 Task: Find connections with filter location Aparecida with filter topic #careertips with filter profile language Potuguese with filter current company NXP Semiconductors with filter school Department of Management Sciences (PUMBA), Savitribai Phule Pune University with filter industry Golf Courses and Country Clubs with filter service category Technical with filter keywords title Management Consultant
Action: Mouse moved to (563, 101)
Screenshot: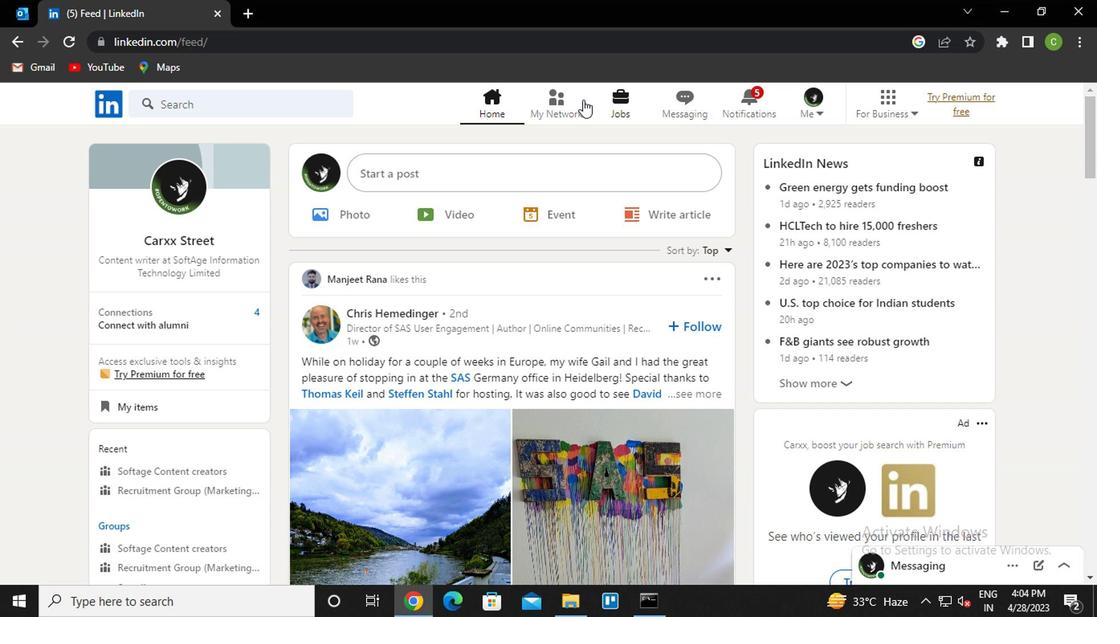 
Action: Mouse pressed left at (563, 101)
Screenshot: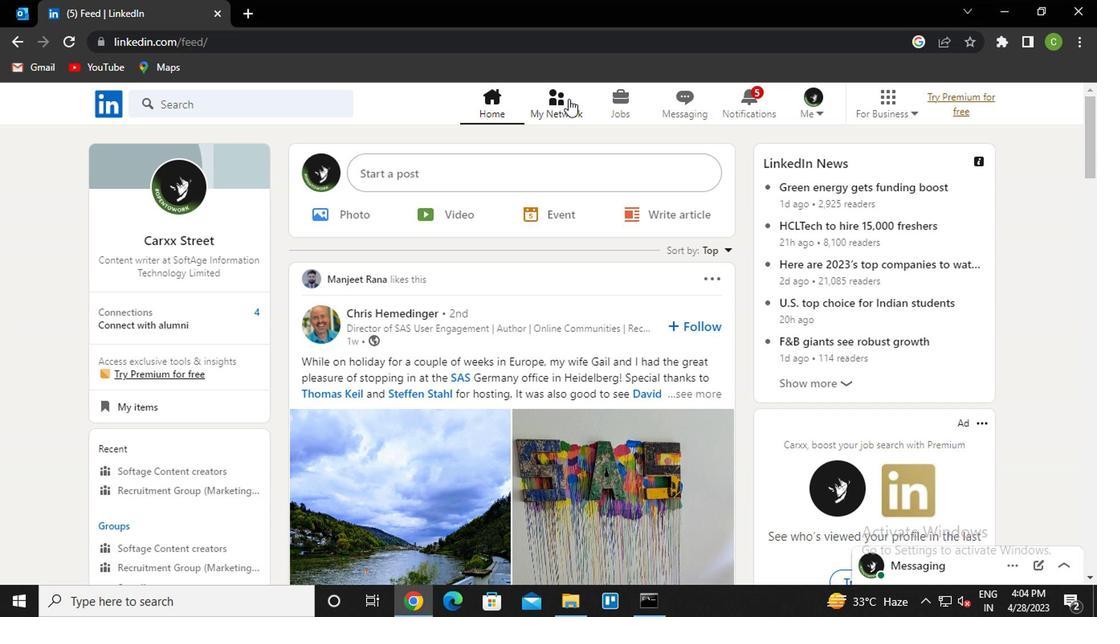 
Action: Mouse moved to (269, 188)
Screenshot: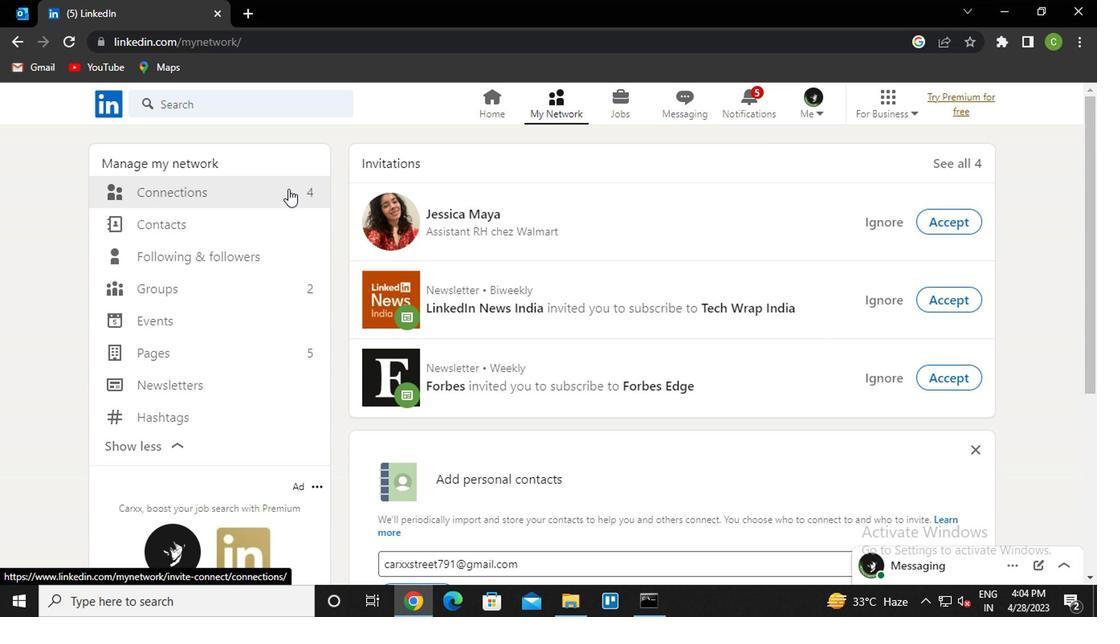 
Action: Mouse pressed left at (269, 188)
Screenshot: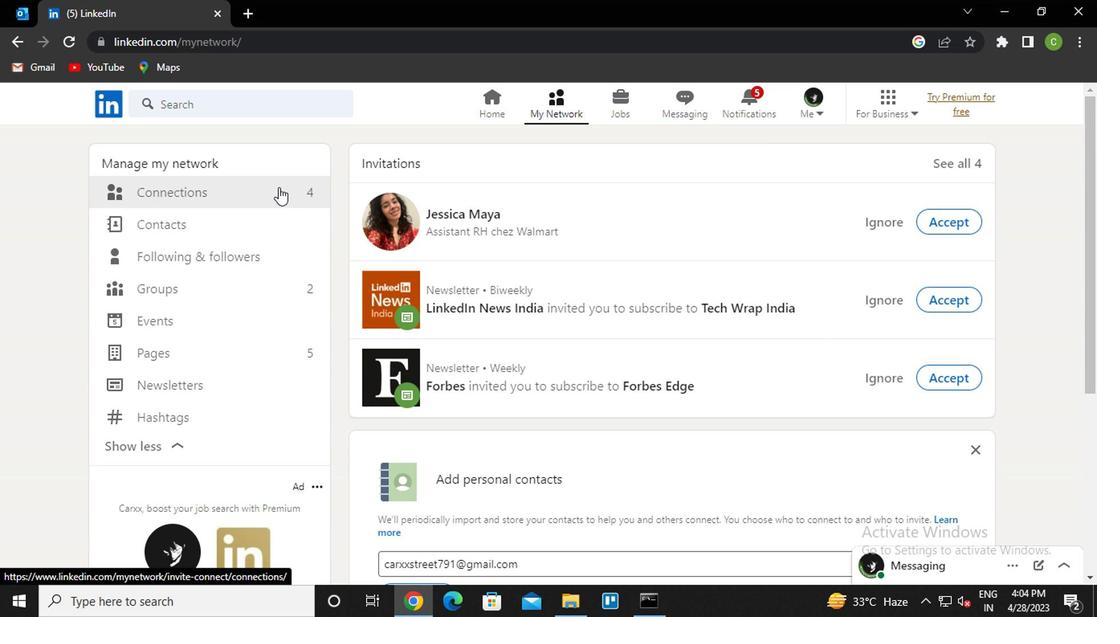 
Action: Mouse moved to (665, 188)
Screenshot: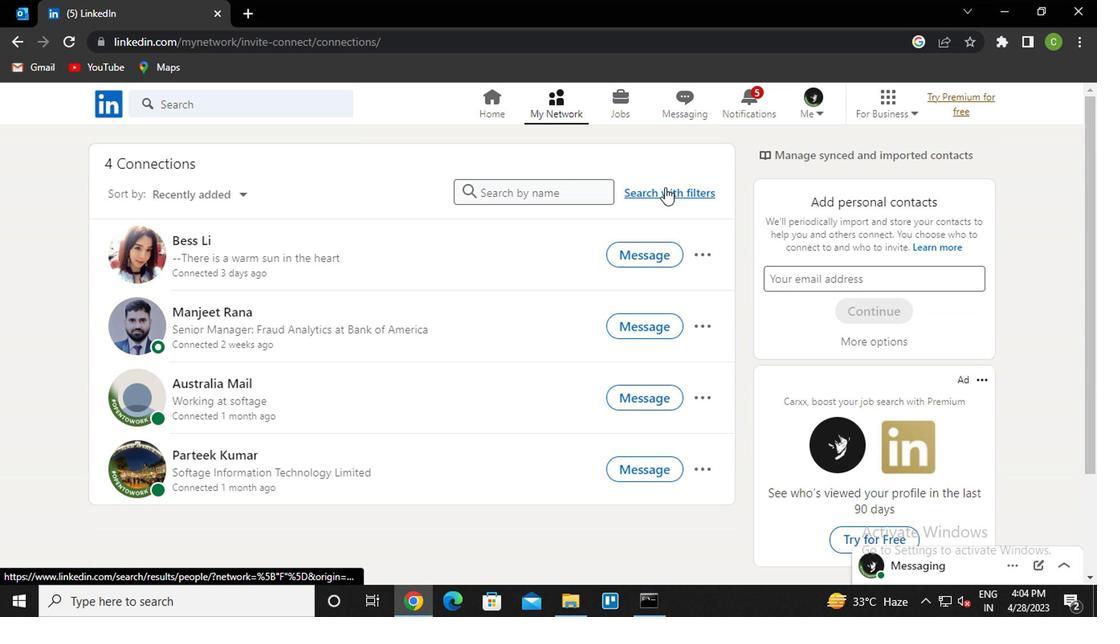 
Action: Mouse pressed left at (665, 188)
Screenshot: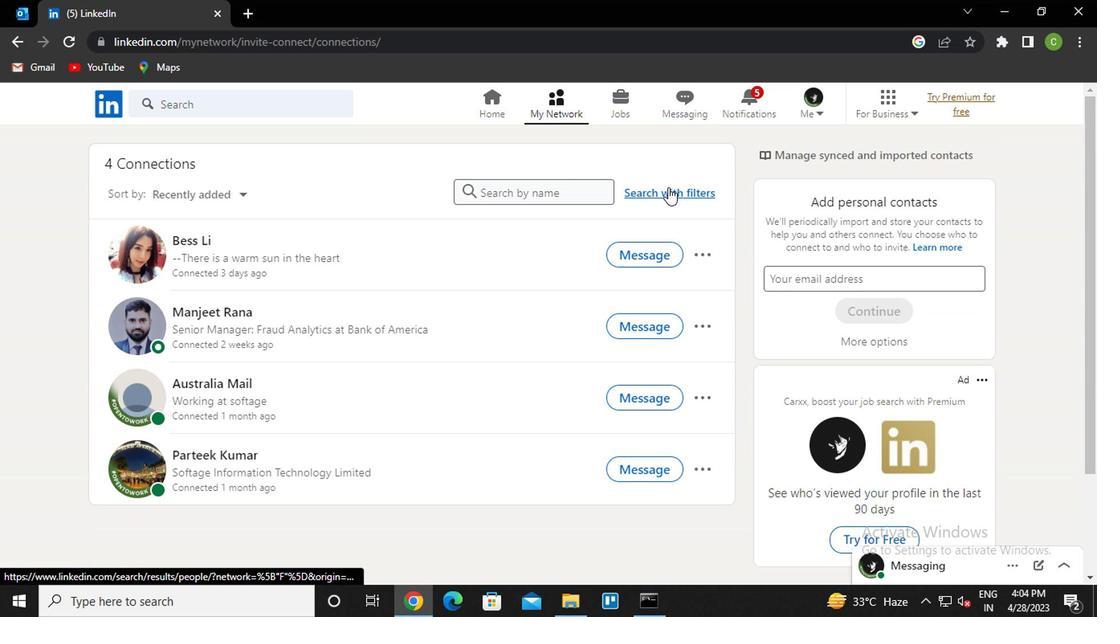 
Action: Mouse moved to (592, 143)
Screenshot: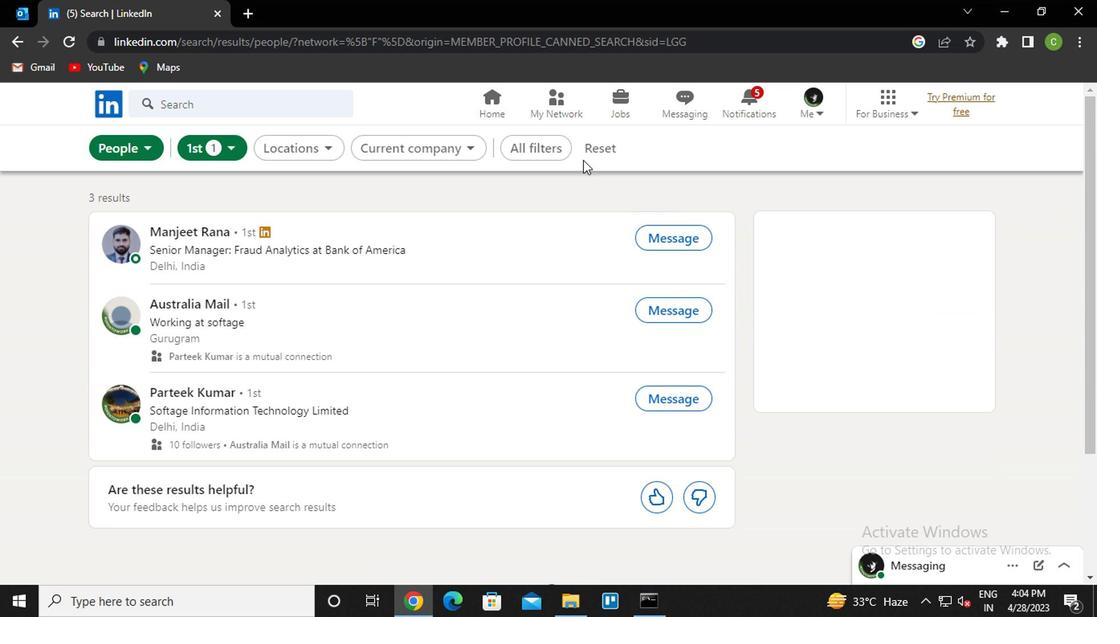 
Action: Mouse pressed left at (592, 143)
Screenshot: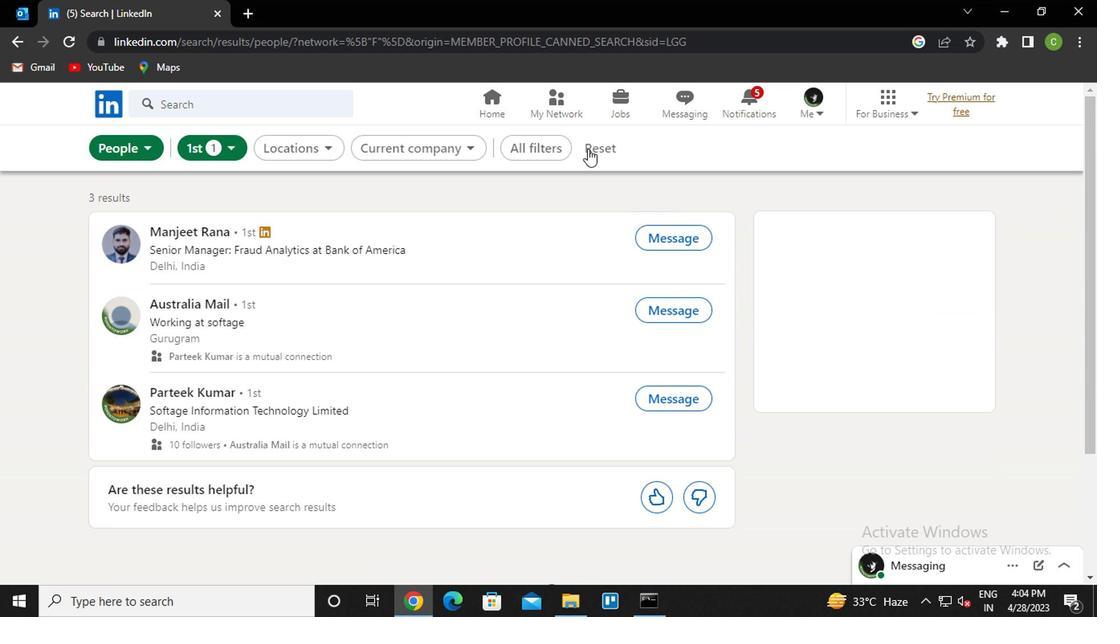 
Action: Mouse moved to (588, 148)
Screenshot: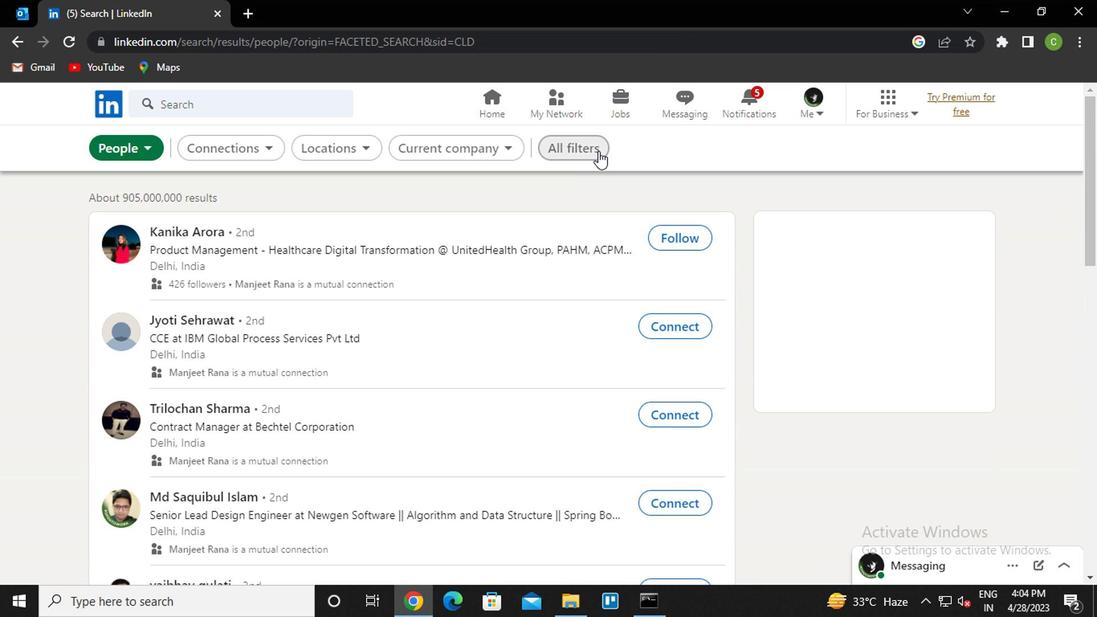 
Action: Mouse pressed left at (588, 148)
Screenshot: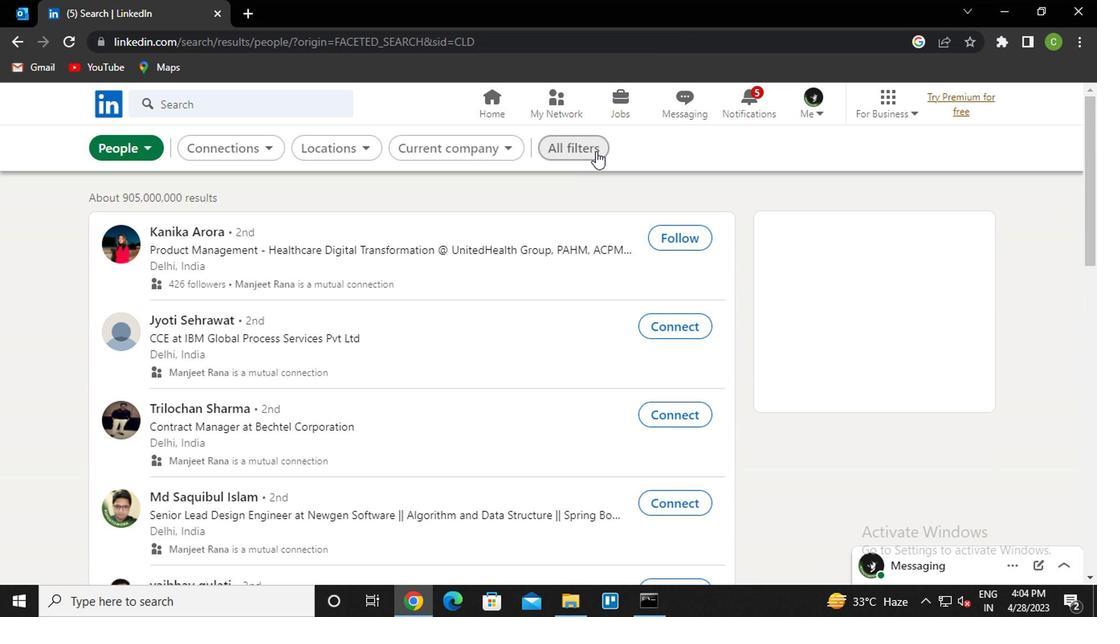 
Action: Mouse moved to (884, 305)
Screenshot: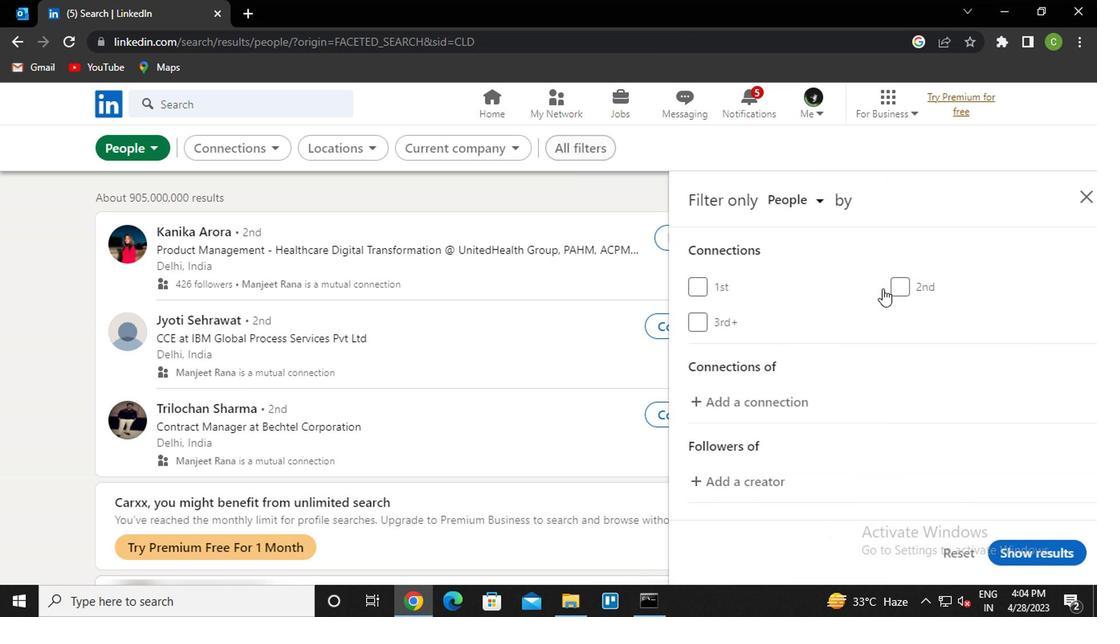 
Action: Mouse scrolled (884, 304) with delta (0, -1)
Screenshot: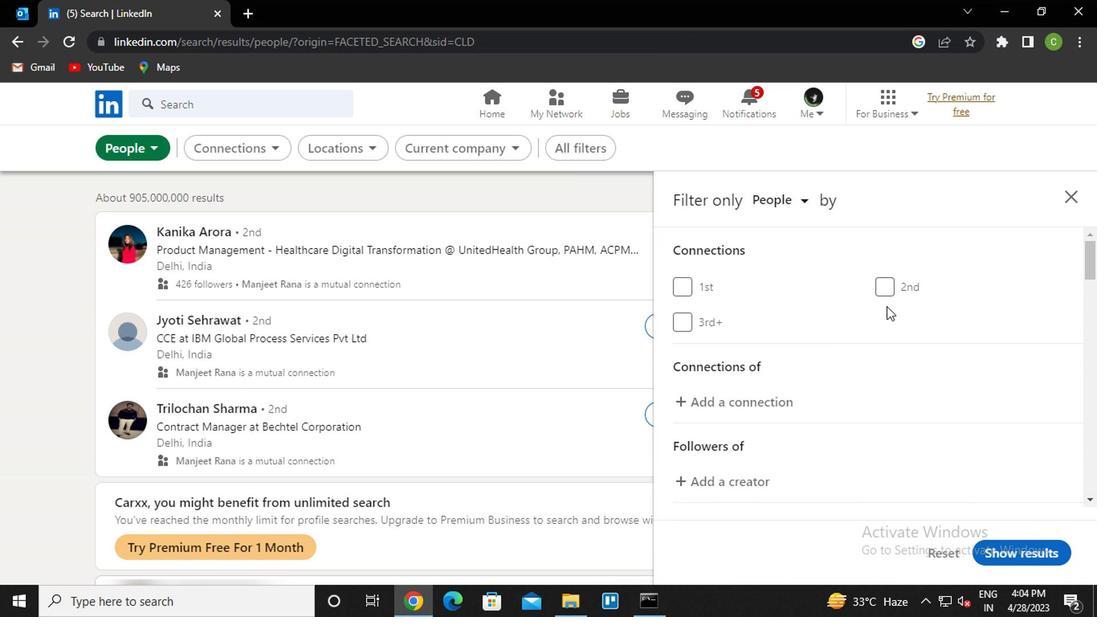 
Action: Mouse scrolled (884, 304) with delta (0, -1)
Screenshot: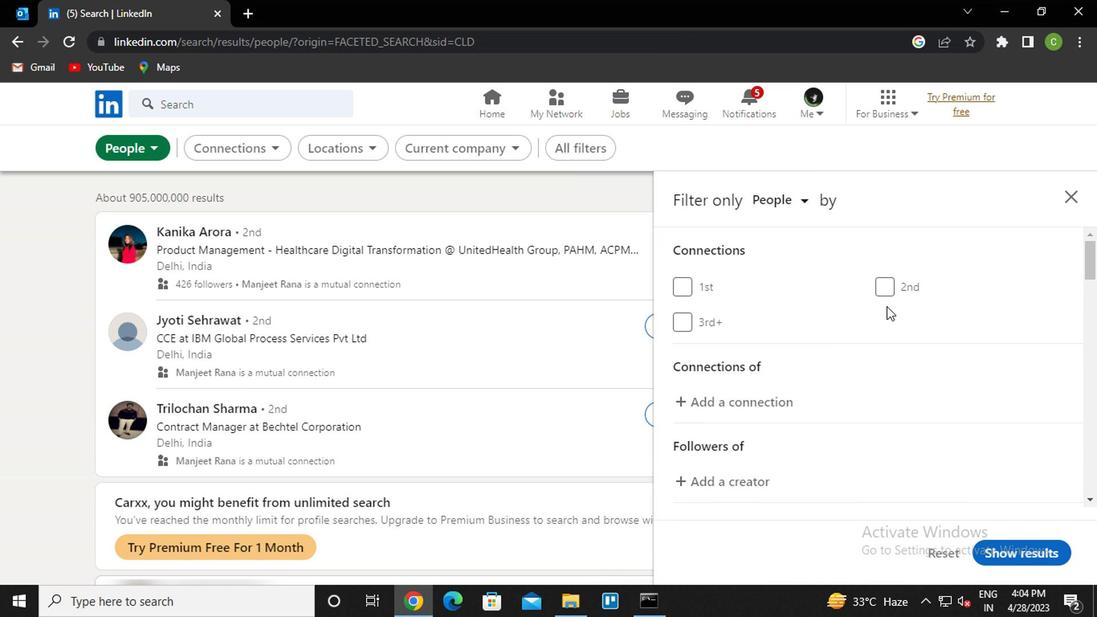 
Action: Mouse scrolled (884, 304) with delta (0, -1)
Screenshot: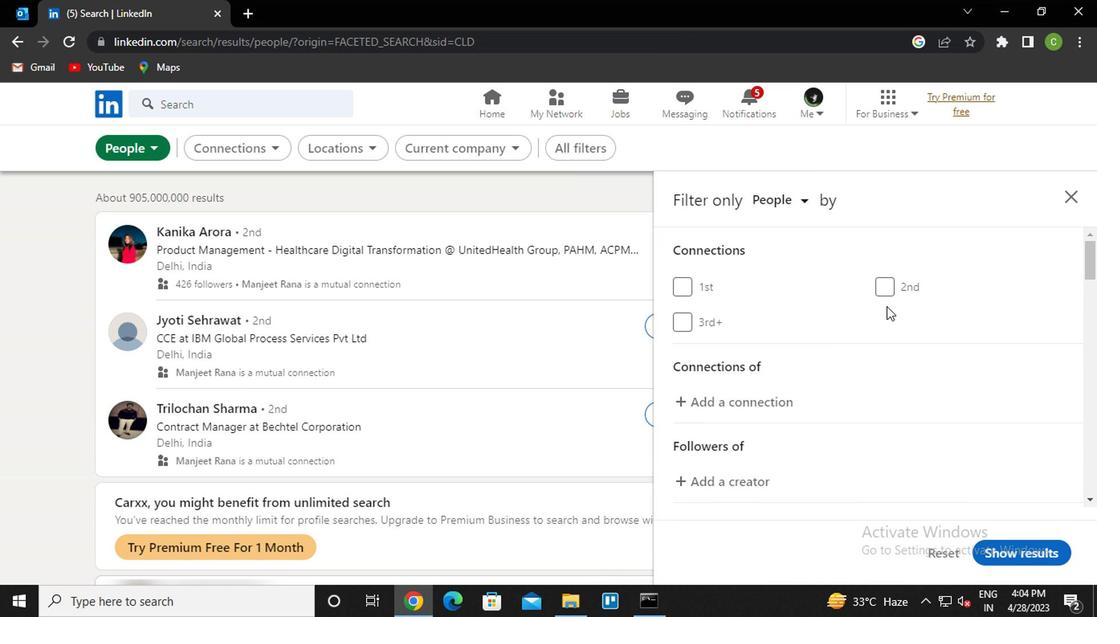 
Action: Mouse moved to (884, 305)
Screenshot: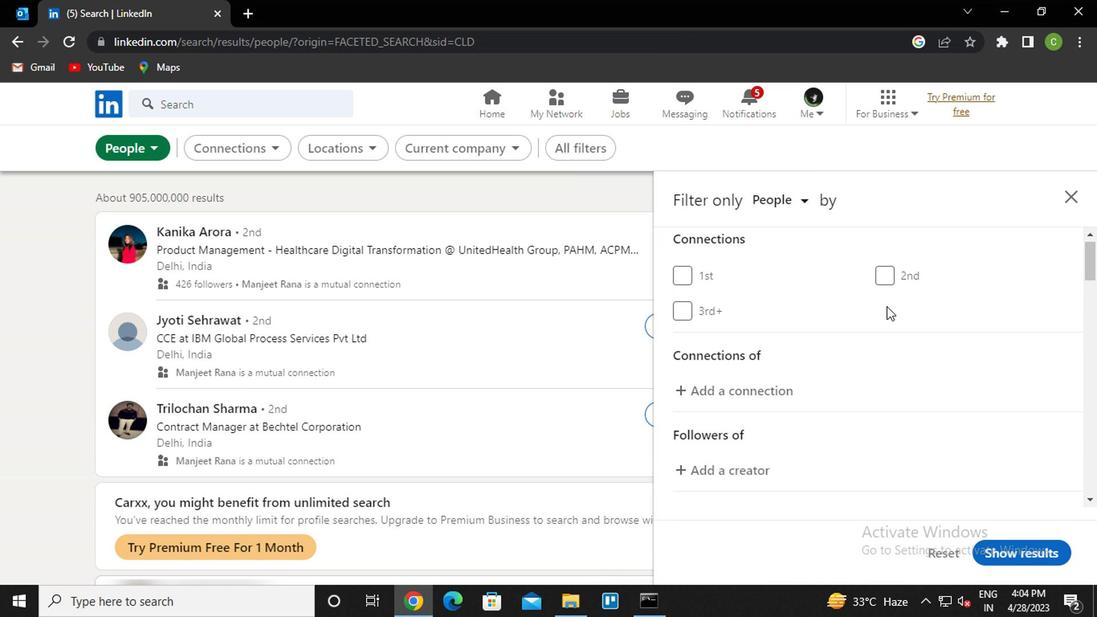 
Action: Mouse scrolled (884, 305) with delta (0, 0)
Screenshot: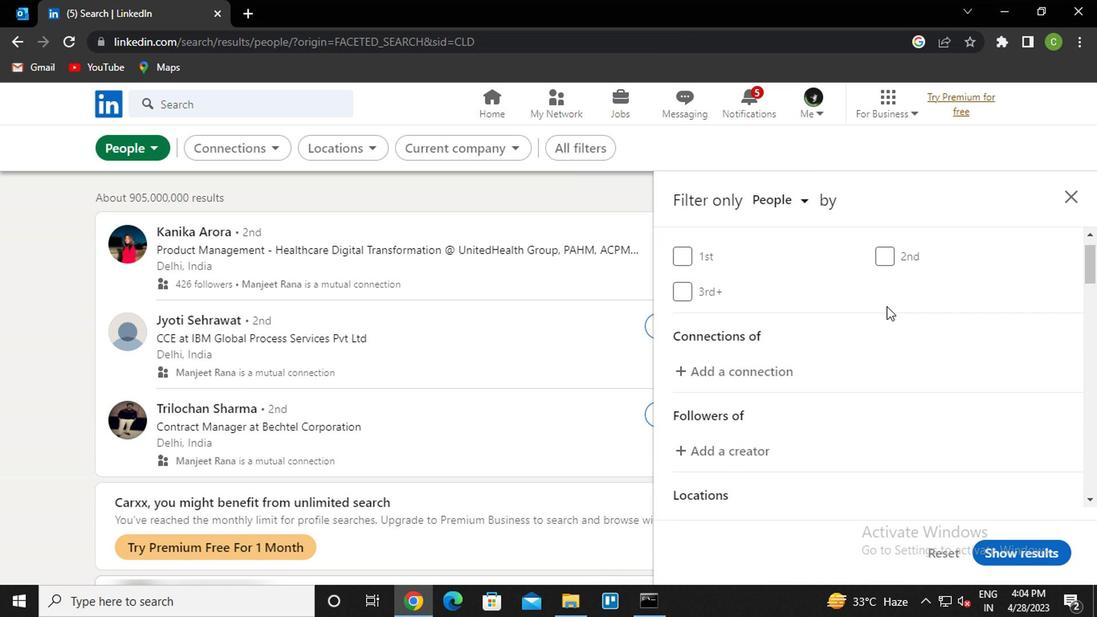
Action: Mouse moved to (884, 307)
Screenshot: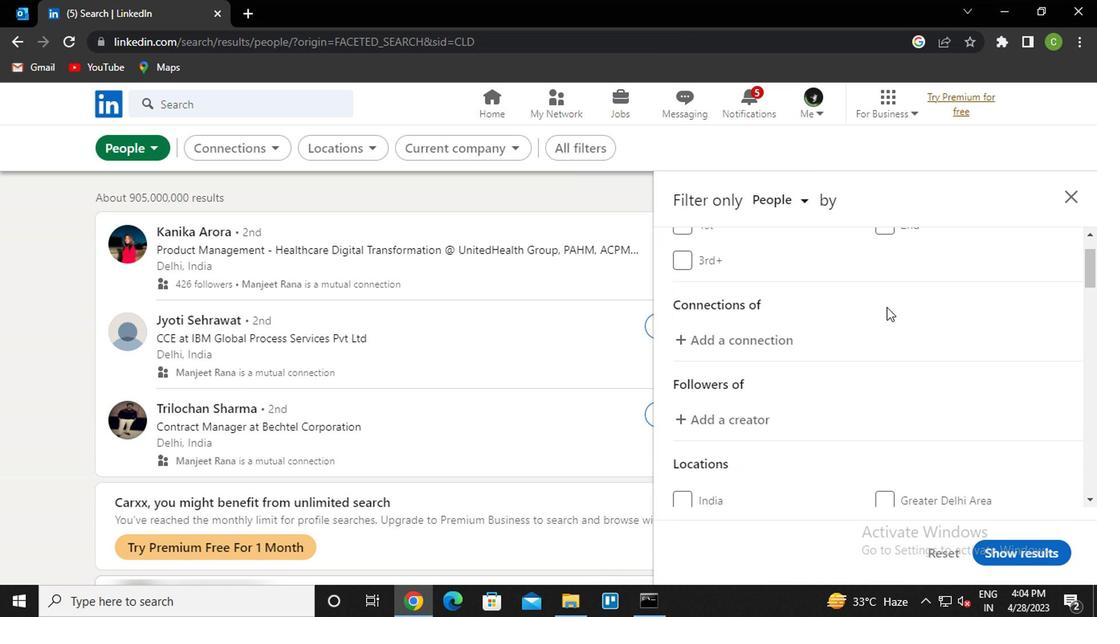 
Action: Mouse scrolled (884, 306) with delta (0, 0)
Screenshot: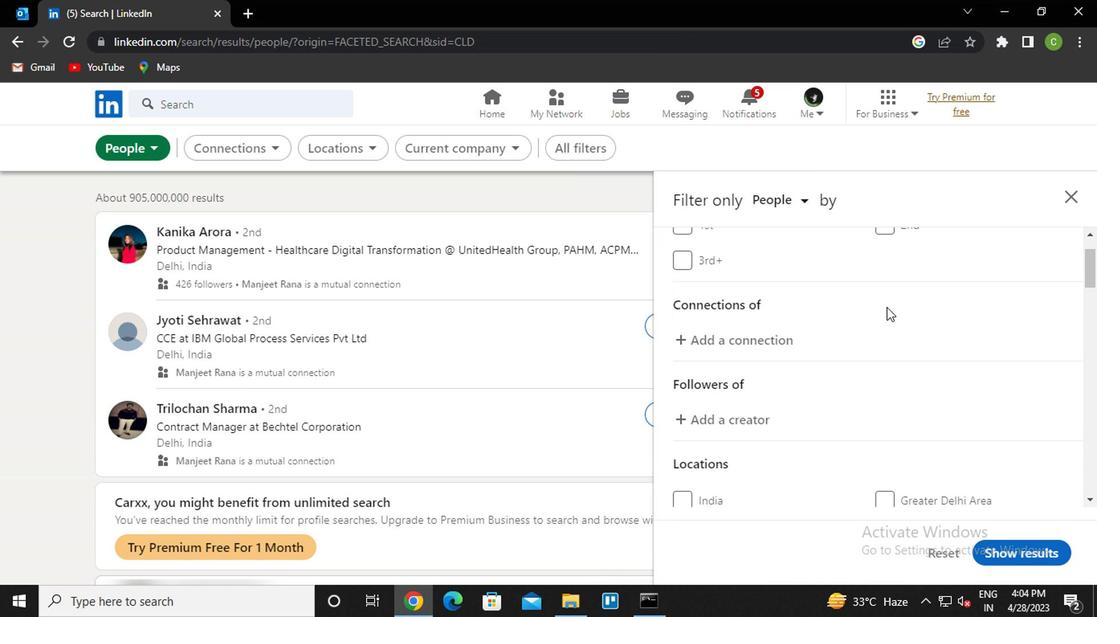 
Action: Mouse scrolled (884, 306) with delta (0, 0)
Screenshot: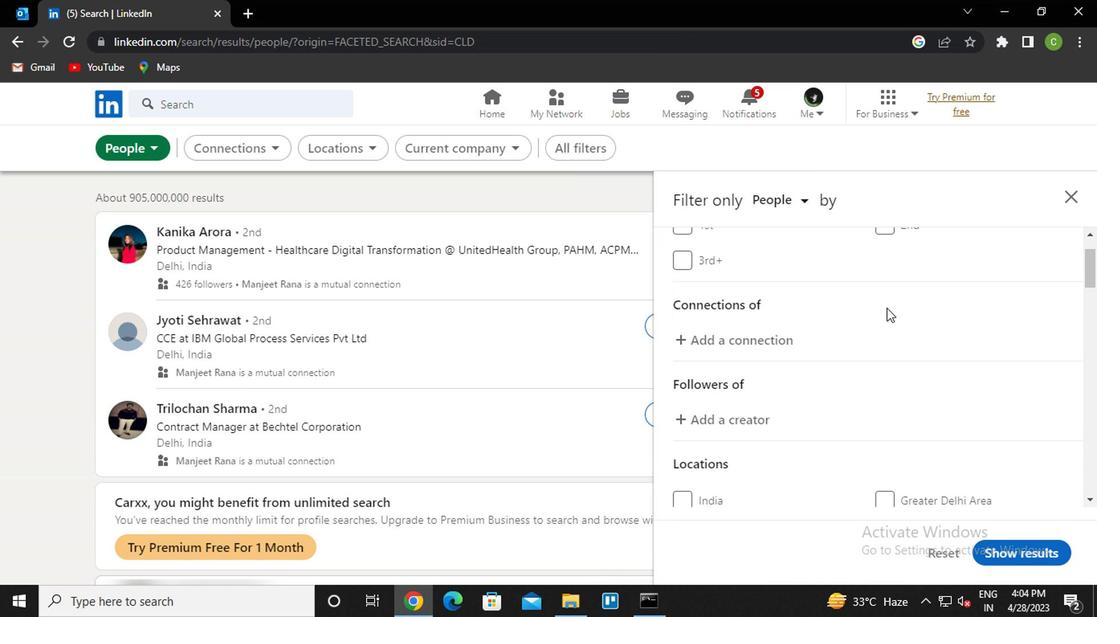 
Action: Mouse moved to (863, 349)
Screenshot: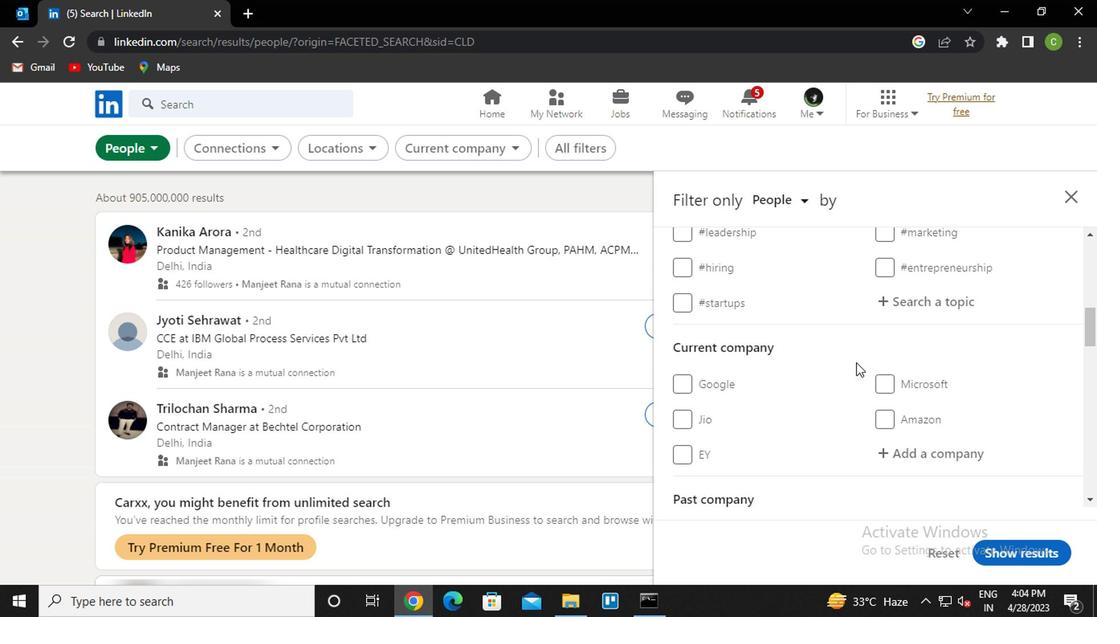 
Action: Mouse scrolled (863, 349) with delta (0, 0)
Screenshot: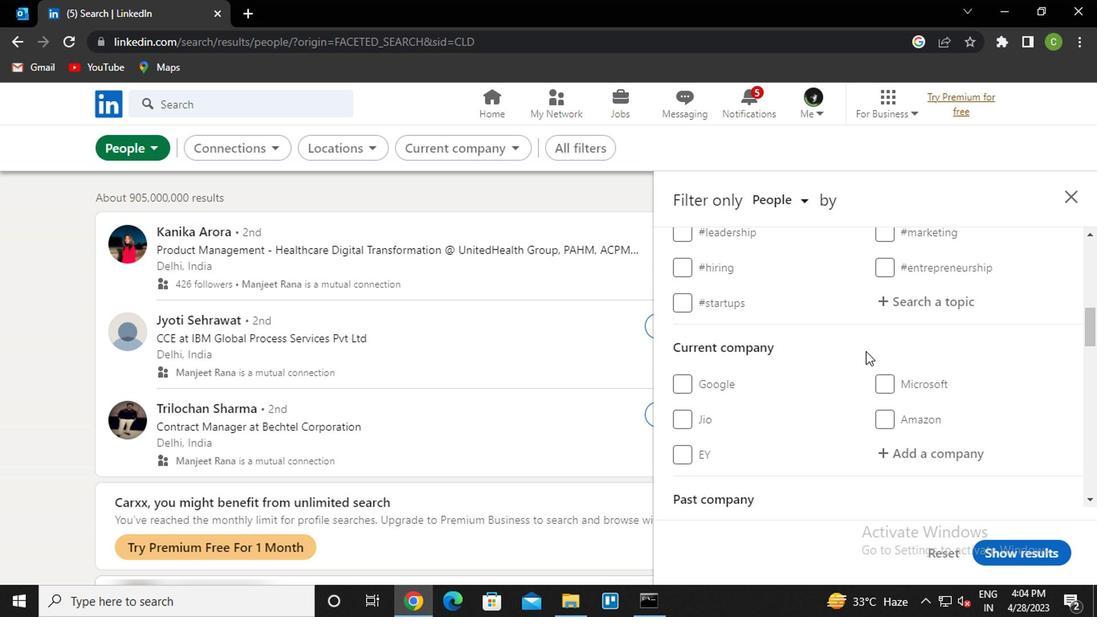 
Action: Mouse scrolled (863, 348) with delta (0, 0)
Screenshot: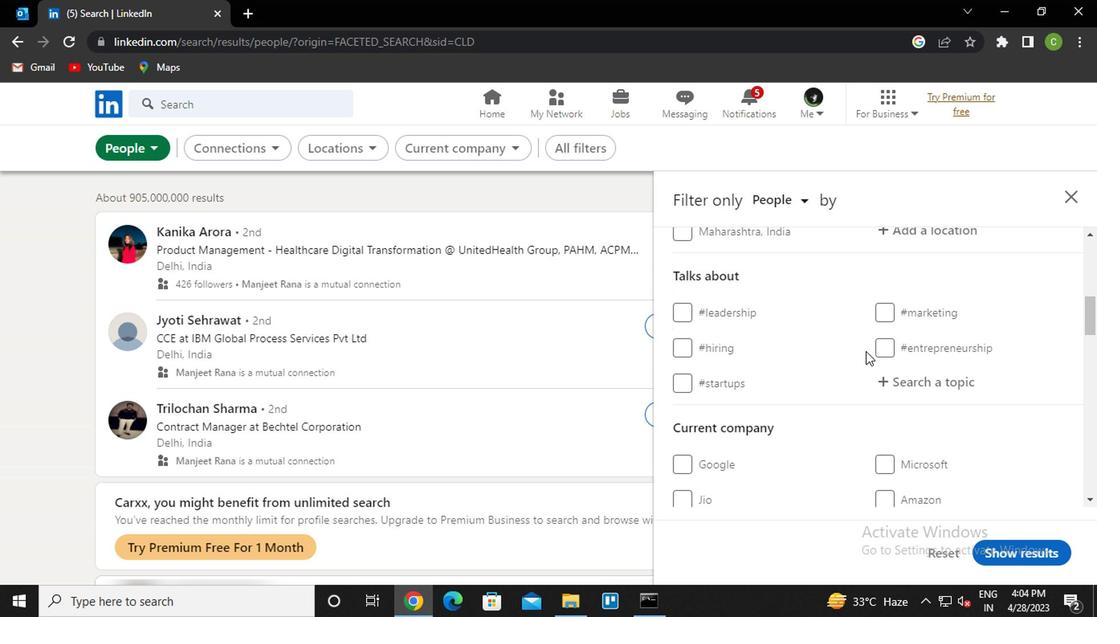 
Action: Mouse scrolled (863, 349) with delta (0, 0)
Screenshot: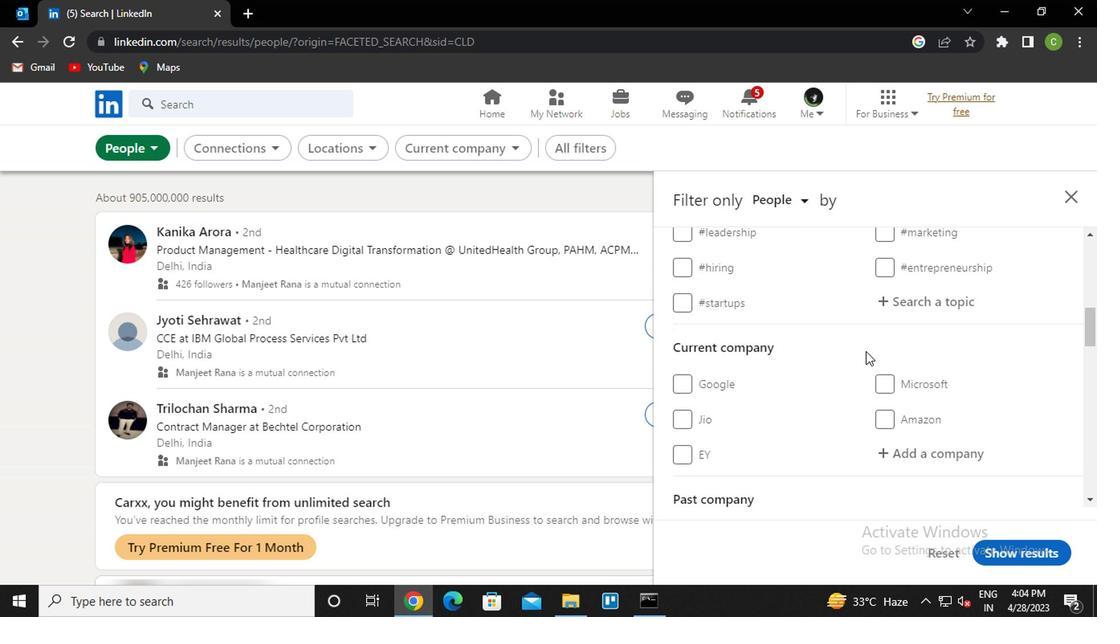 
Action: Mouse scrolled (863, 349) with delta (0, 0)
Screenshot: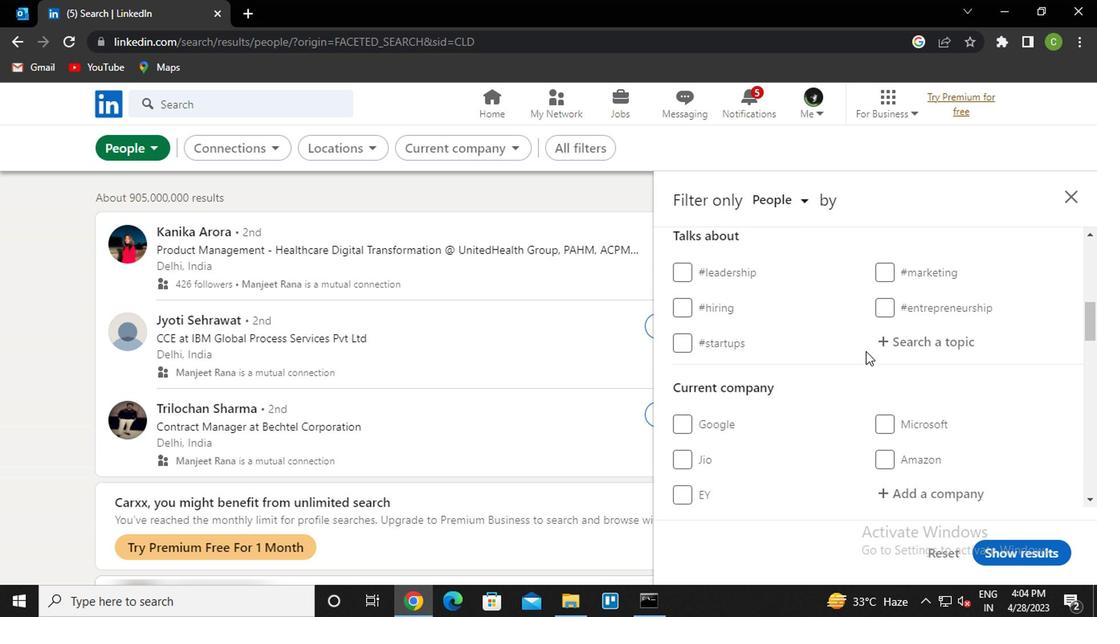 
Action: Mouse scrolled (863, 349) with delta (0, 0)
Screenshot: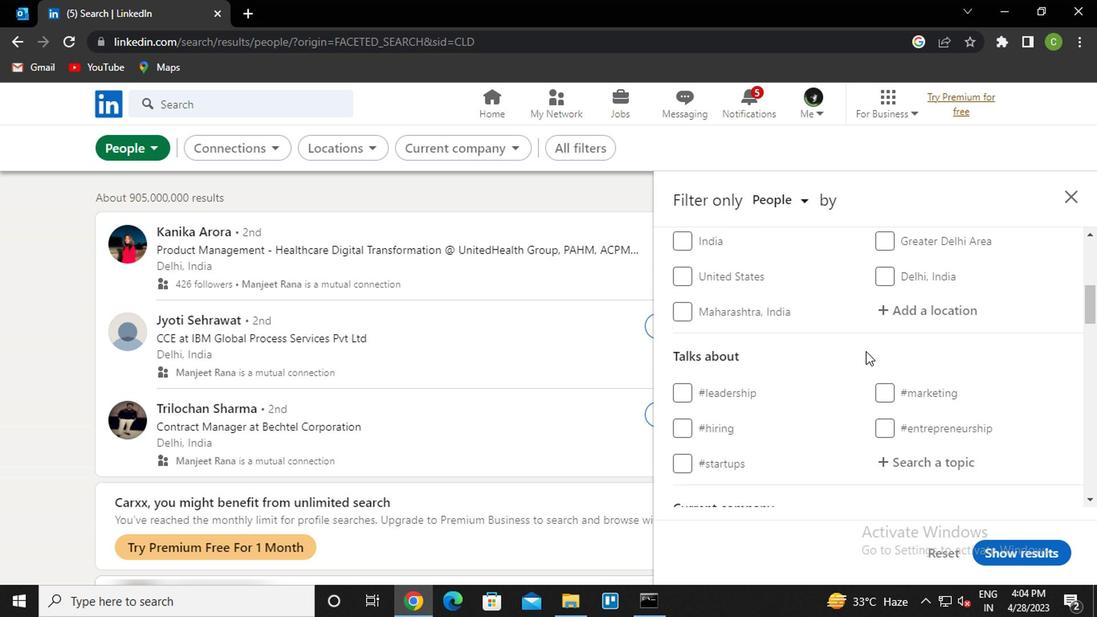 
Action: Mouse scrolled (863, 348) with delta (0, 0)
Screenshot: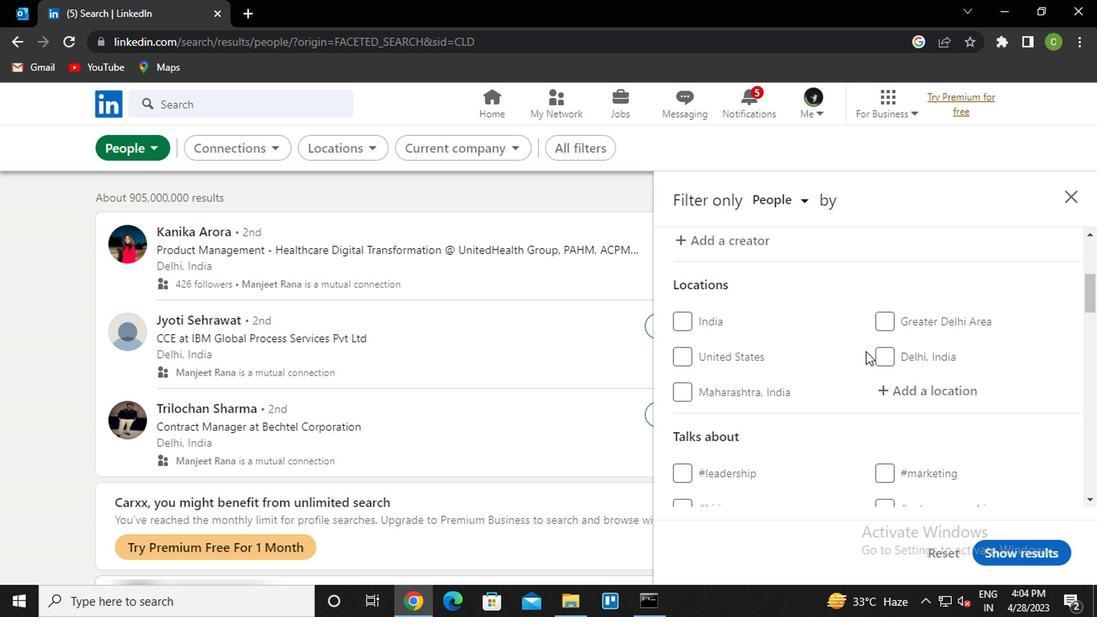 
Action: Mouse scrolled (863, 348) with delta (0, 0)
Screenshot: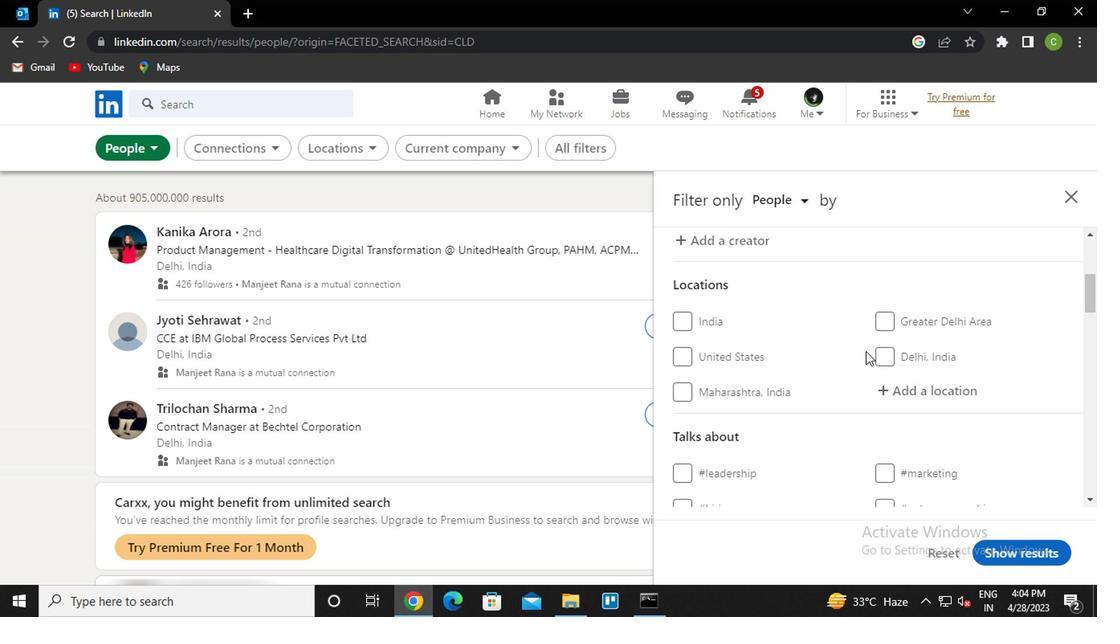 
Action: Mouse moved to (934, 272)
Screenshot: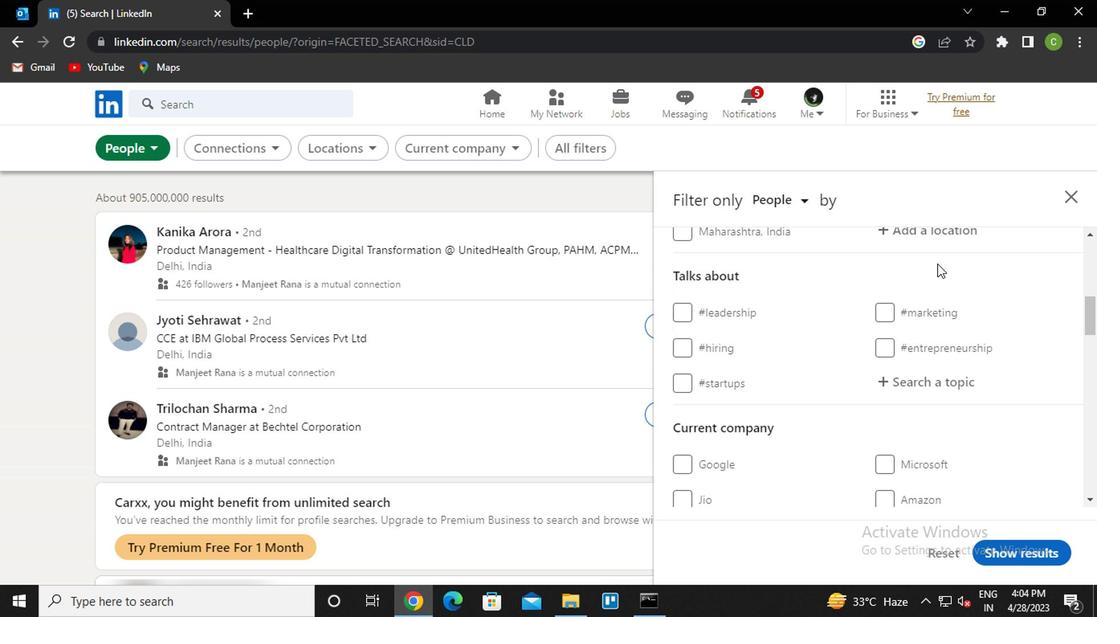 
Action: Mouse scrolled (934, 272) with delta (0, 0)
Screenshot: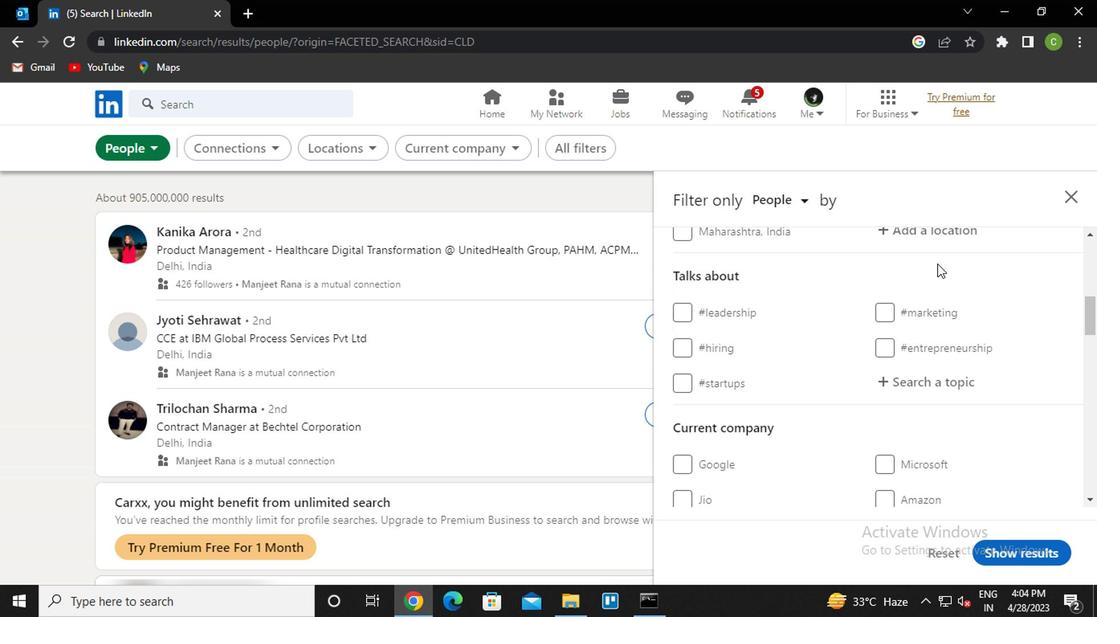 
Action: Mouse moved to (940, 316)
Screenshot: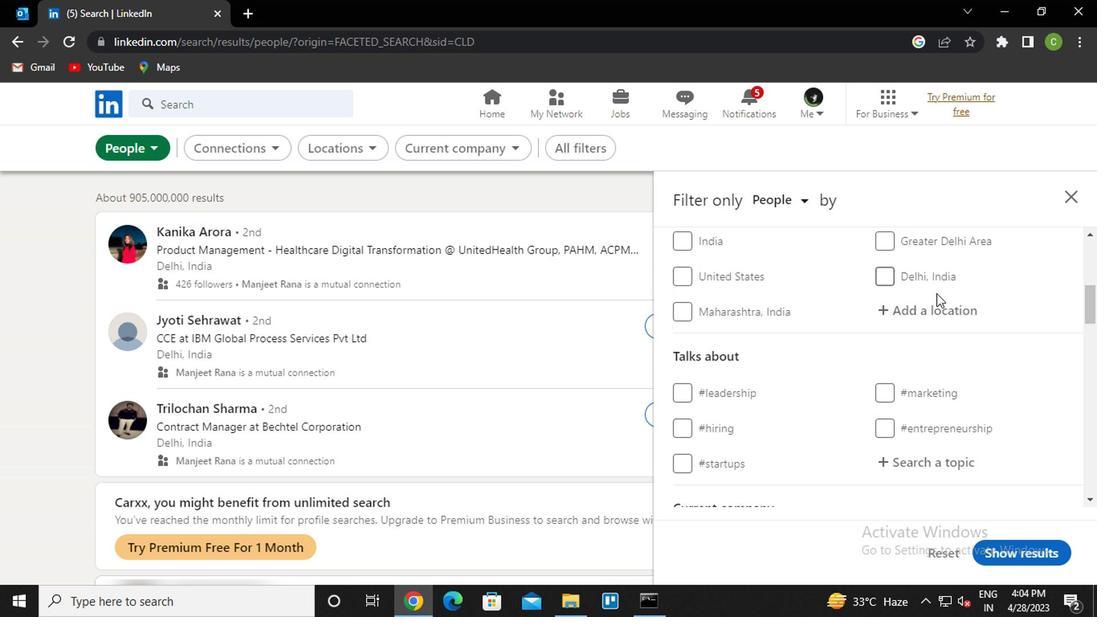
Action: Mouse pressed left at (940, 316)
Screenshot: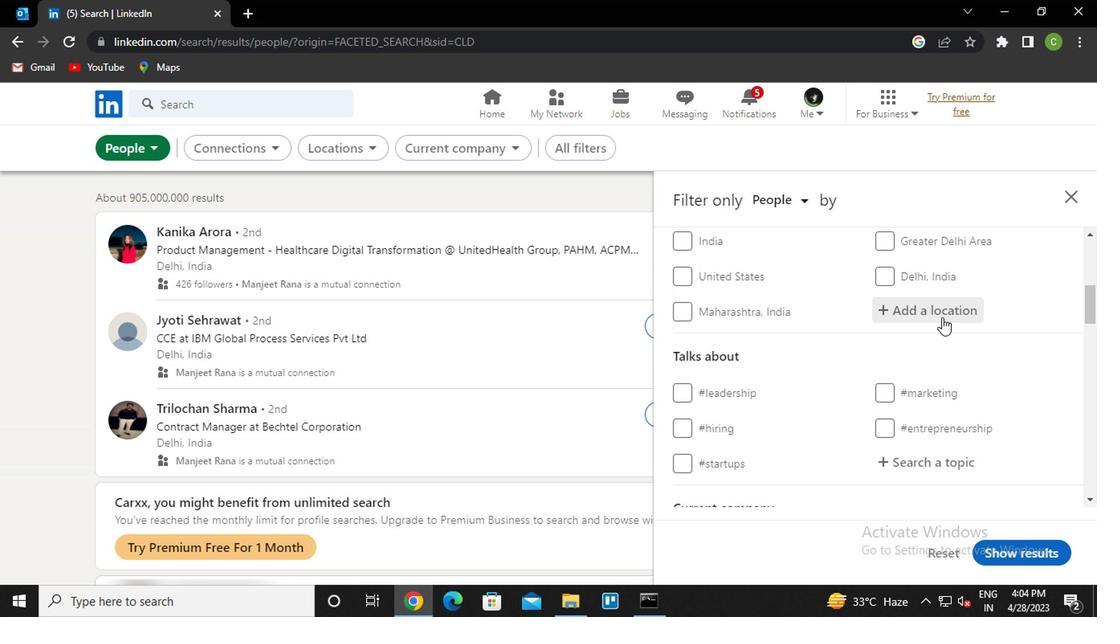 
Action: Key pressed <Key.caps_lock>a<Key.caps_lock>pare<Key.down><Key.enter>
Screenshot: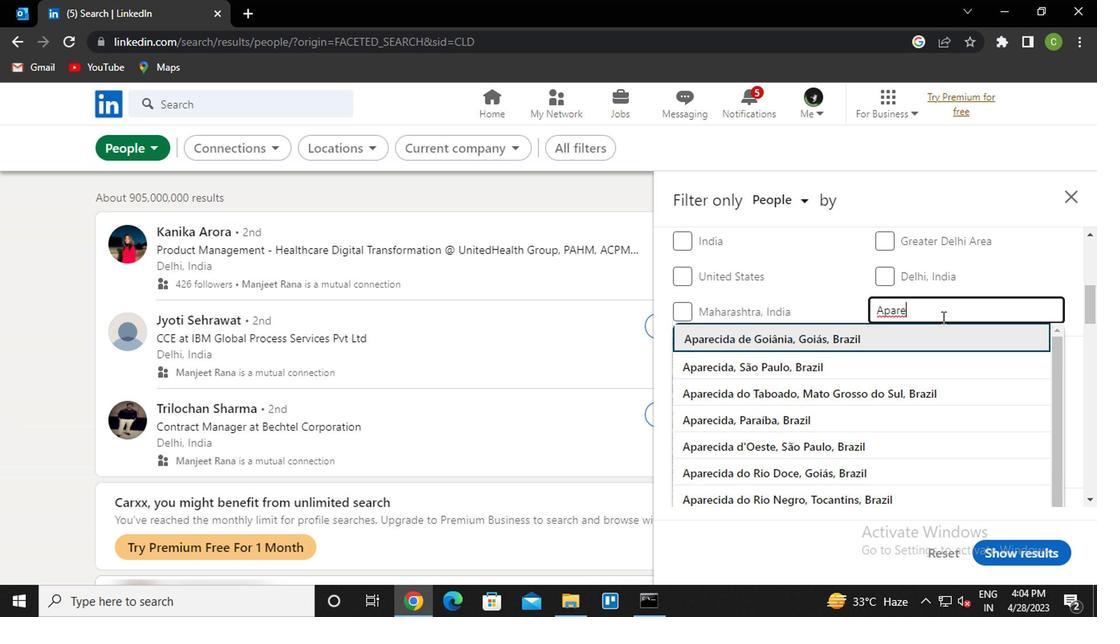 
Action: Mouse moved to (944, 319)
Screenshot: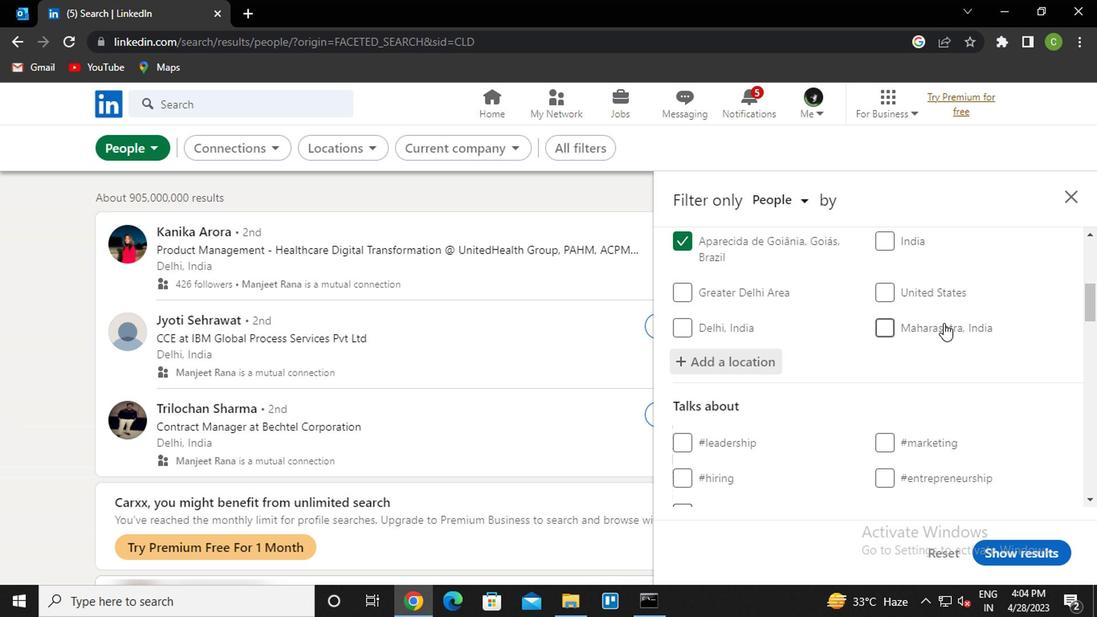 
Action: Mouse scrolled (944, 318) with delta (0, -1)
Screenshot: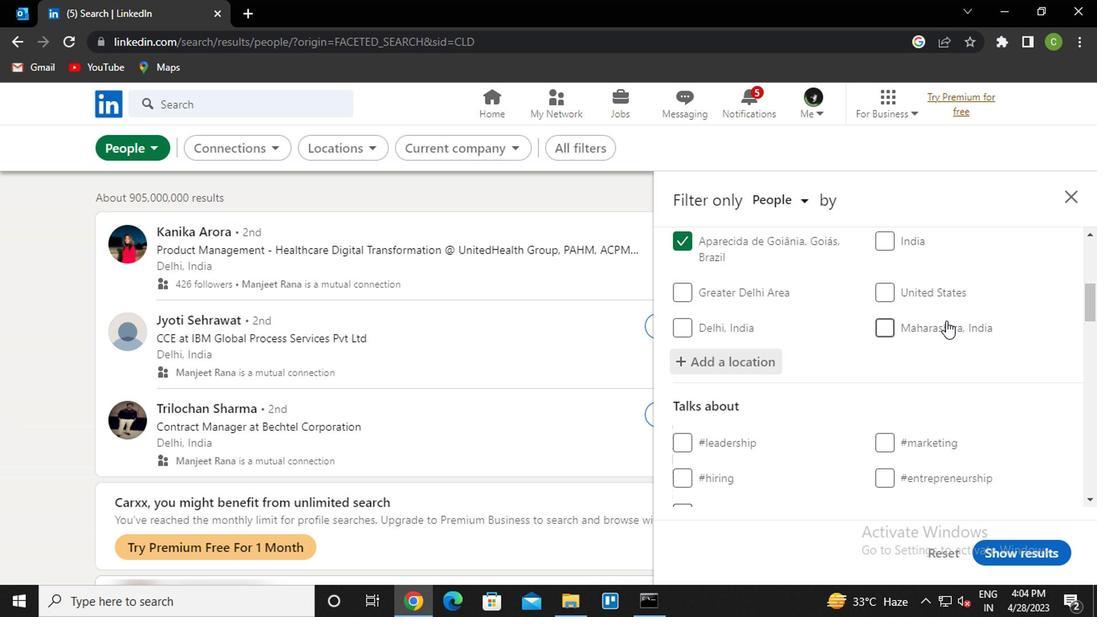
Action: Mouse moved to (938, 422)
Screenshot: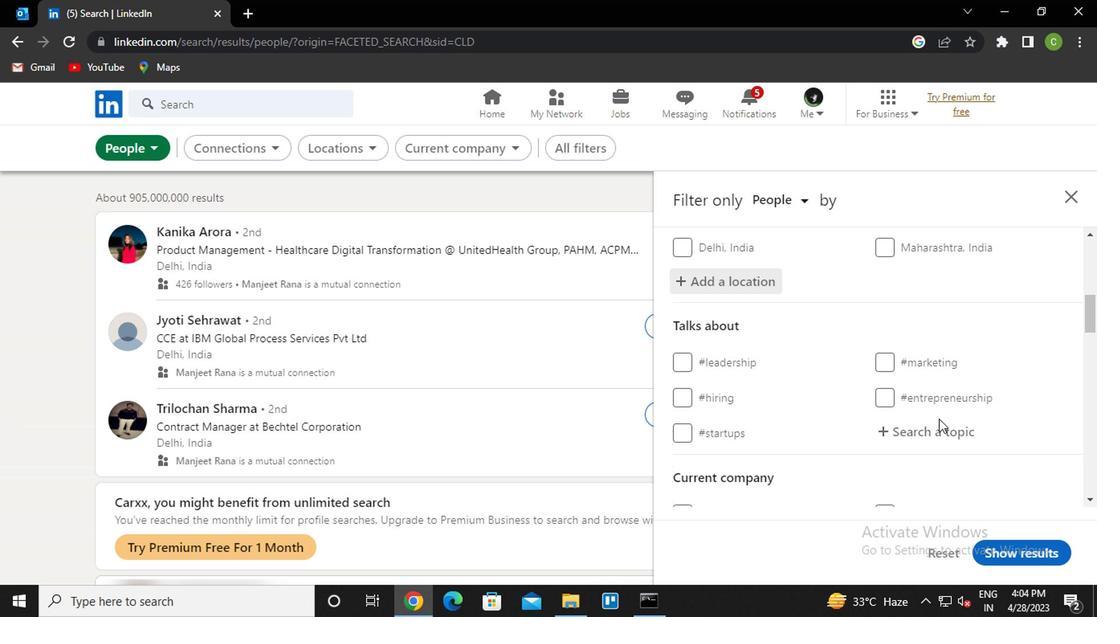 
Action: Mouse pressed left at (938, 422)
Screenshot: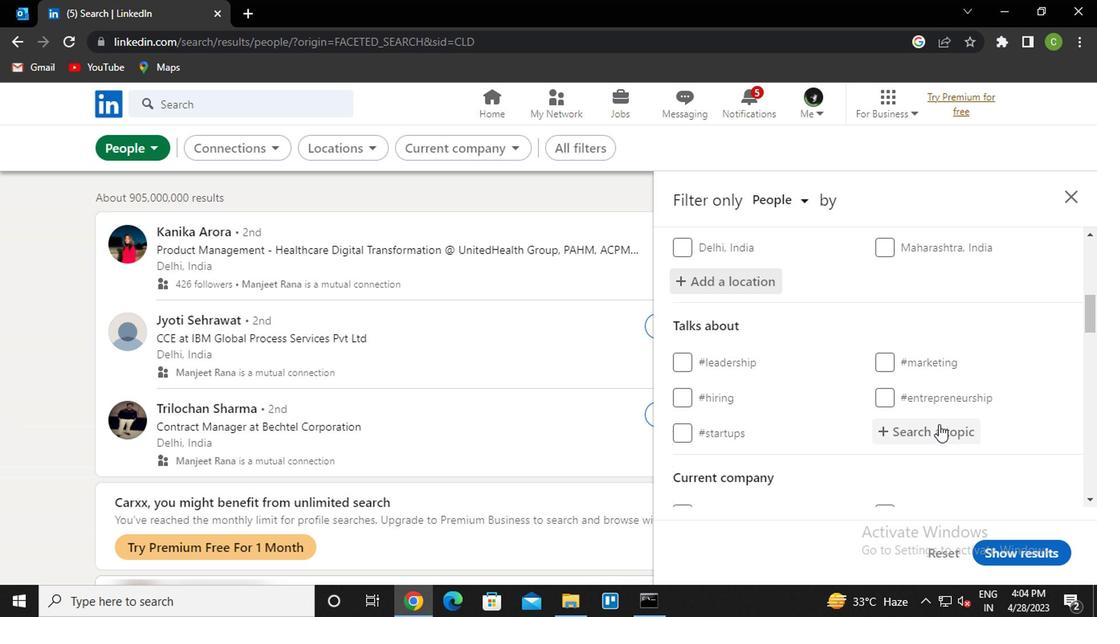 
Action: Key pressed careertips<Key.down><Key.enter>
Screenshot: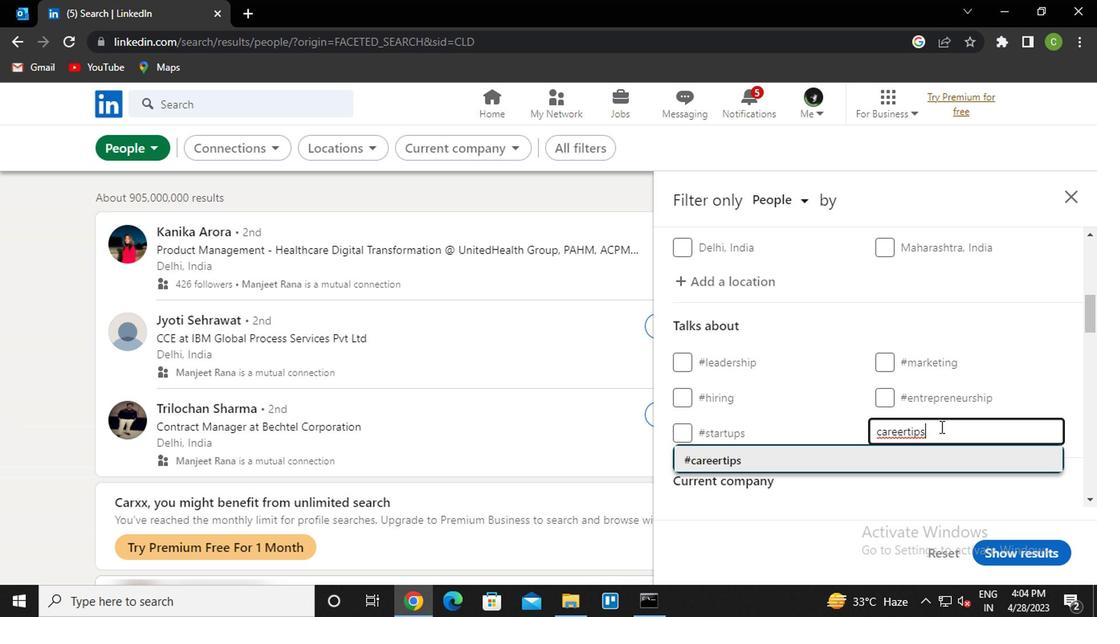 
Action: Mouse moved to (920, 448)
Screenshot: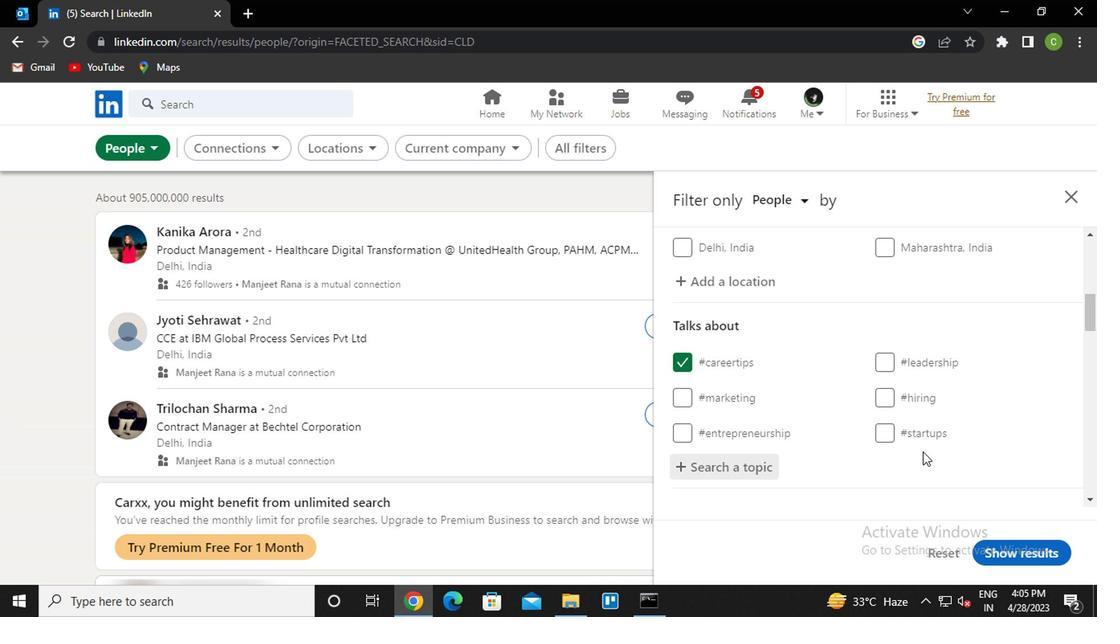 
Action: Mouse scrolled (920, 447) with delta (0, -1)
Screenshot: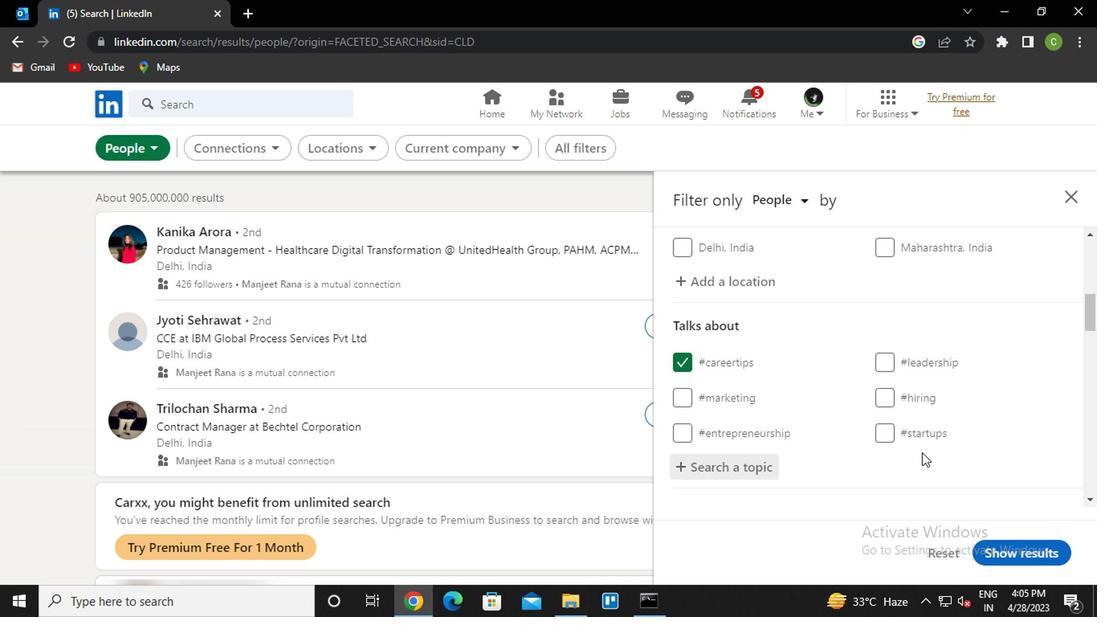 
Action: Mouse moved to (918, 450)
Screenshot: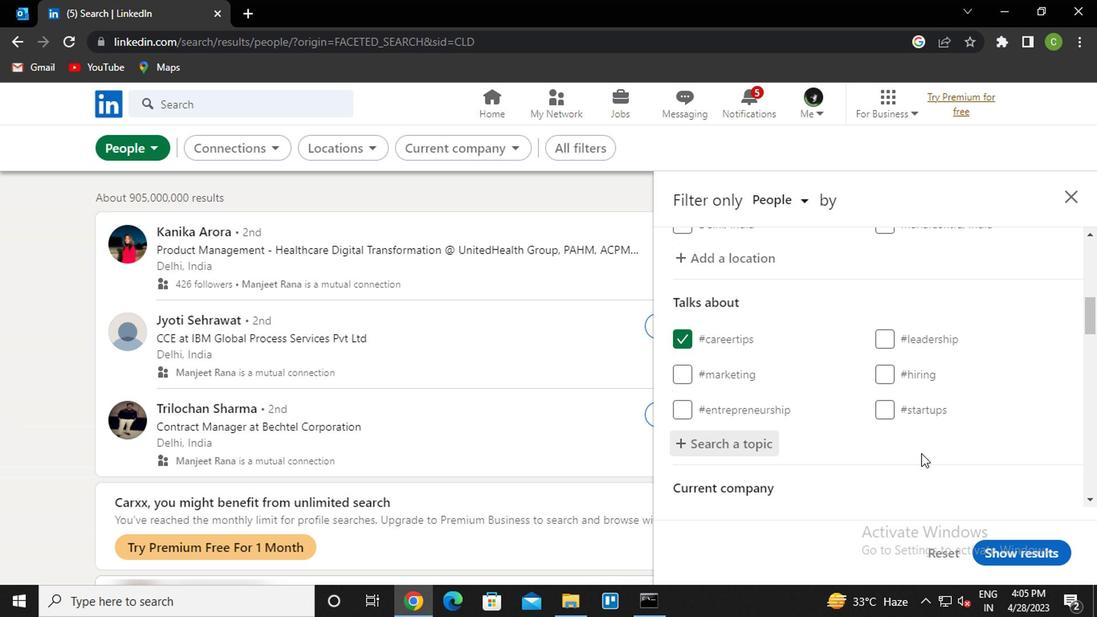 
Action: Mouse scrolled (918, 449) with delta (0, -1)
Screenshot: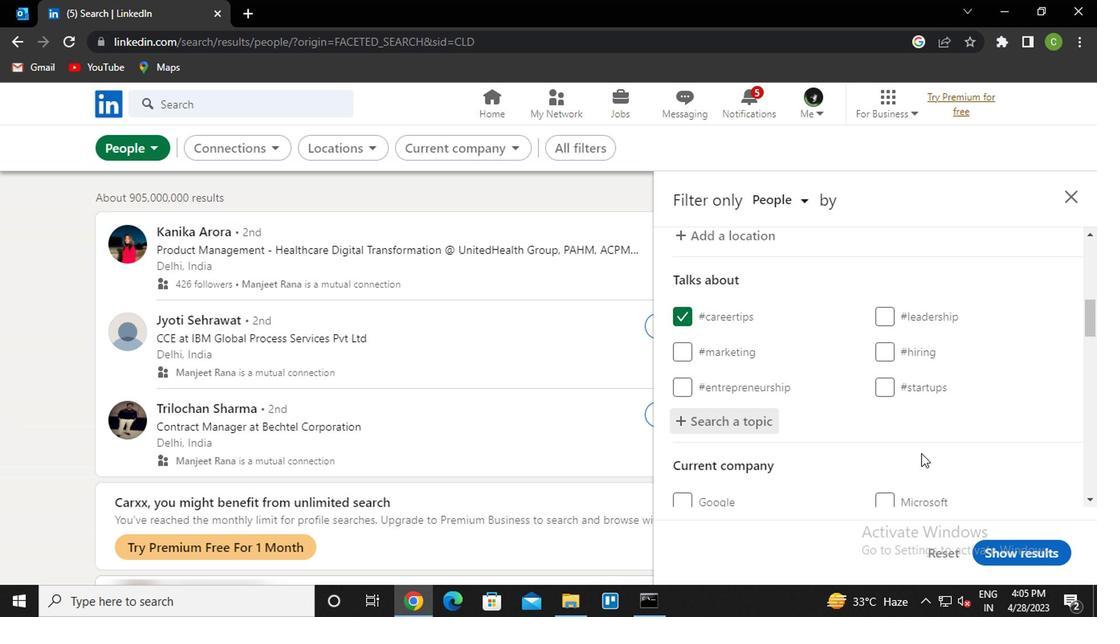 
Action: Mouse moved to (918, 451)
Screenshot: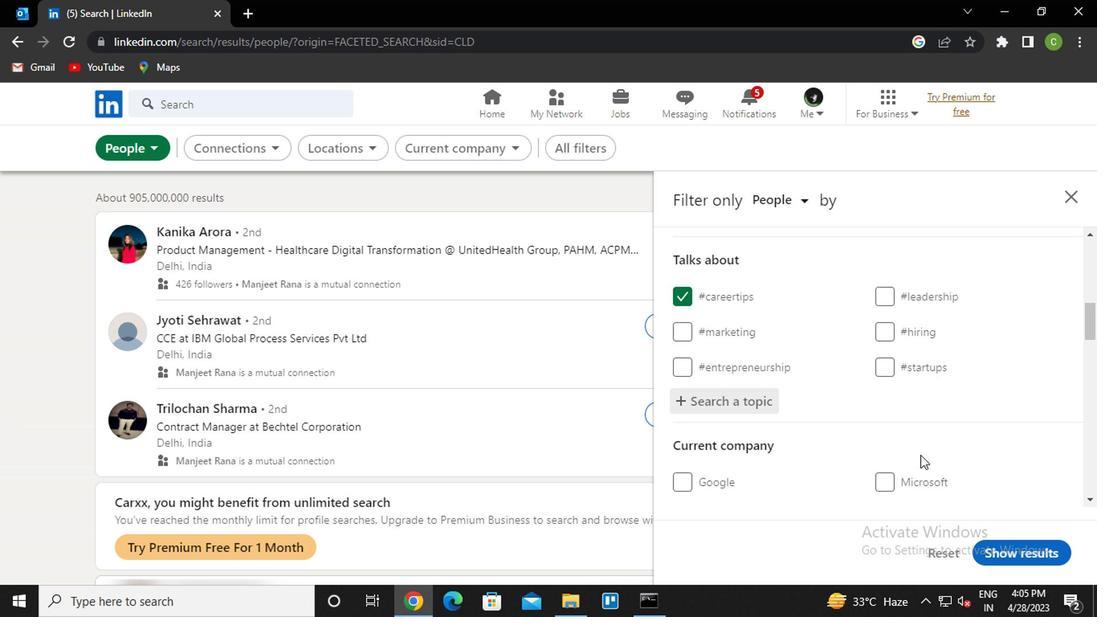 
Action: Mouse scrolled (918, 450) with delta (0, 0)
Screenshot: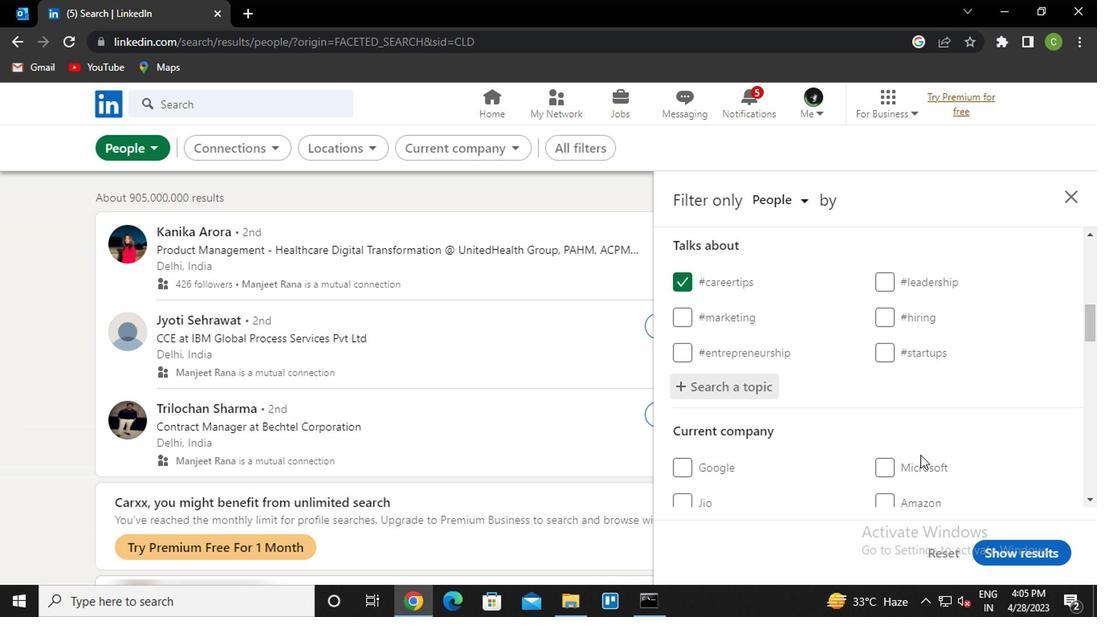 
Action: Mouse scrolled (918, 450) with delta (0, 0)
Screenshot: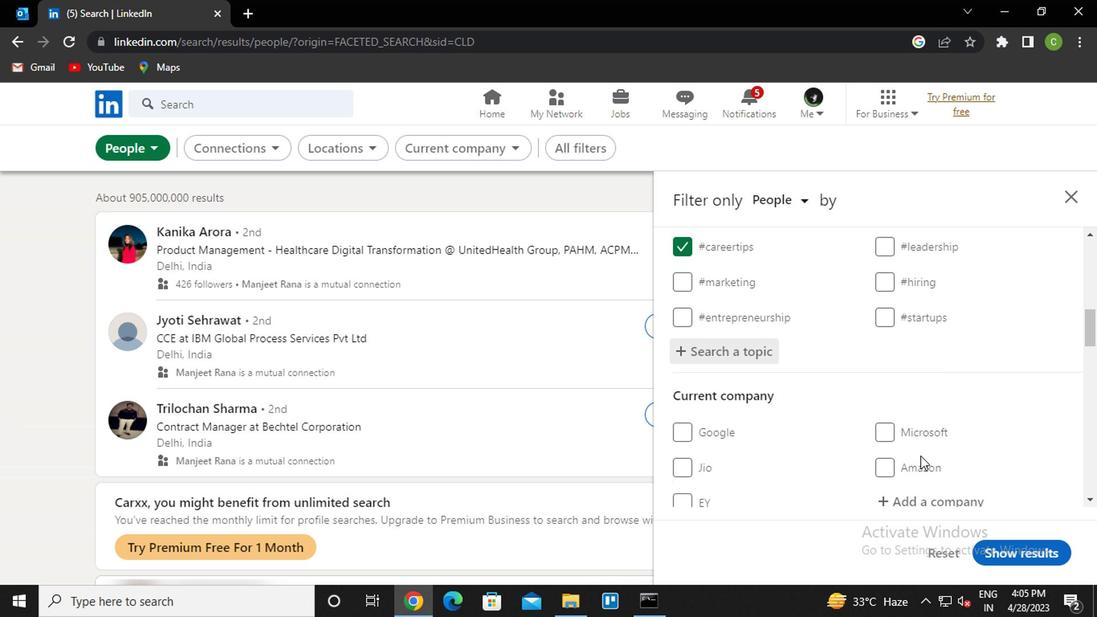 
Action: Mouse moved to (914, 447)
Screenshot: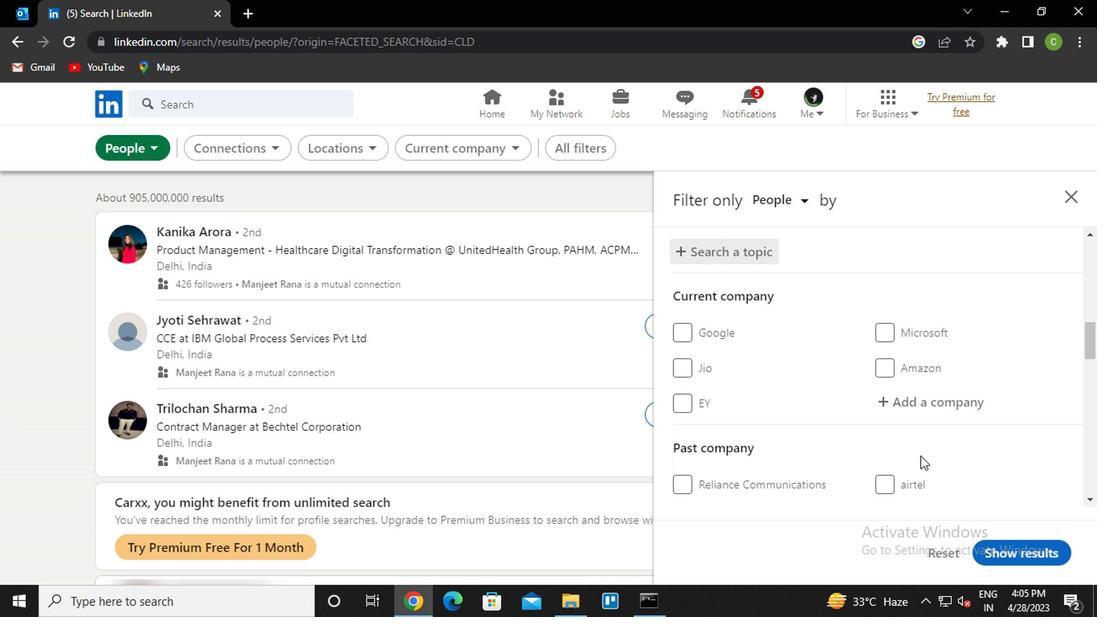 
Action: Mouse scrolled (914, 446) with delta (0, 0)
Screenshot: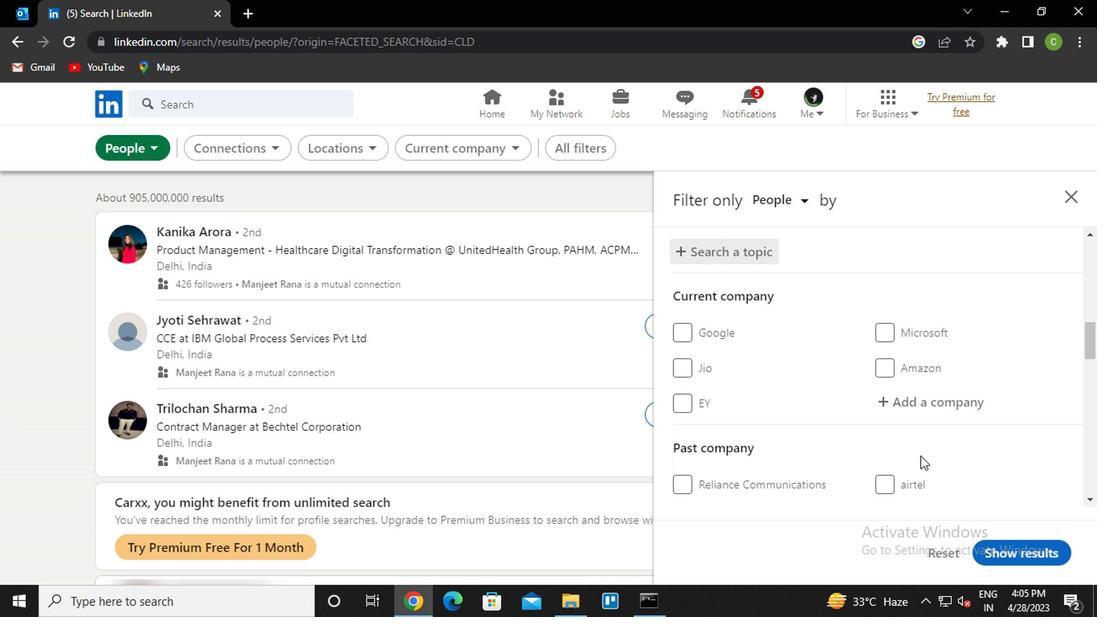 
Action: Mouse moved to (872, 409)
Screenshot: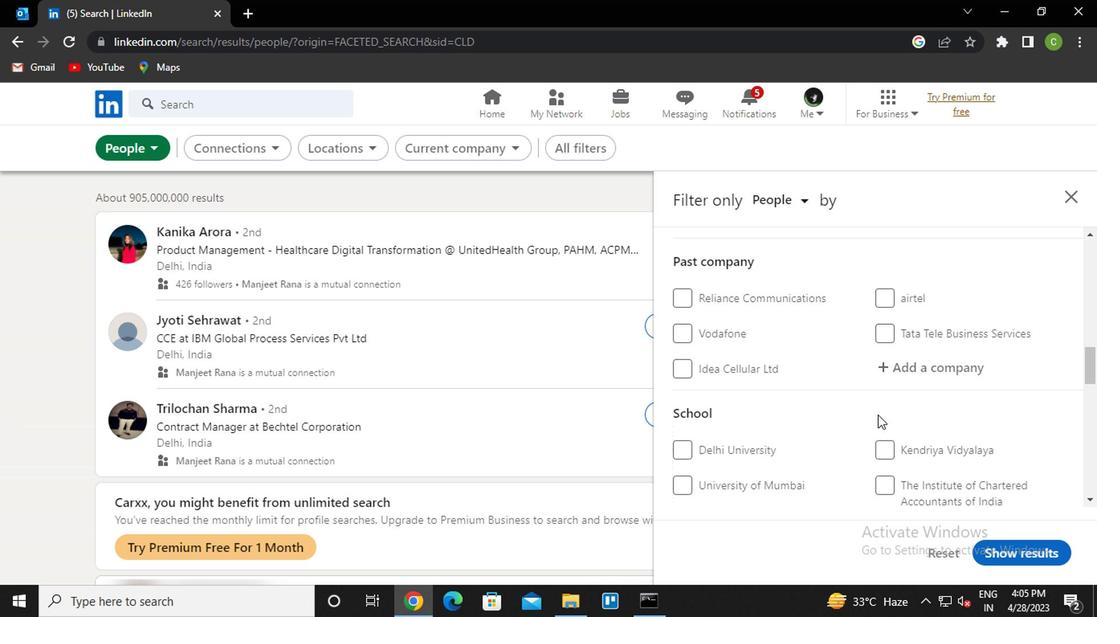 
Action: Mouse scrolled (872, 408) with delta (0, -1)
Screenshot: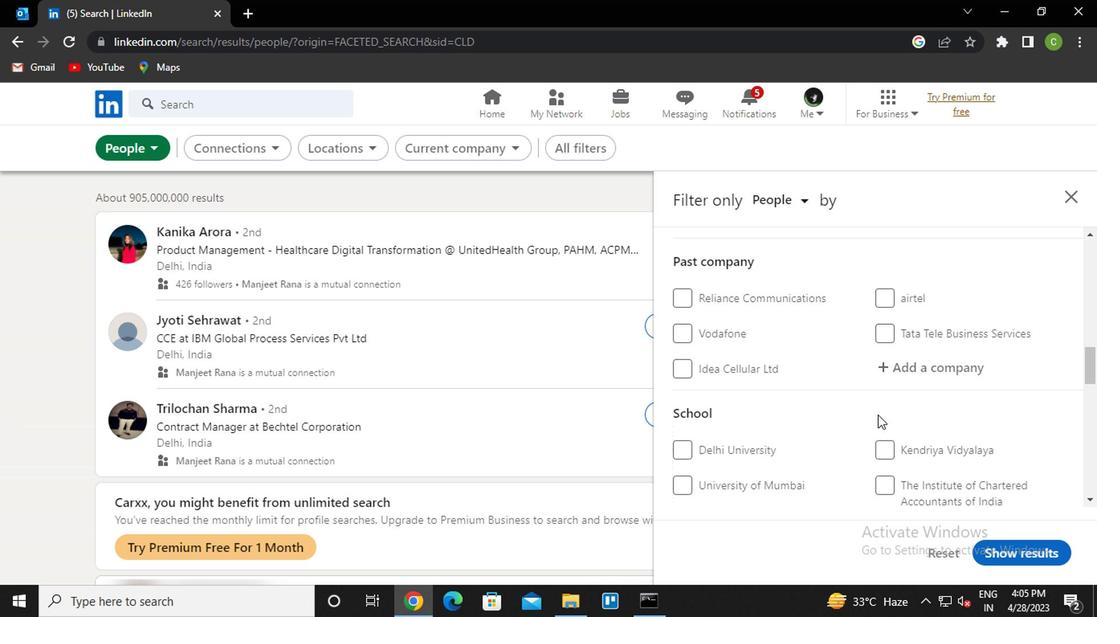 
Action: Mouse moved to (866, 403)
Screenshot: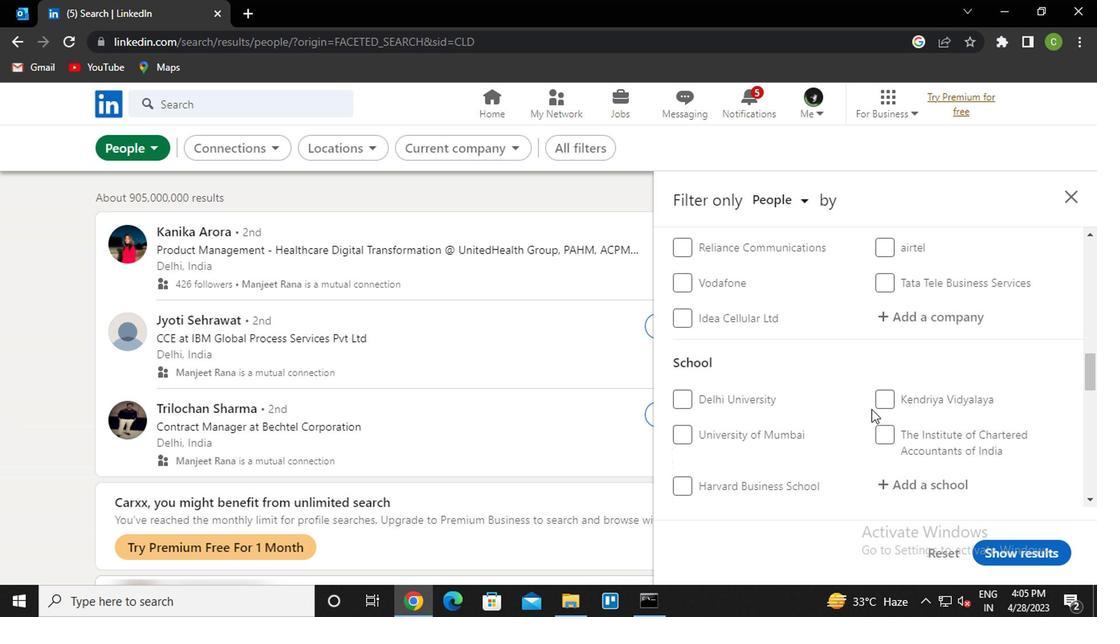 
Action: Mouse scrolled (866, 402) with delta (0, 0)
Screenshot: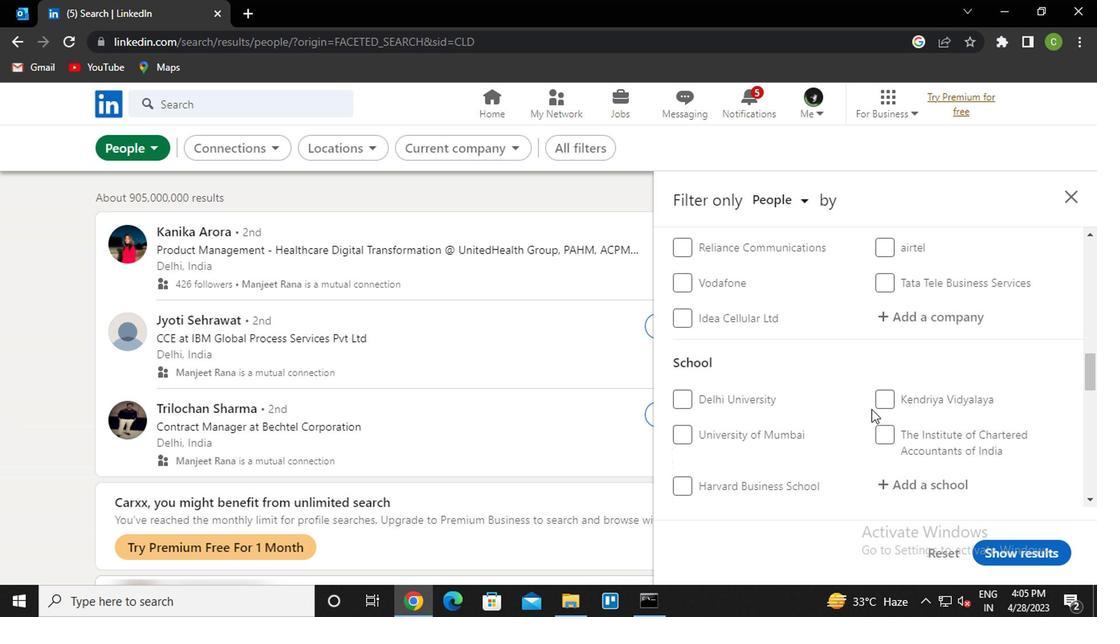 
Action: Mouse moved to (864, 401)
Screenshot: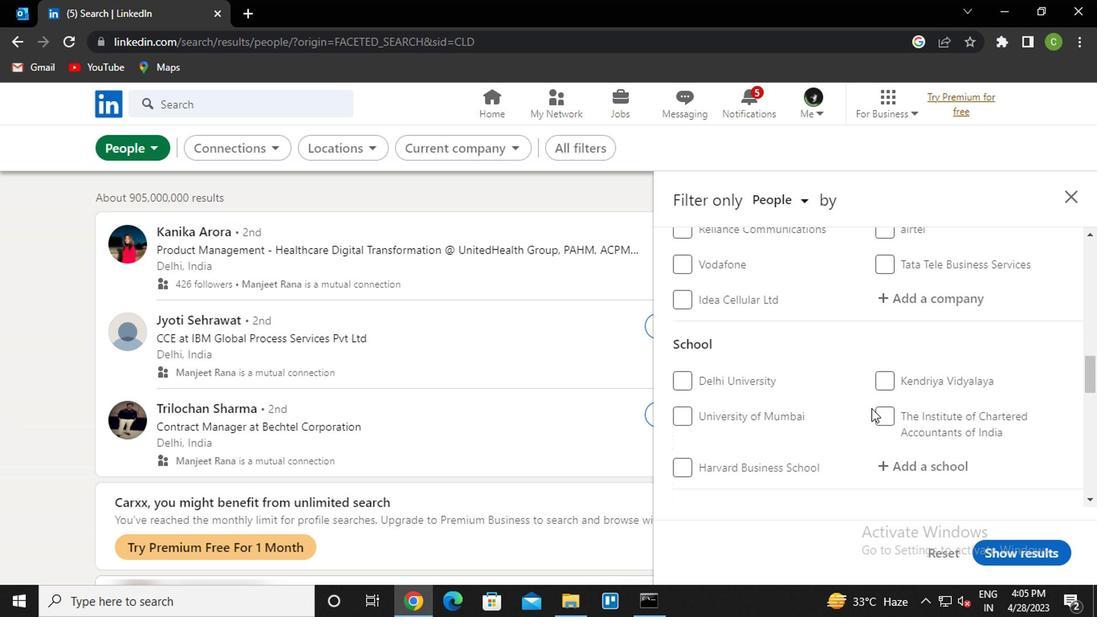 
Action: Mouse scrolled (864, 401) with delta (0, 0)
Screenshot: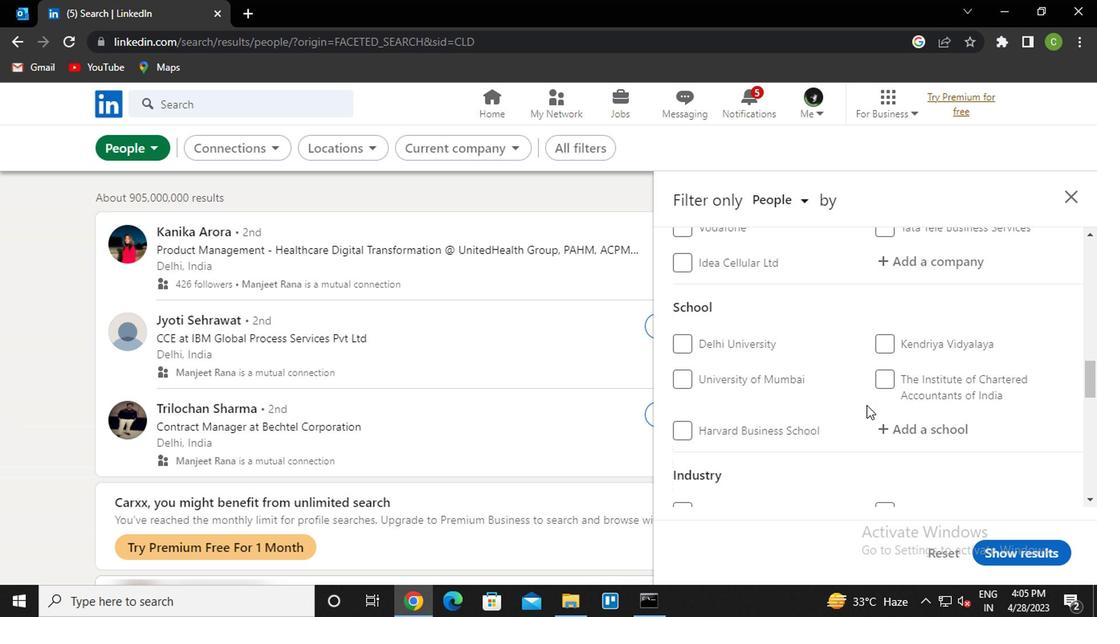 
Action: Mouse moved to (845, 397)
Screenshot: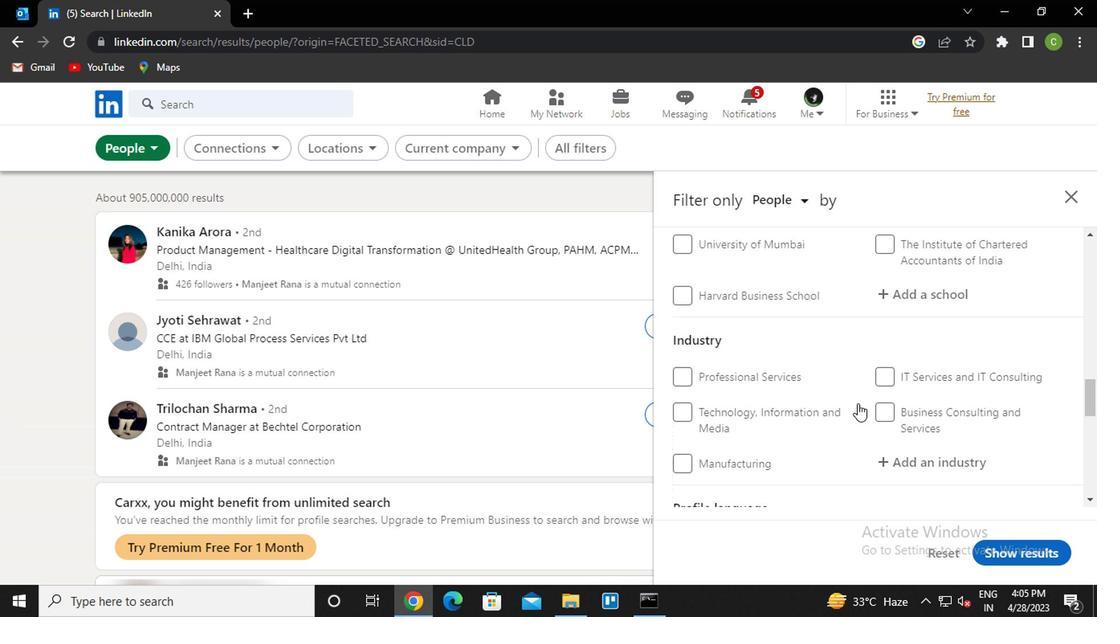 
Action: Mouse scrolled (845, 397) with delta (0, 0)
Screenshot: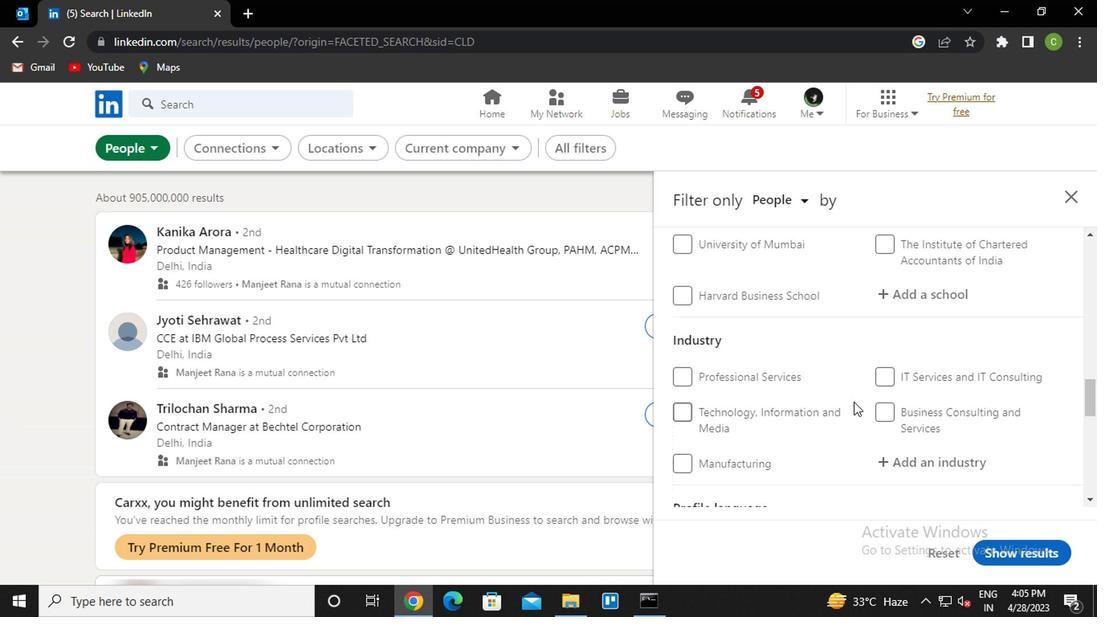 
Action: Mouse moved to (839, 394)
Screenshot: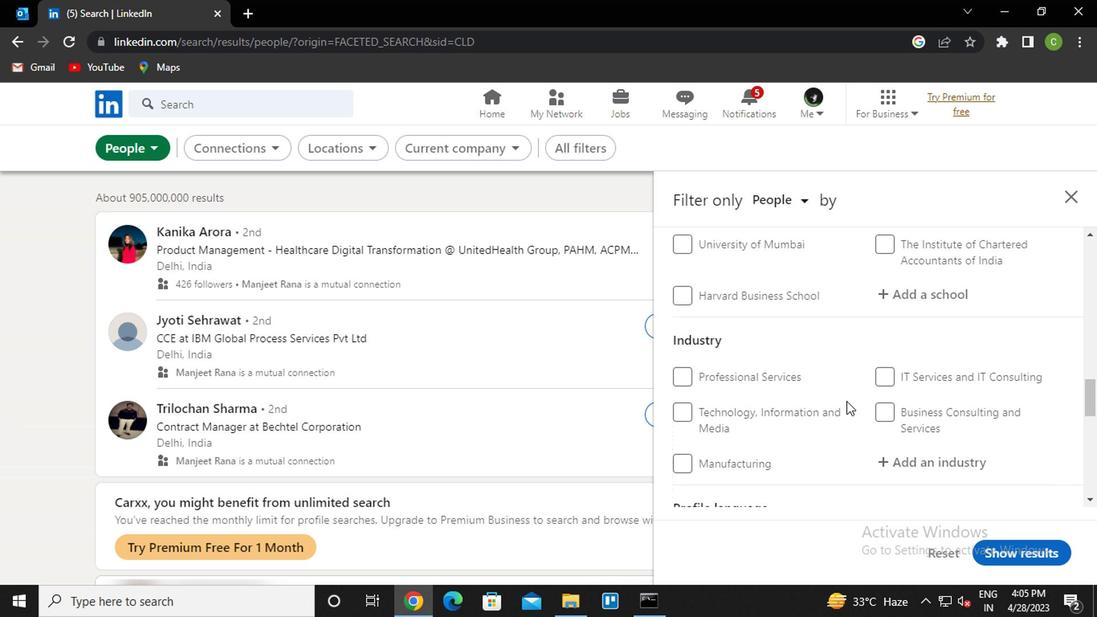 
Action: Mouse scrolled (839, 393) with delta (0, -1)
Screenshot: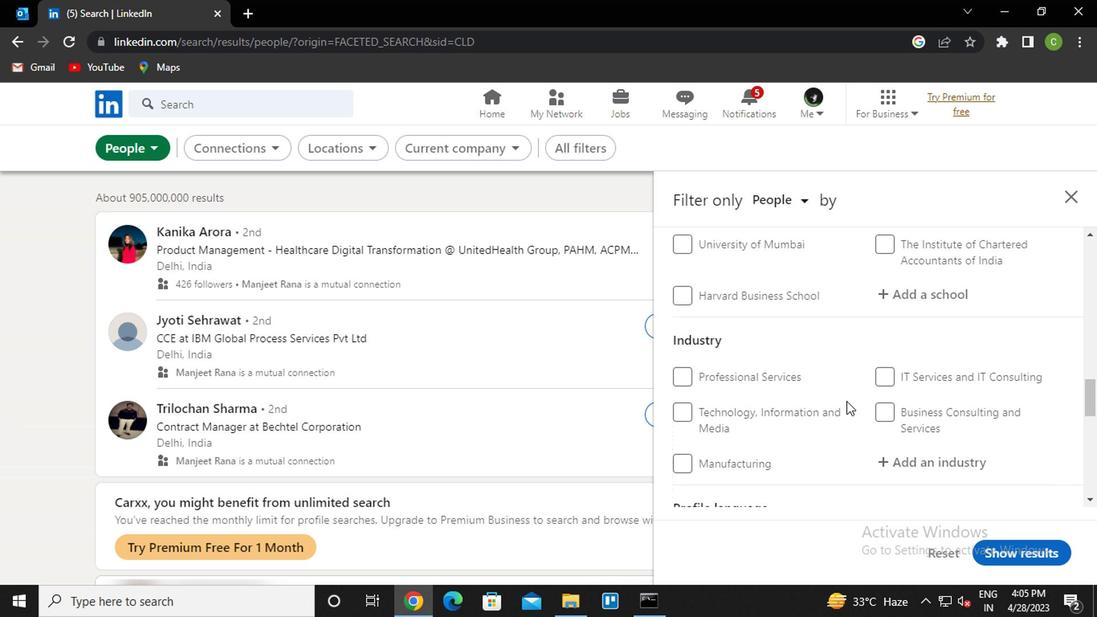 
Action: Mouse moved to (836, 393)
Screenshot: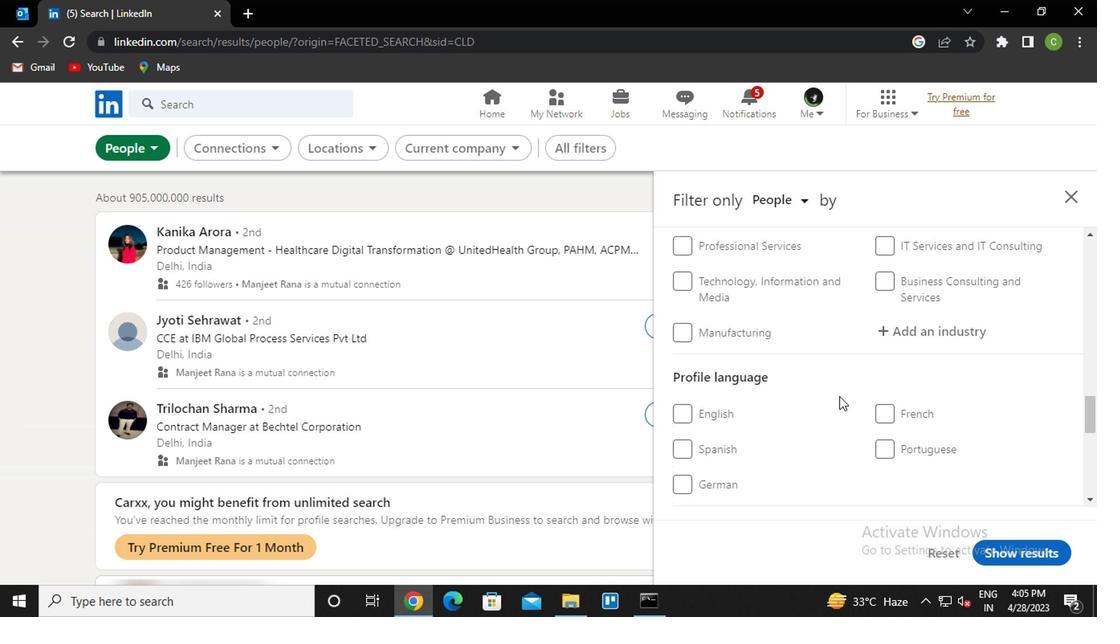 
Action: Mouse scrolled (836, 392) with delta (0, 0)
Screenshot: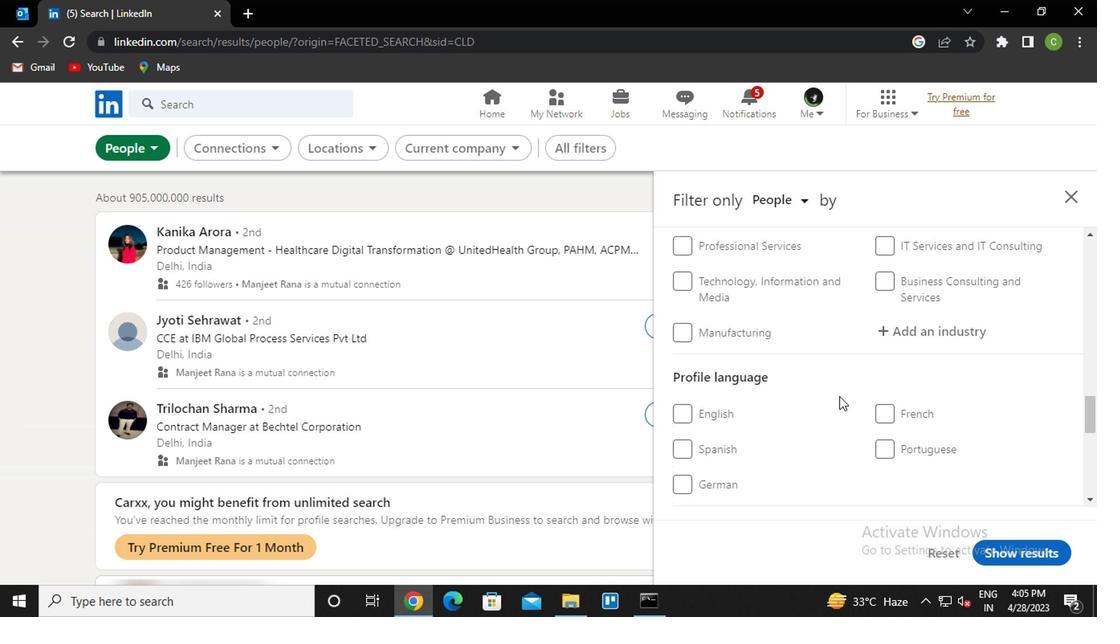 
Action: Mouse moved to (881, 342)
Screenshot: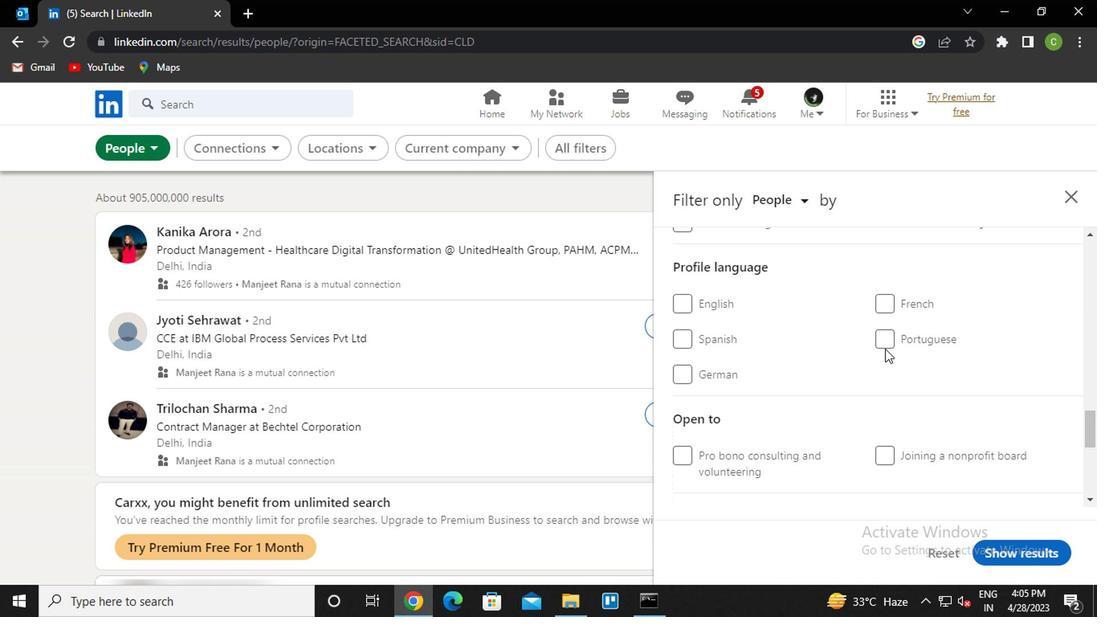 
Action: Mouse pressed left at (881, 342)
Screenshot: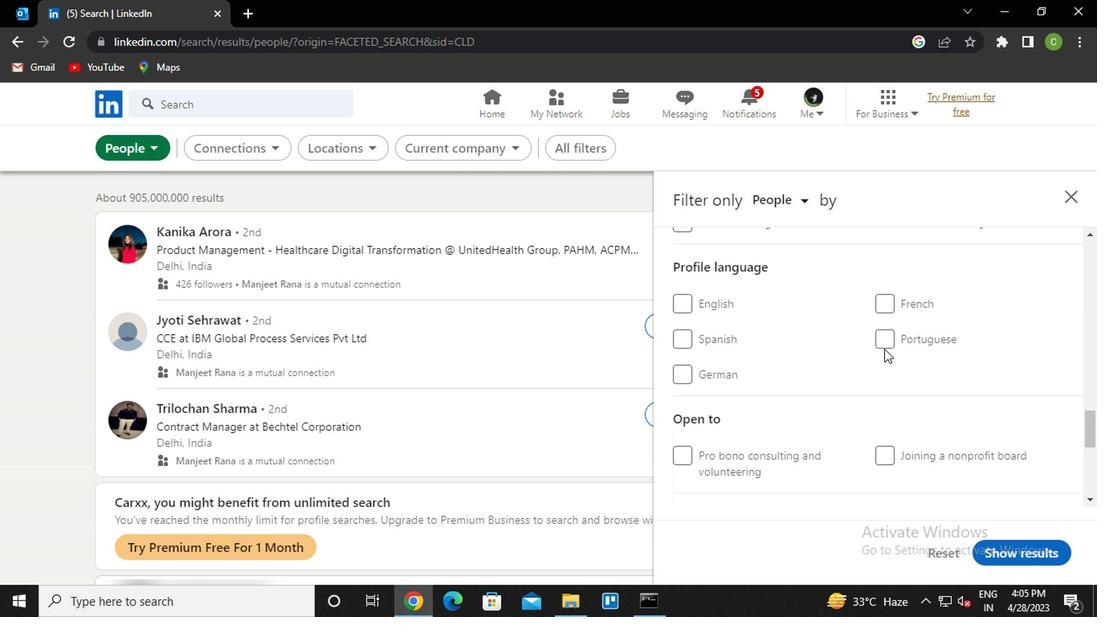 
Action: Mouse scrolled (881, 342) with delta (0, 0)
Screenshot: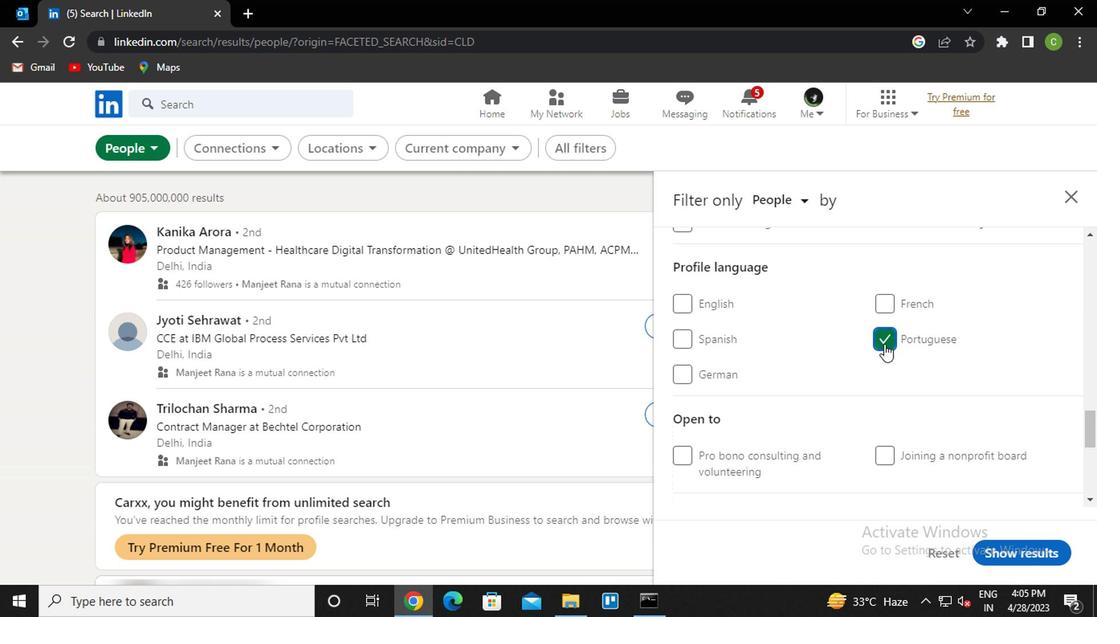 
Action: Mouse scrolled (881, 342) with delta (0, 0)
Screenshot: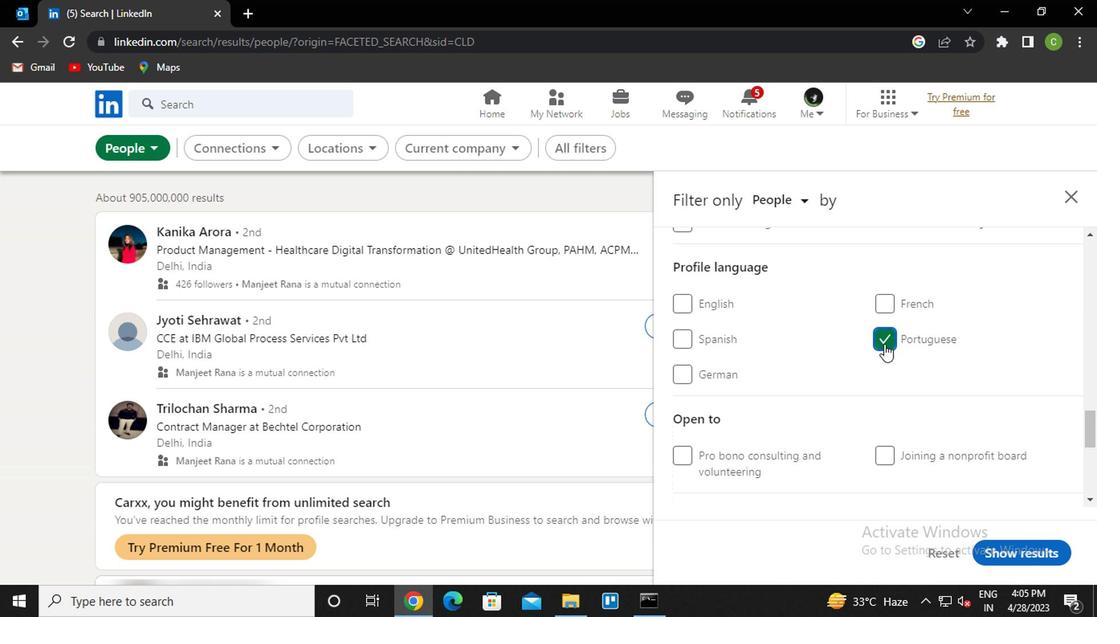 
Action: Mouse scrolled (881, 342) with delta (0, 0)
Screenshot: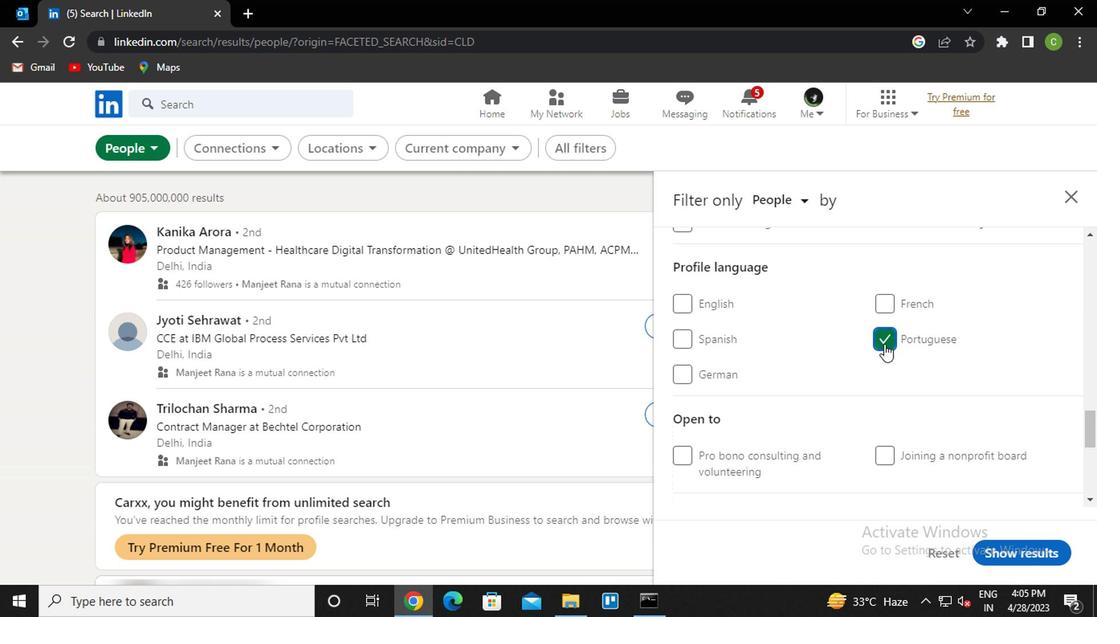 
Action: Mouse scrolled (881, 342) with delta (0, 0)
Screenshot: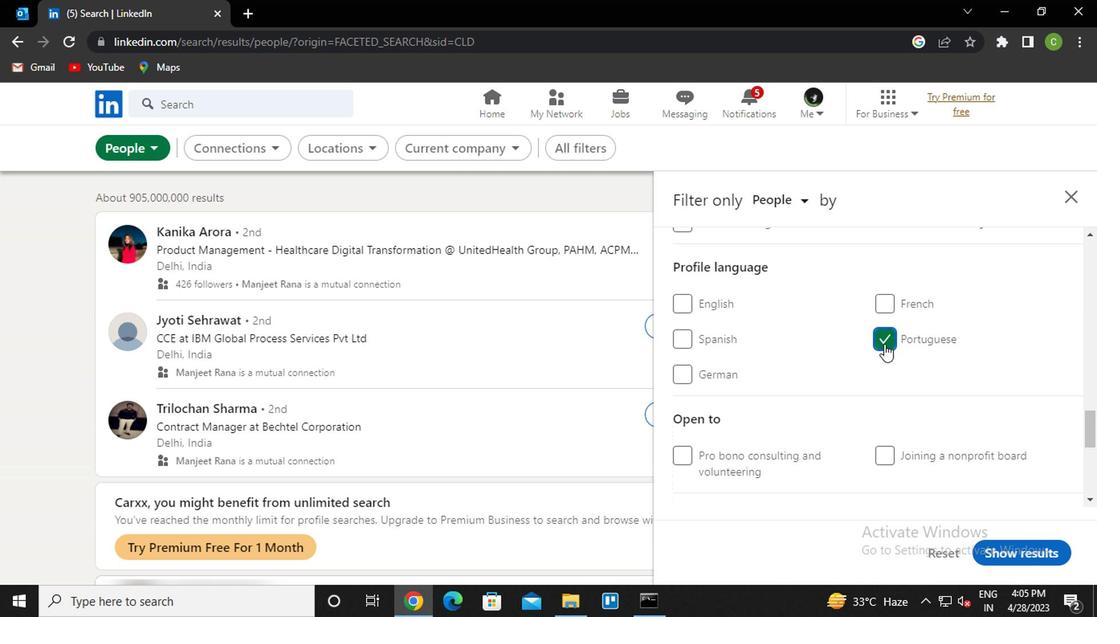 
Action: Mouse scrolled (881, 342) with delta (0, 0)
Screenshot: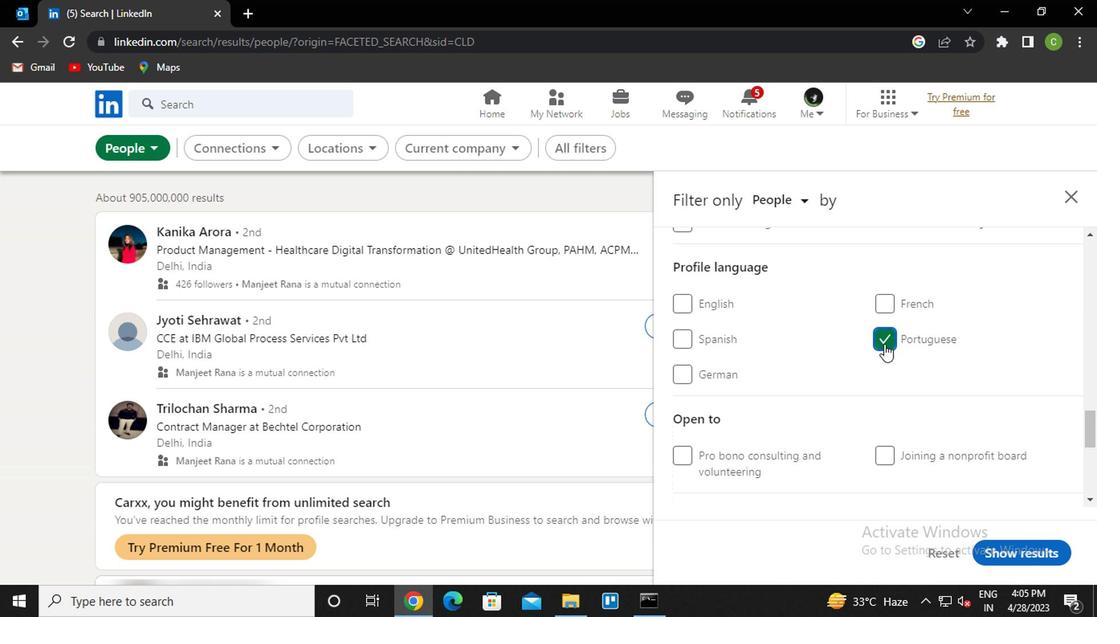 
Action: Mouse scrolled (881, 342) with delta (0, 0)
Screenshot: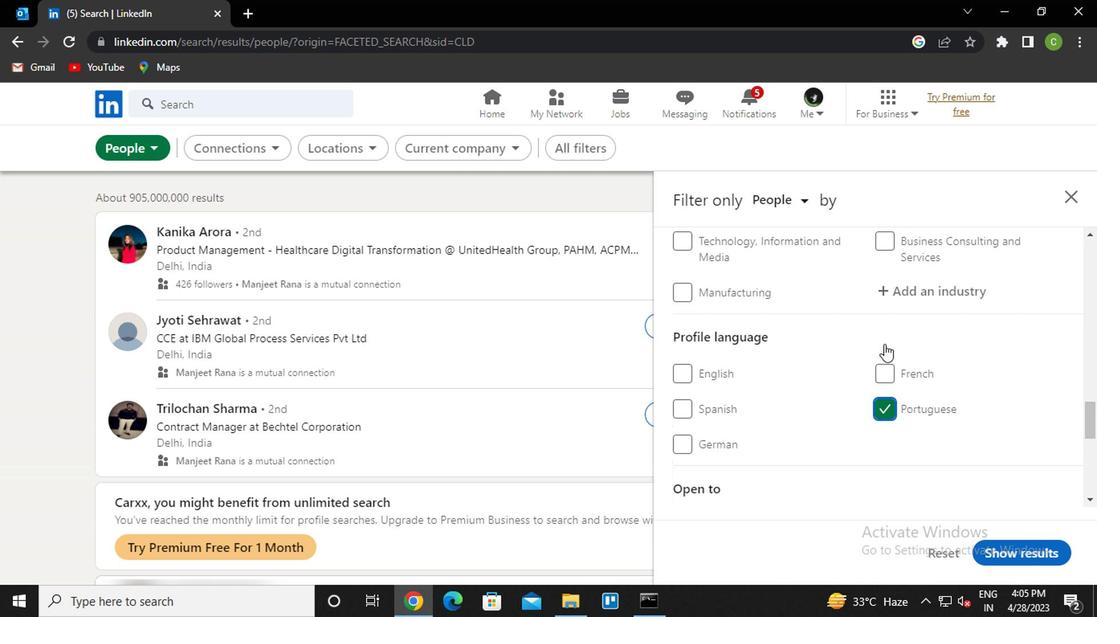 
Action: Mouse moved to (832, 342)
Screenshot: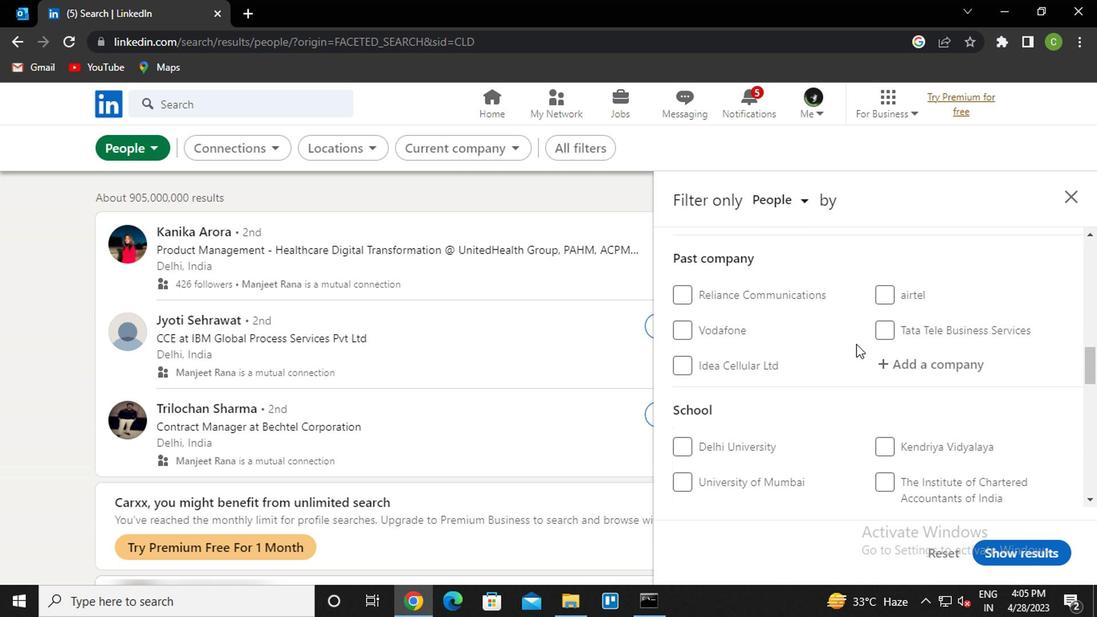 
Action: Mouse scrolled (832, 343) with delta (0, 0)
Screenshot: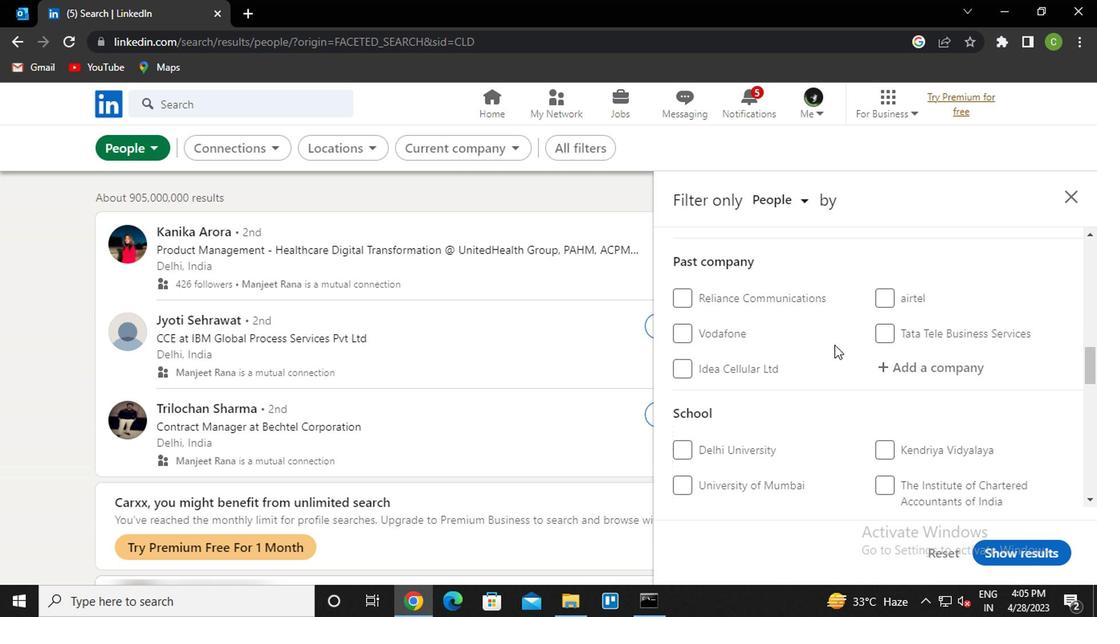 
Action: Mouse scrolled (832, 343) with delta (0, 0)
Screenshot: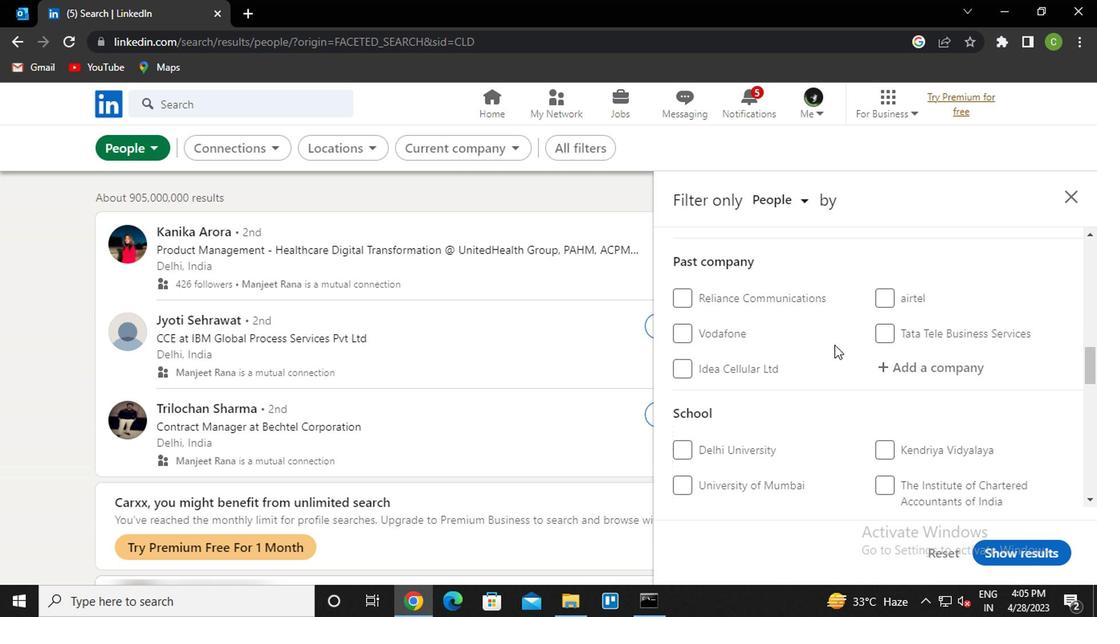 
Action: Mouse moved to (904, 370)
Screenshot: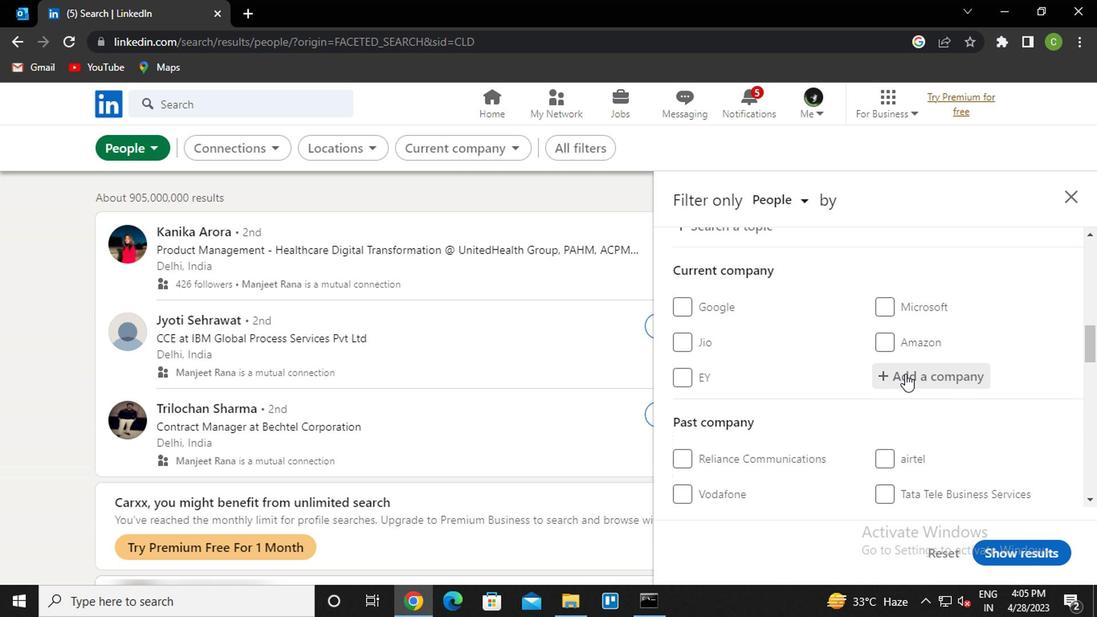 
Action: Mouse pressed left at (904, 370)
Screenshot: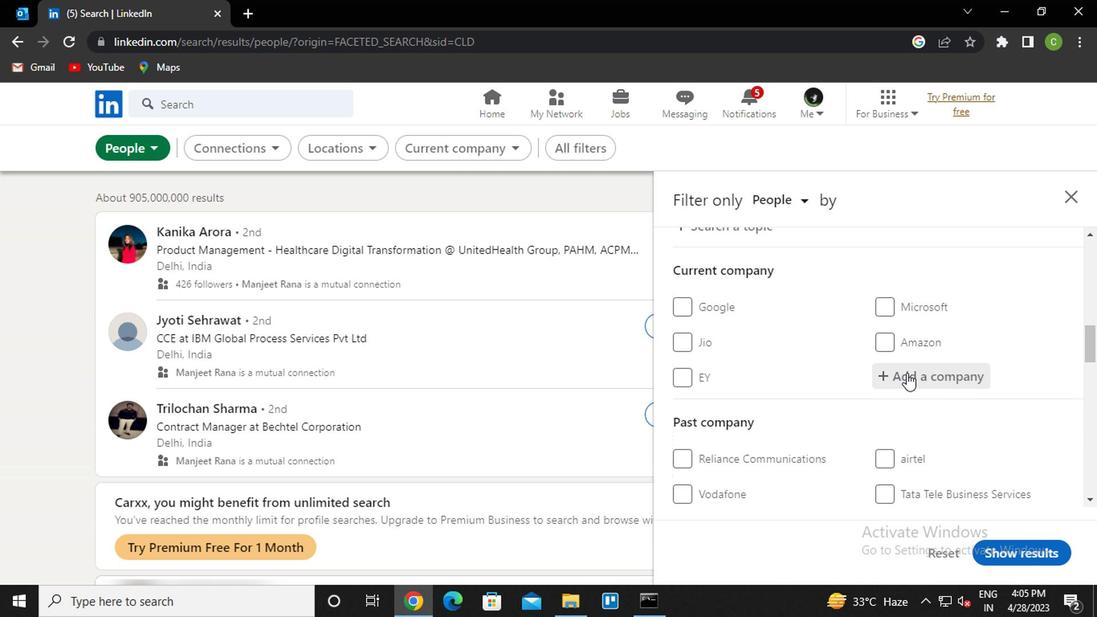 
Action: Key pressed <Key.caps_lock>nxp<Key.space>s<Key.caps_lock>Emi<Key.down><Key.enter>
Screenshot: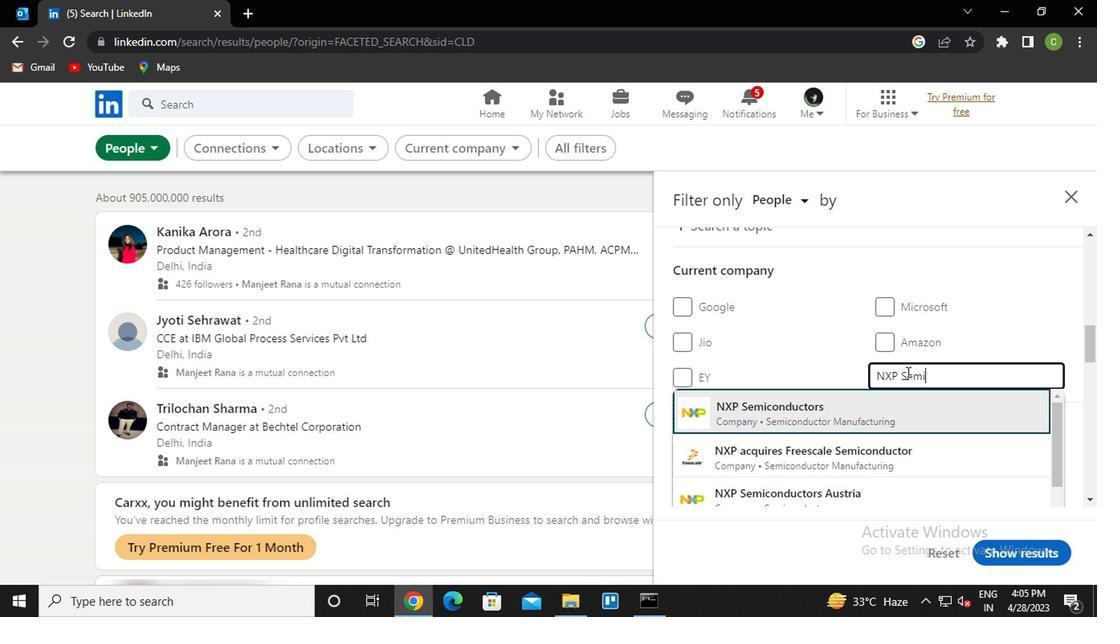 
Action: Mouse moved to (903, 370)
Screenshot: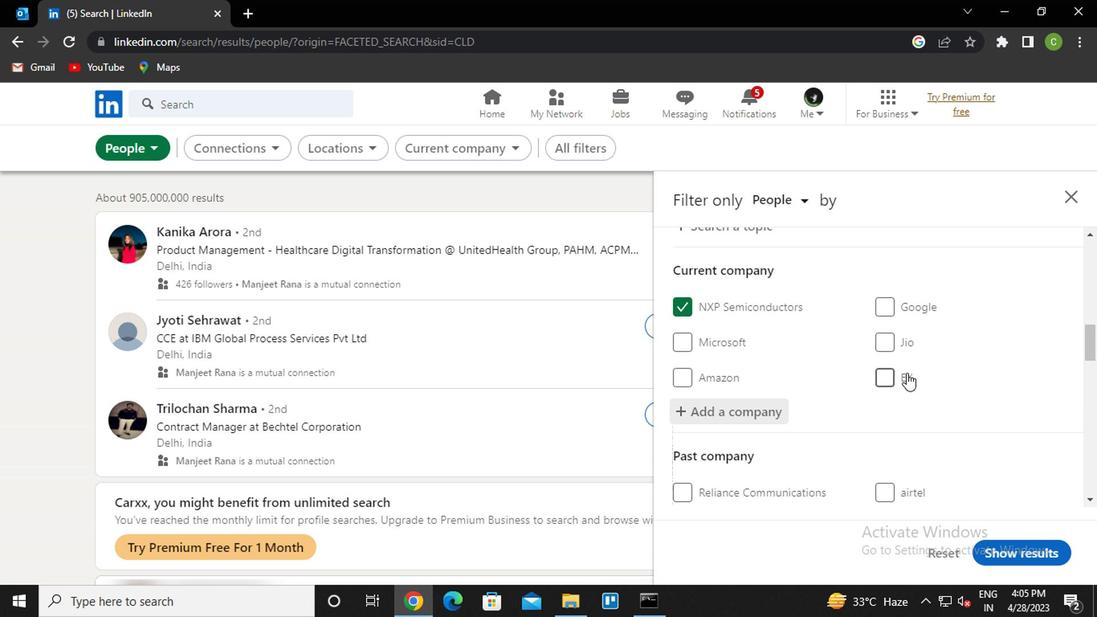 
Action: Mouse scrolled (903, 370) with delta (0, 0)
Screenshot: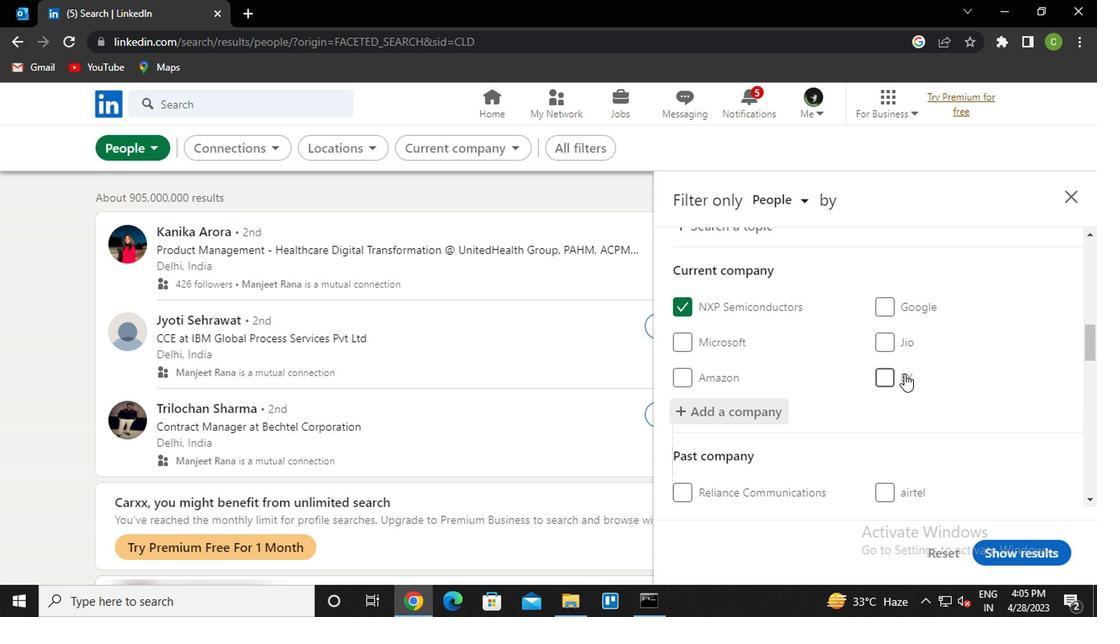 
Action: Mouse scrolled (903, 370) with delta (0, 0)
Screenshot: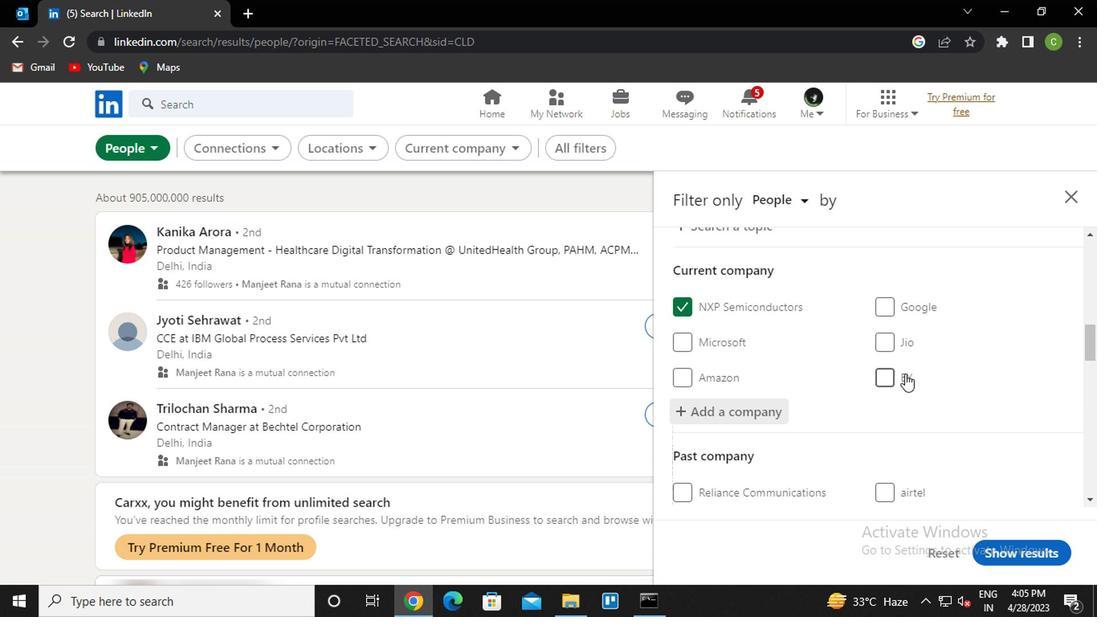 
Action: Mouse scrolled (903, 370) with delta (0, 0)
Screenshot: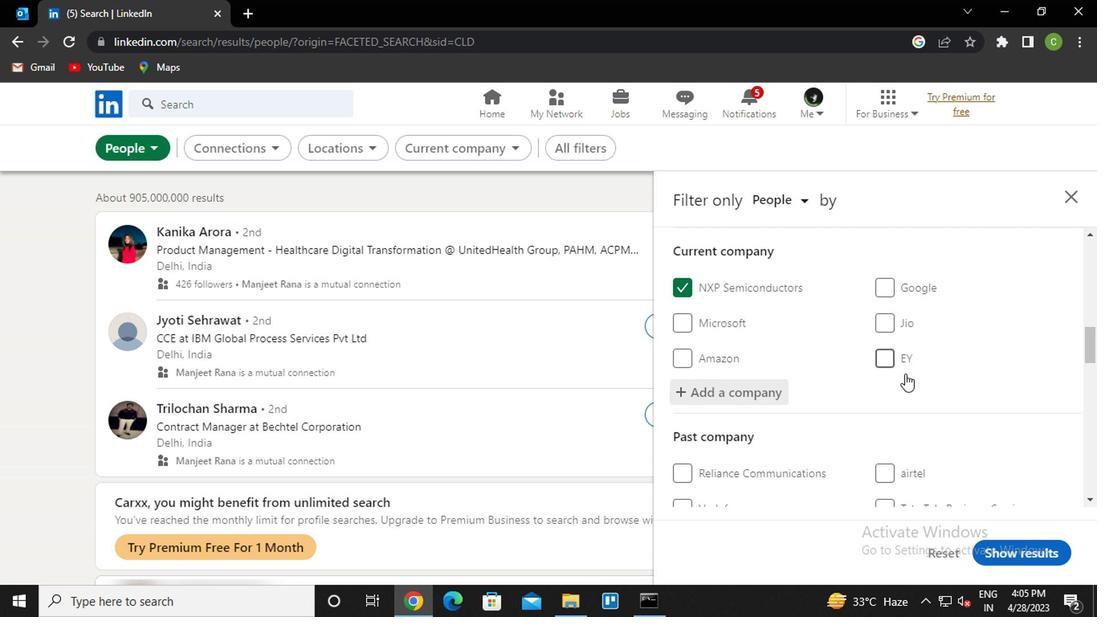 
Action: Mouse moved to (895, 370)
Screenshot: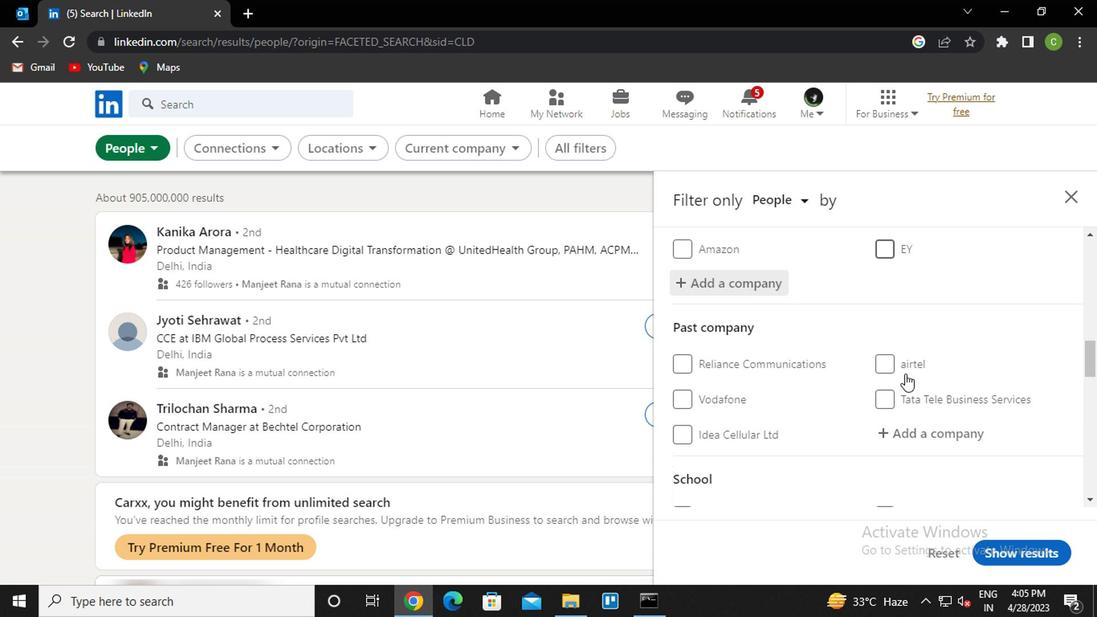 
Action: Mouse scrolled (895, 370) with delta (0, 0)
Screenshot: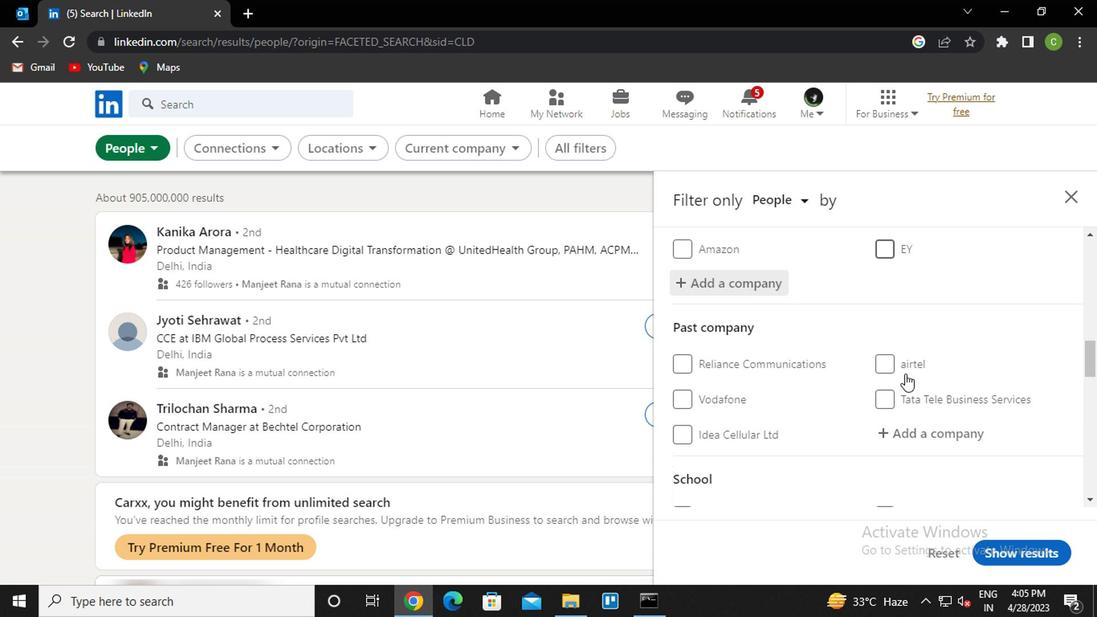 
Action: Mouse moved to (916, 399)
Screenshot: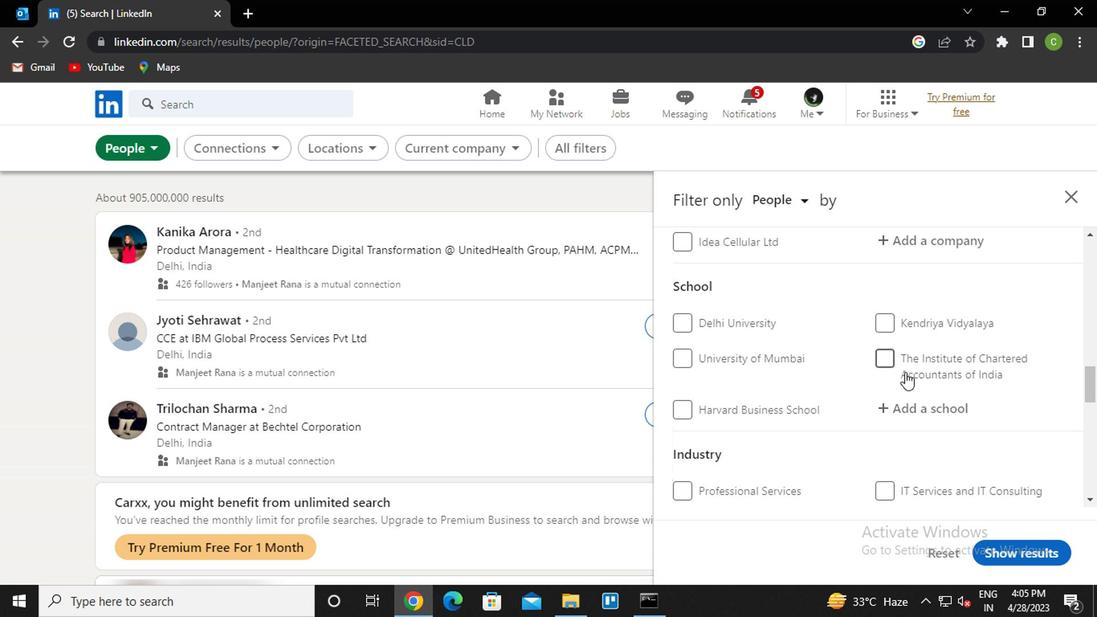 
Action: Mouse pressed left at (916, 399)
Screenshot: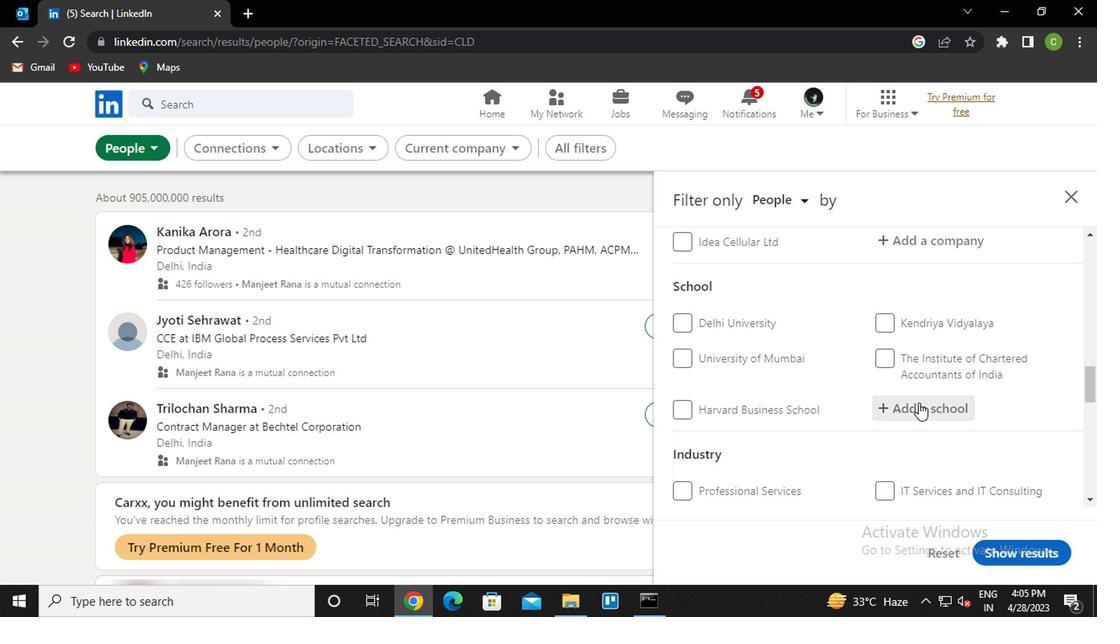 
Action: Key pressed <Key.caps_lock>d<Key.caps_lock>epartment<Key.down><Key.down><Key.down><Key.enter>
Screenshot: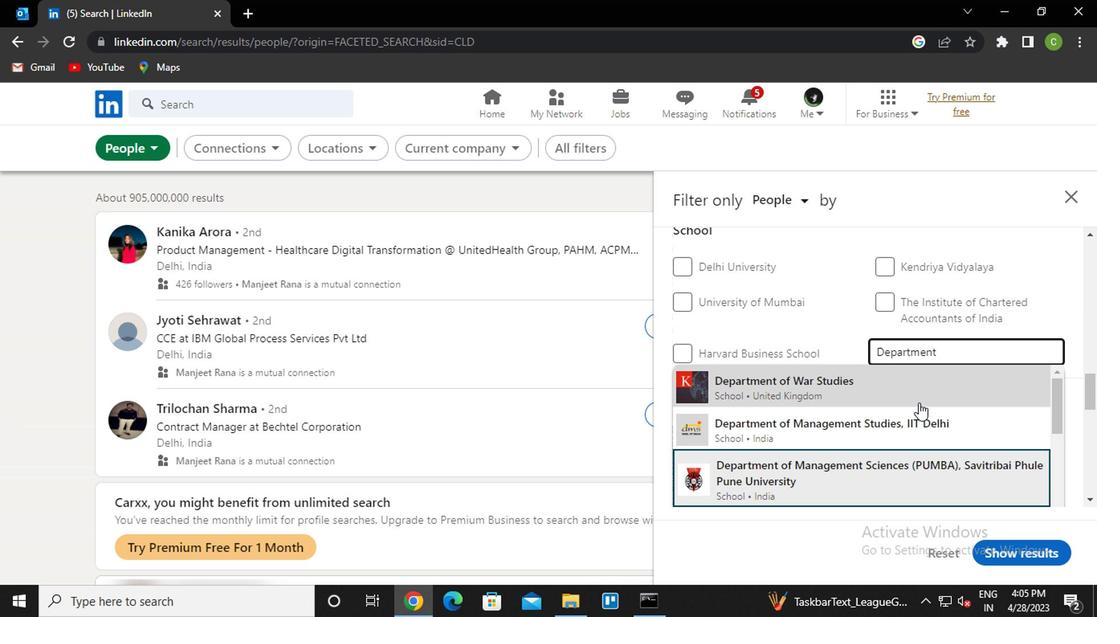 
Action: Mouse moved to (913, 404)
Screenshot: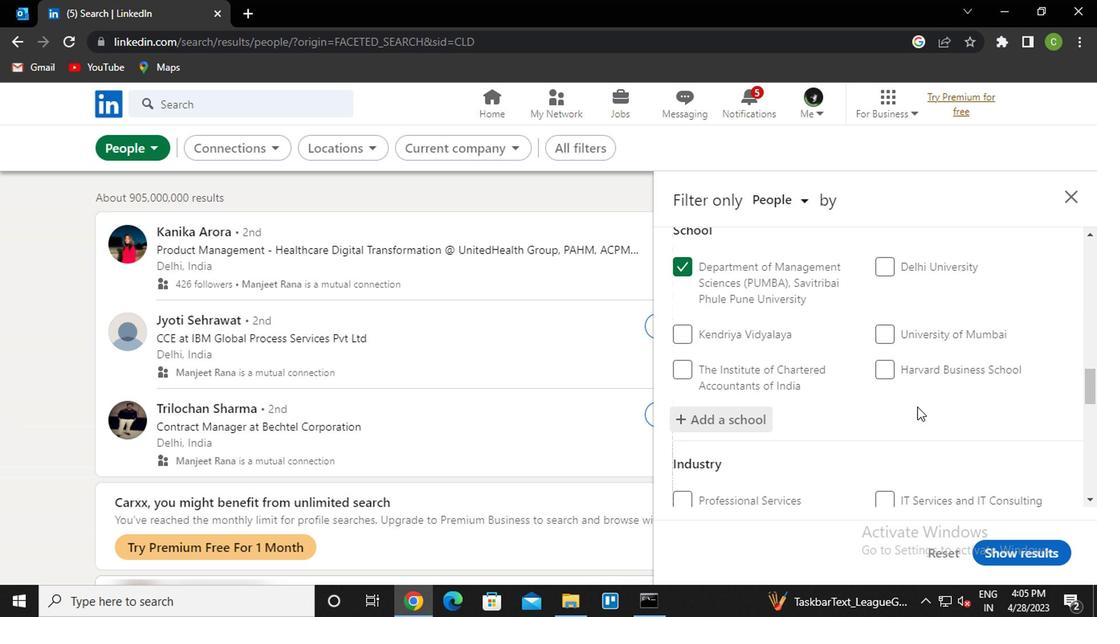 
Action: Mouse scrolled (913, 403) with delta (0, 0)
Screenshot: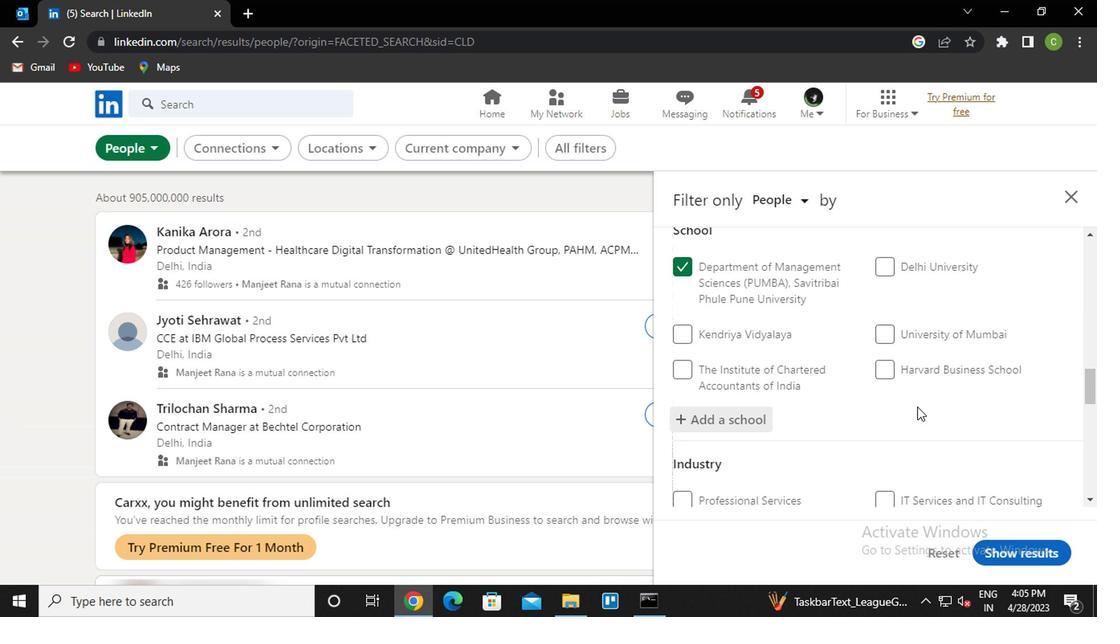 
Action: Mouse moved to (957, 438)
Screenshot: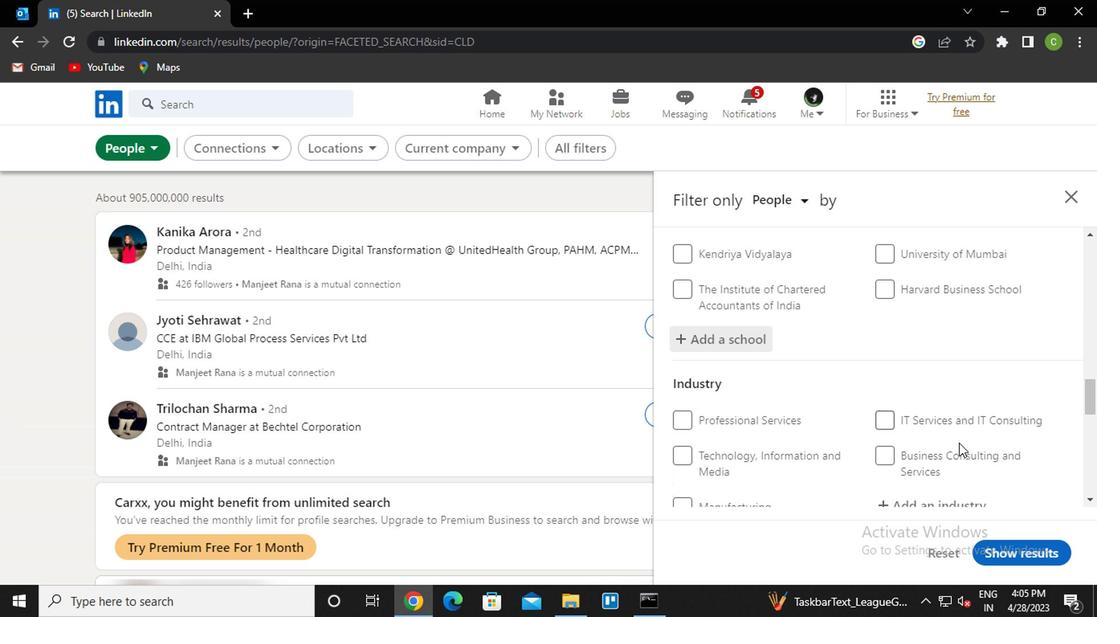 
Action: Mouse scrolled (957, 438) with delta (0, 0)
Screenshot: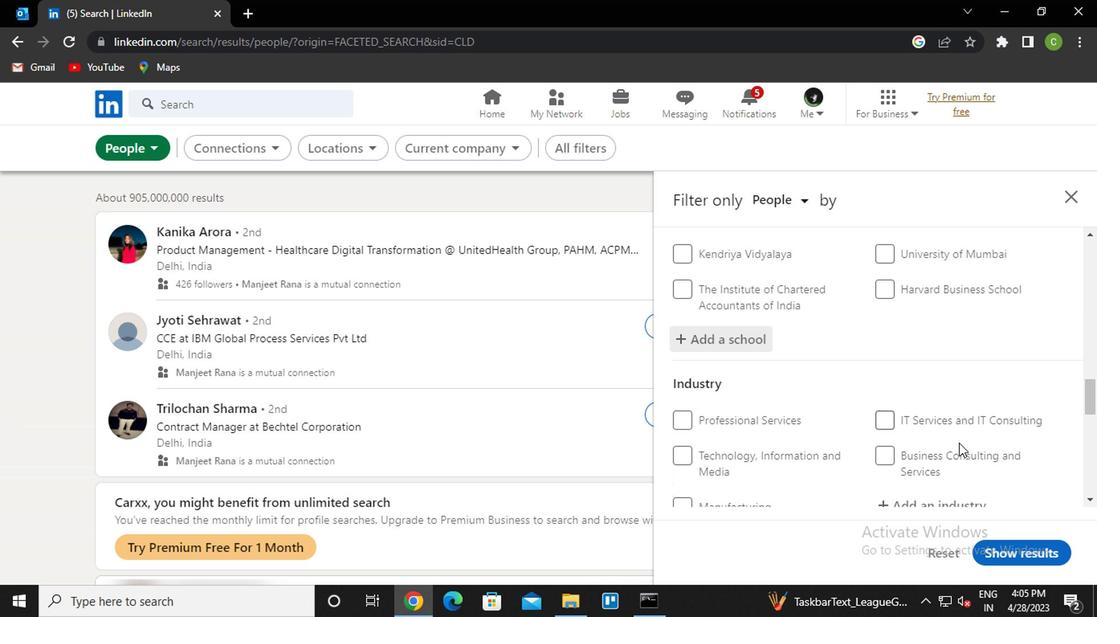 
Action: Mouse moved to (956, 433)
Screenshot: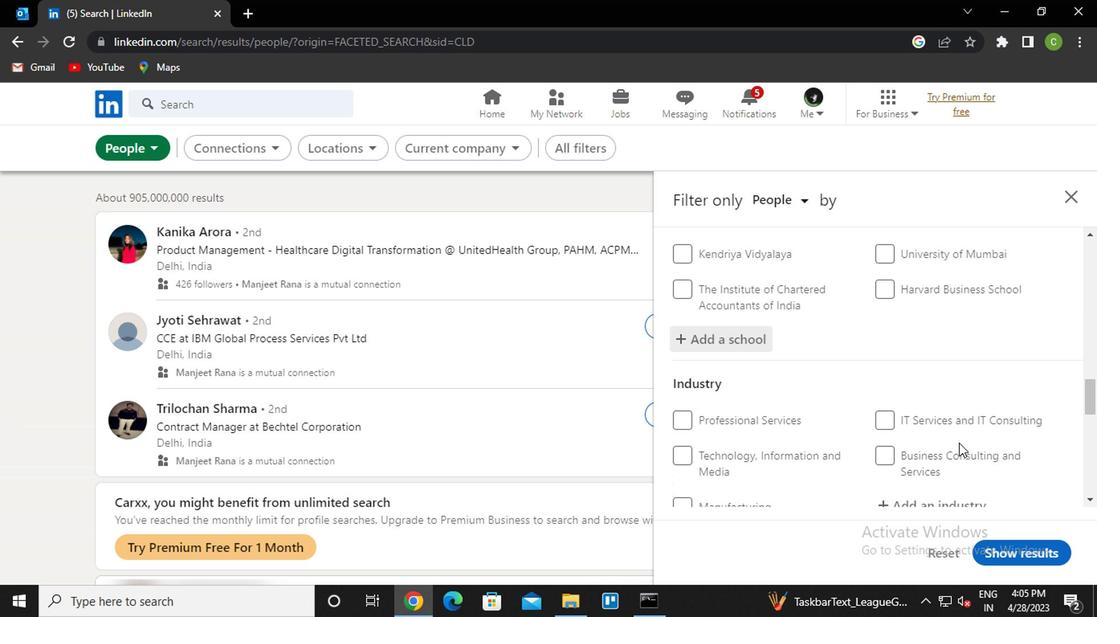 
Action: Mouse scrolled (956, 432) with delta (0, 0)
Screenshot: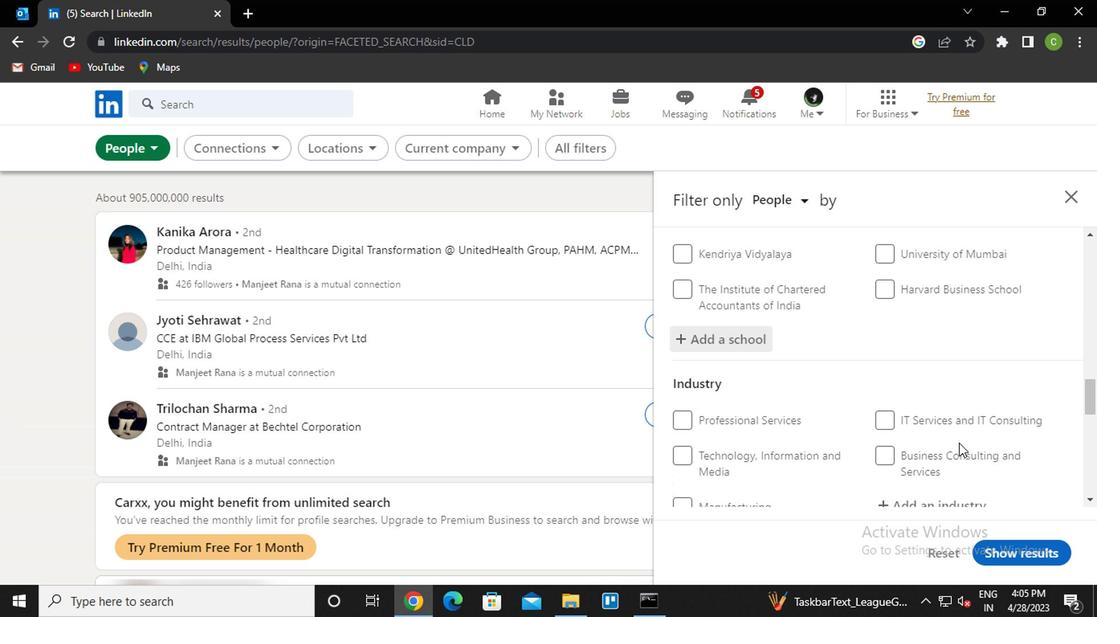 
Action: Mouse moved to (940, 346)
Screenshot: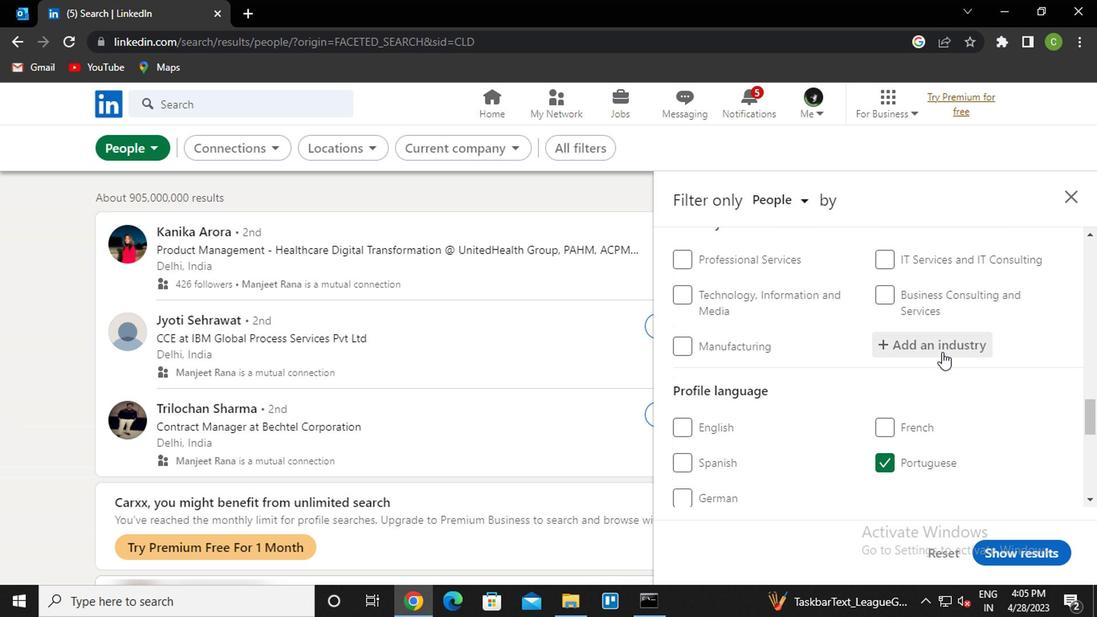 
Action: Mouse pressed left at (940, 346)
Screenshot: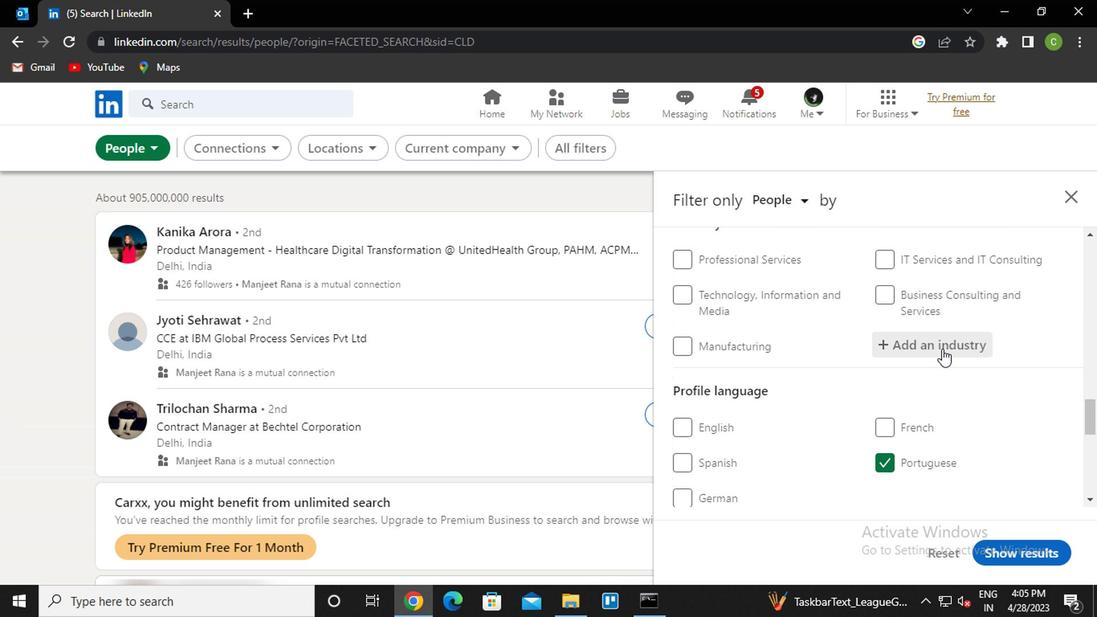 
Action: Key pressed <Key.caps_lock>i<Key.caps_lock>ndustry<Key.down>
Screenshot: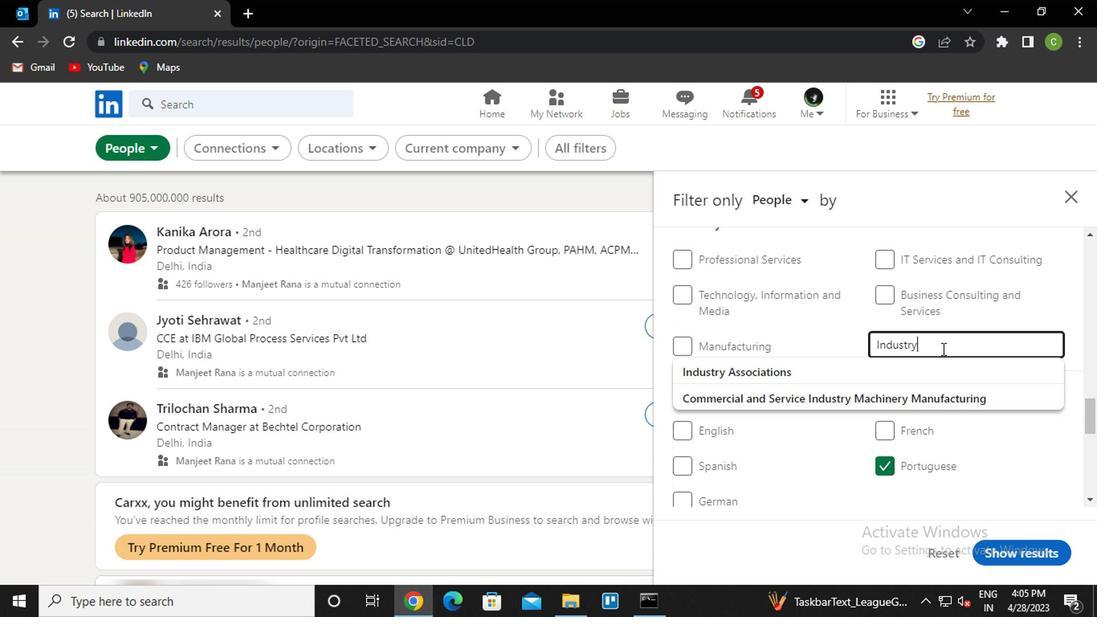 
Action: Mouse moved to (912, 361)
Screenshot: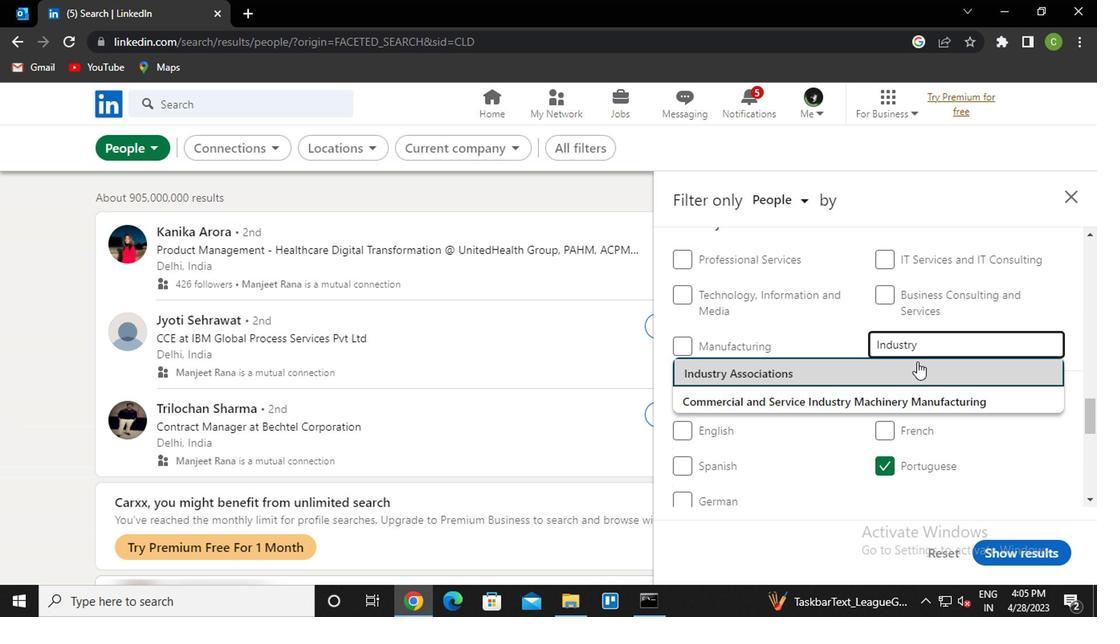 
Action: Mouse scrolled (912, 361) with delta (0, 0)
Screenshot: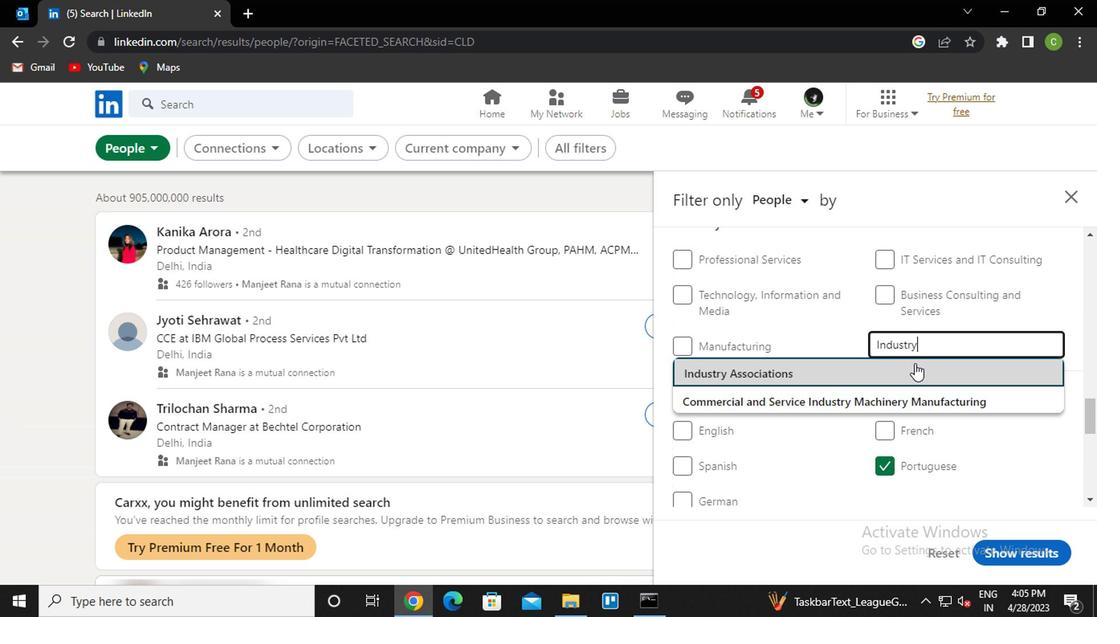 
Action: Mouse scrolled (912, 361) with delta (0, 0)
Screenshot: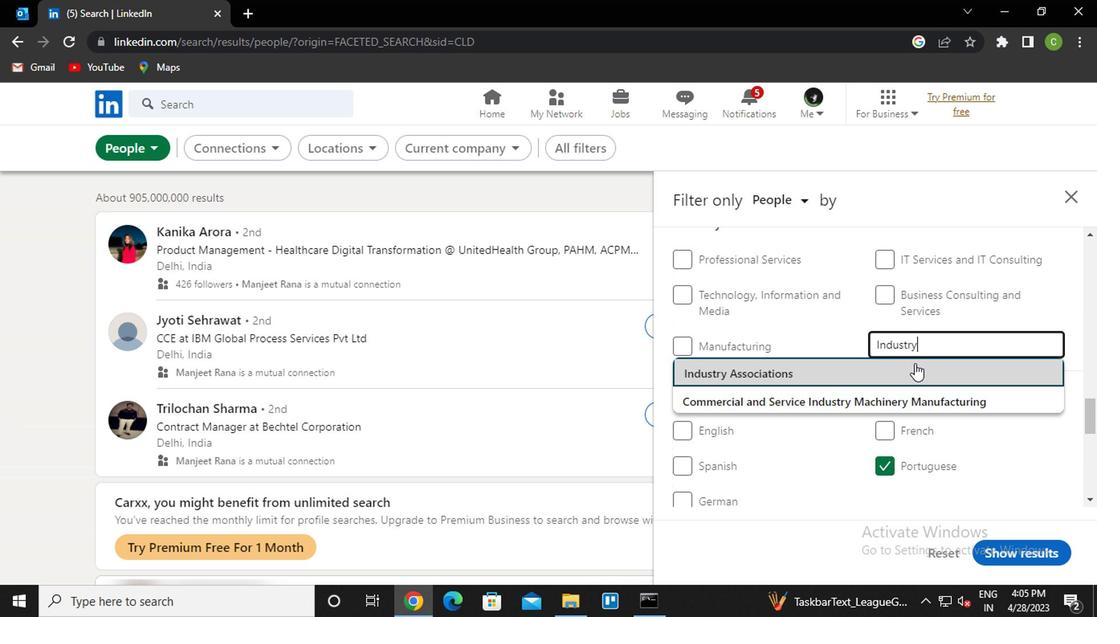 
Action: Mouse moved to (912, 361)
Screenshot: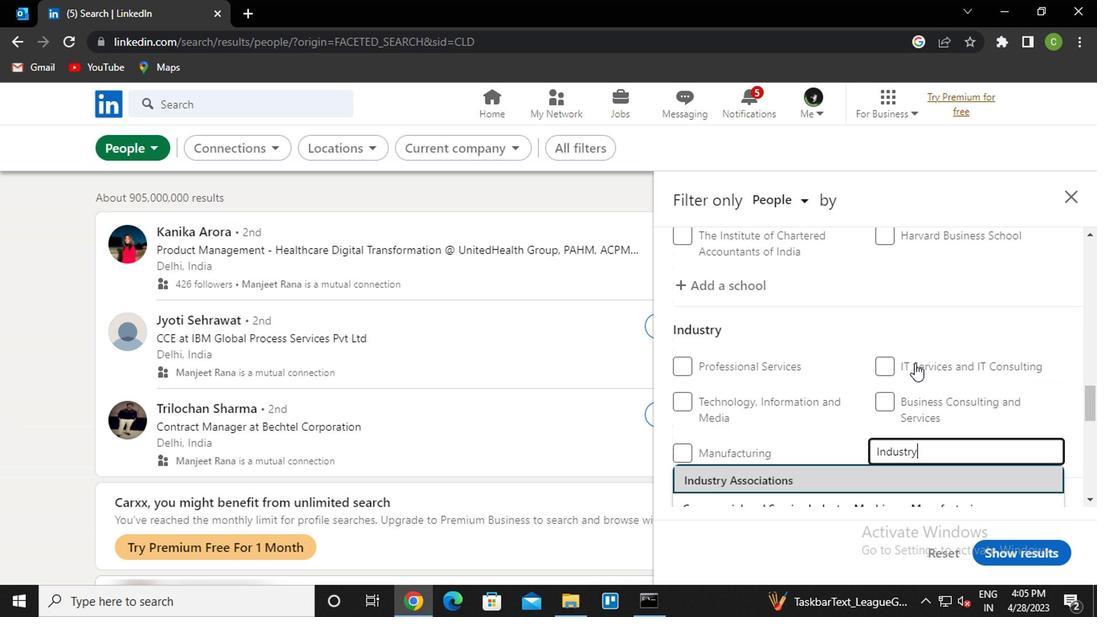 
Action: Mouse scrolled (912, 361) with delta (0, 0)
Screenshot: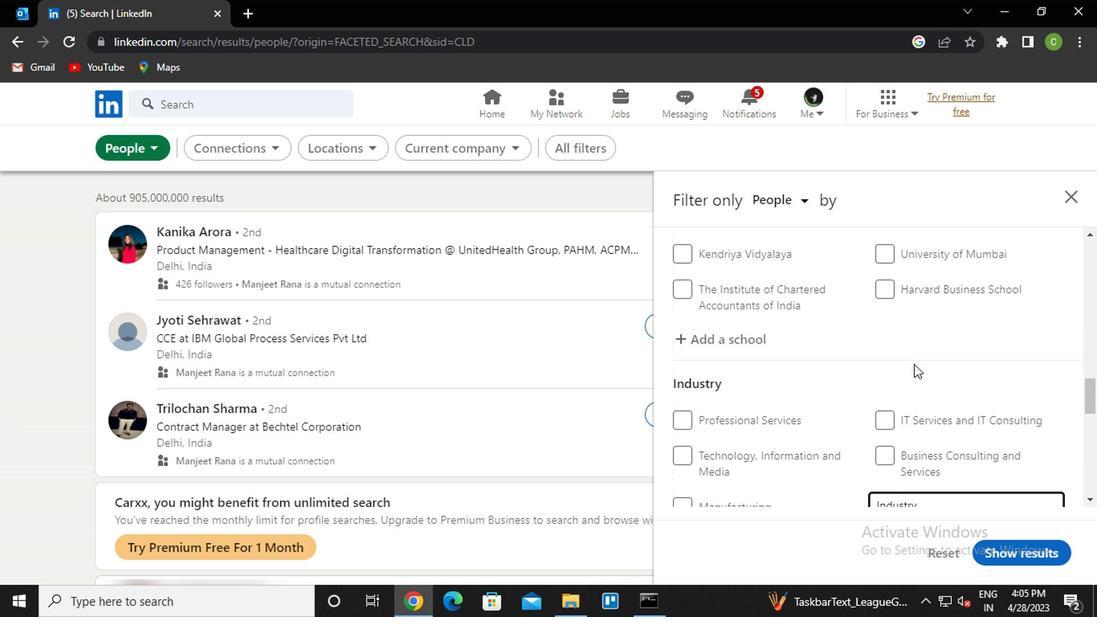 
Action: Mouse moved to (873, 345)
Screenshot: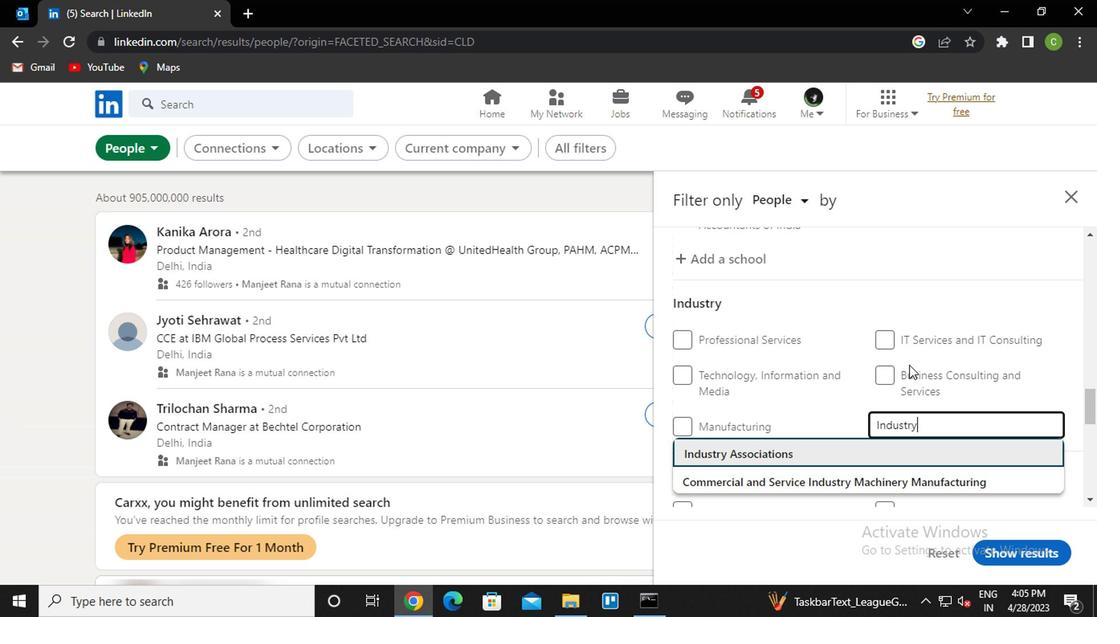 
Action: Mouse scrolled (873, 346) with delta (0, 1)
Screenshot: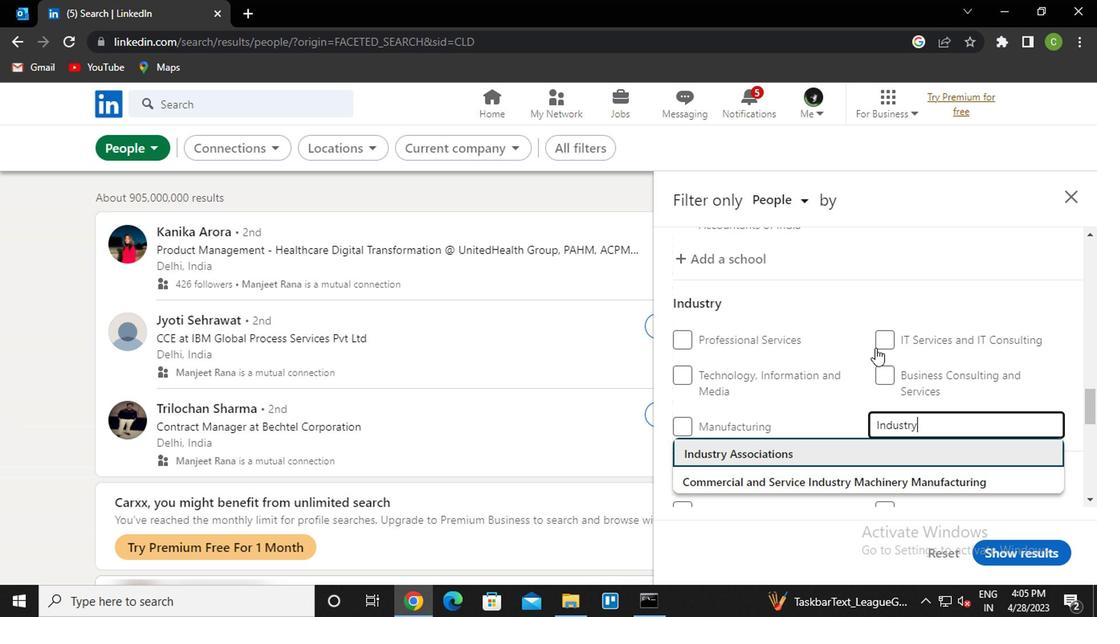 
Action: Mouse scrolled (873, 346) with delta (0, 1)
Screenshot: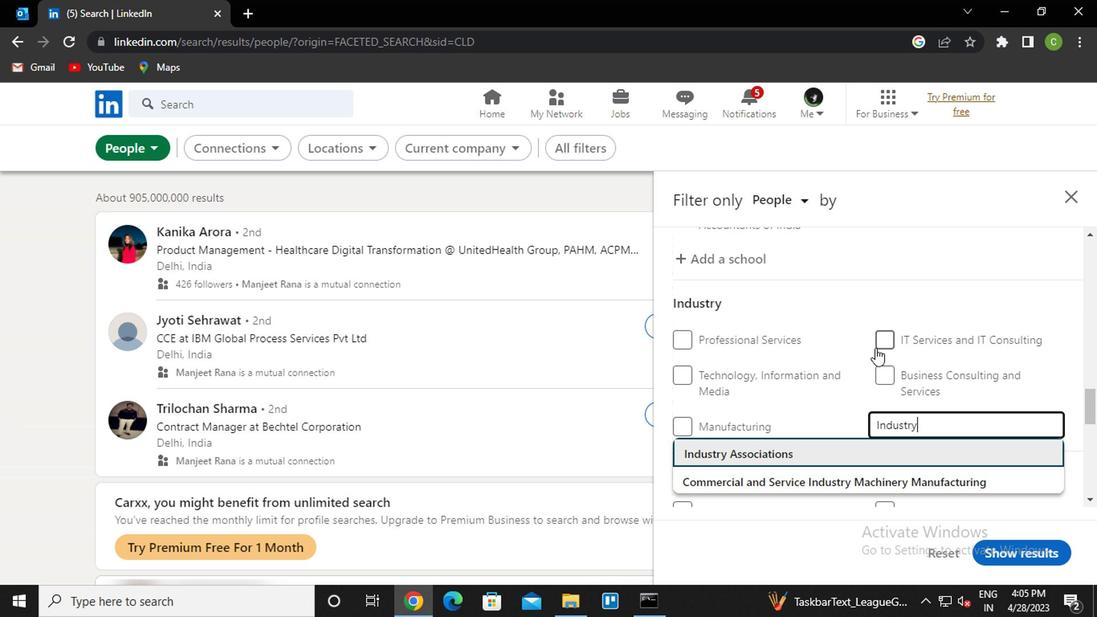 
Action: Mouse moved to (881, 349)
Screenshot: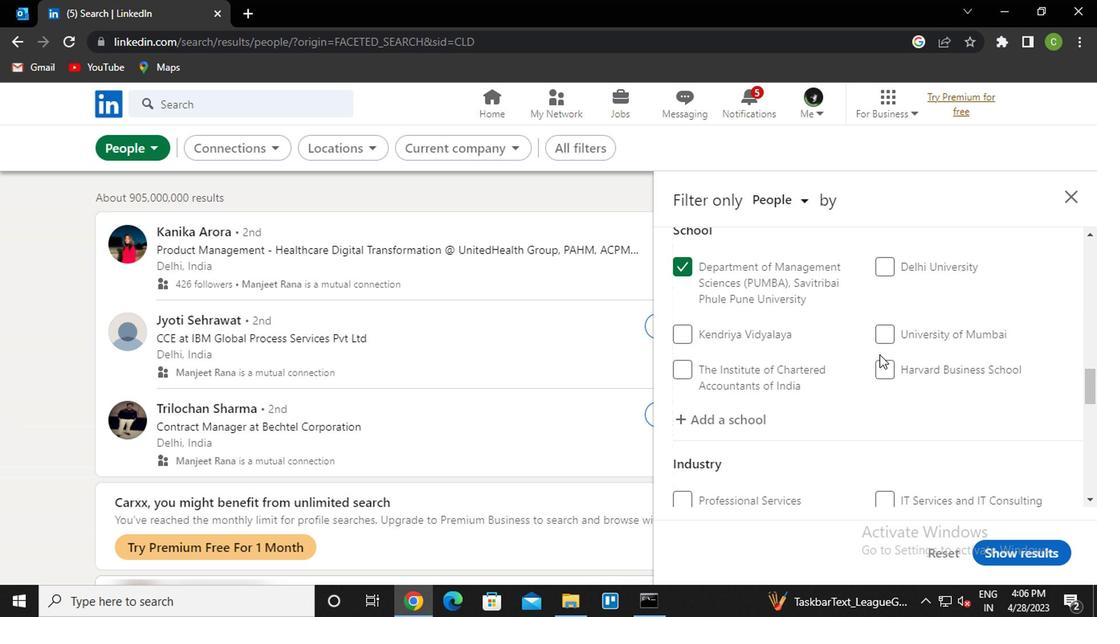
Action: Mouse scrolled (881, 348) with delta (0, 0)
Screenshot: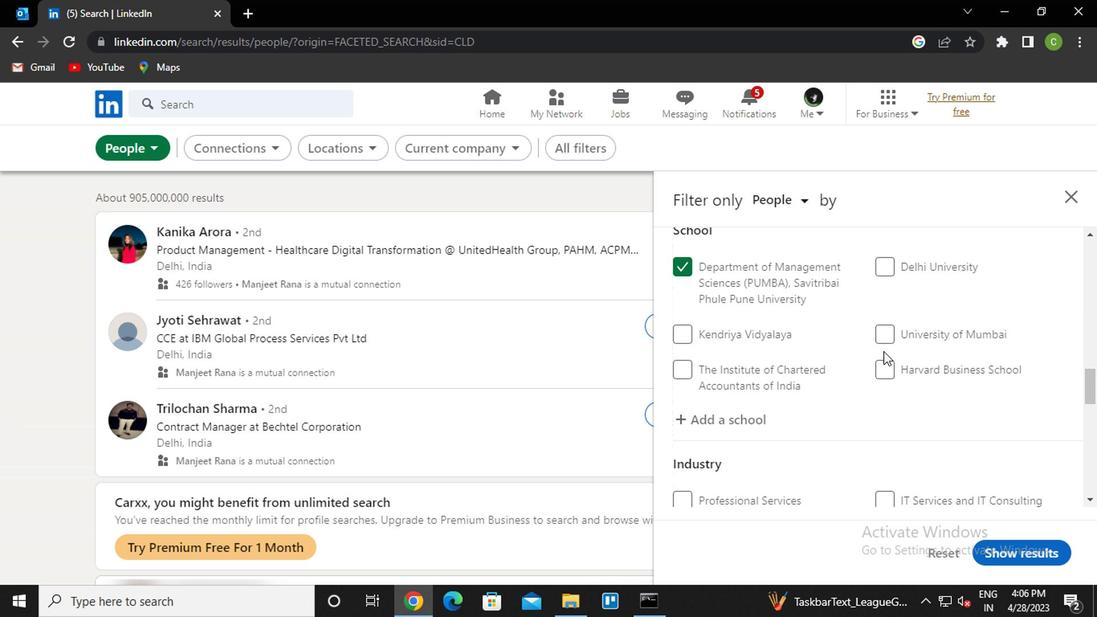 
Action: Mouse scrolled (881, 348) with delta (0, 0)
Screenshot: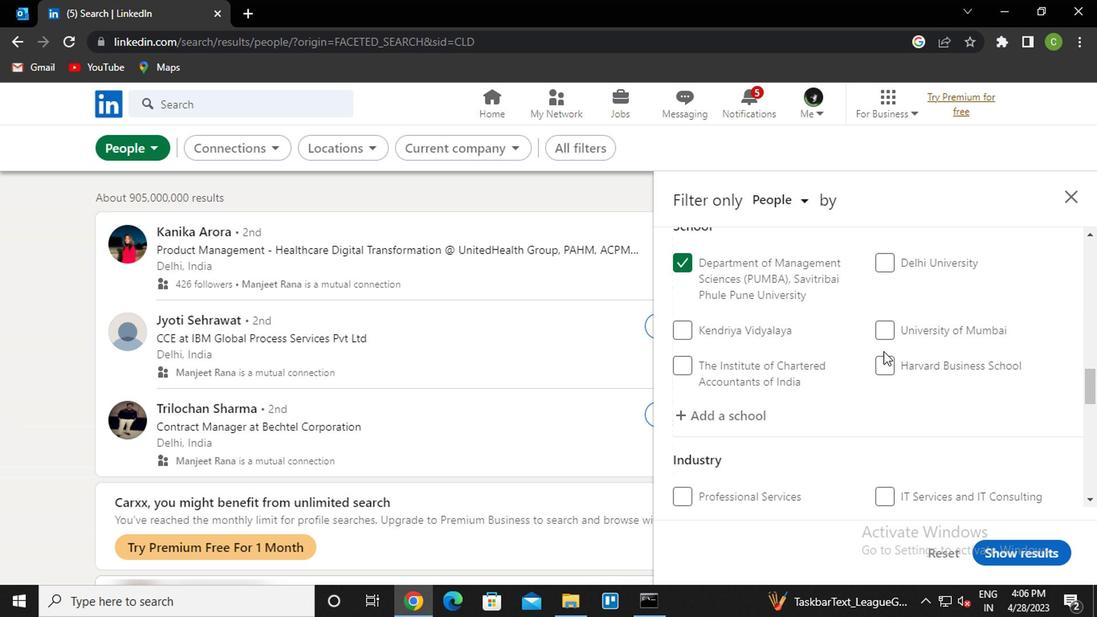 
Action: Mouse moved to (881, 348)
Screenshot: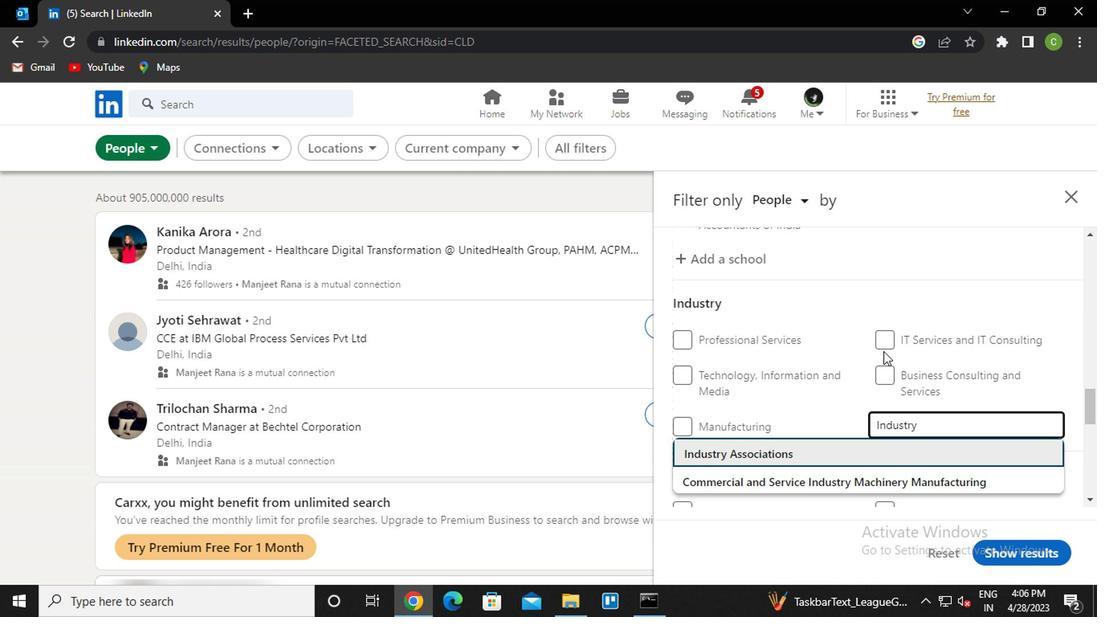 
Action: Mouse scrolled (881, 347) with delta (0, -1)
Screenshot: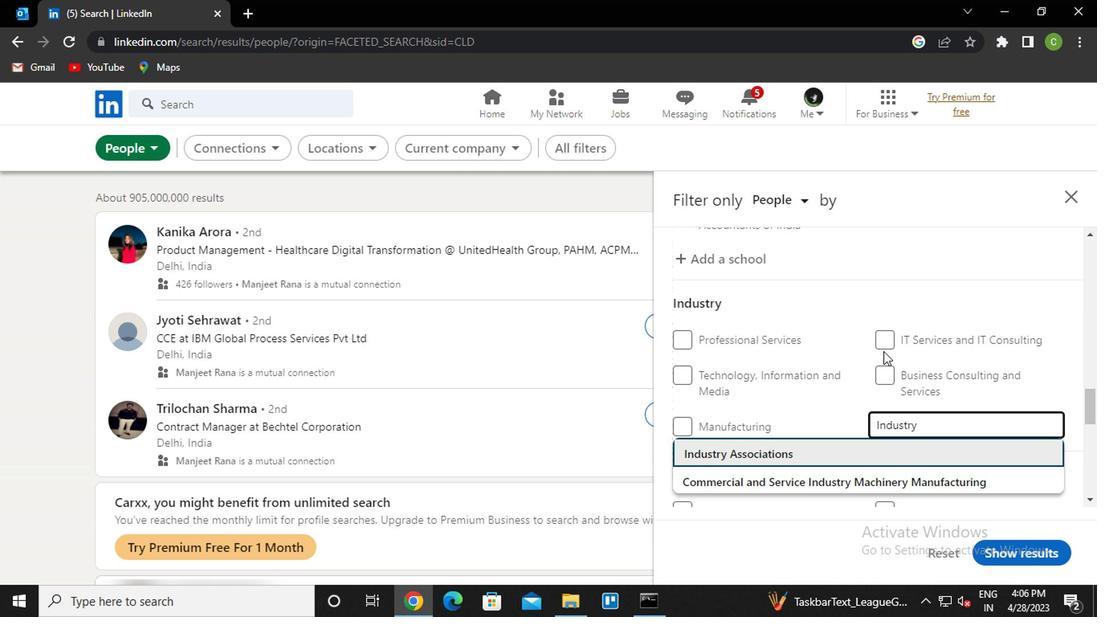 
Action: Mouse moved to (955, 353)
Screenshot: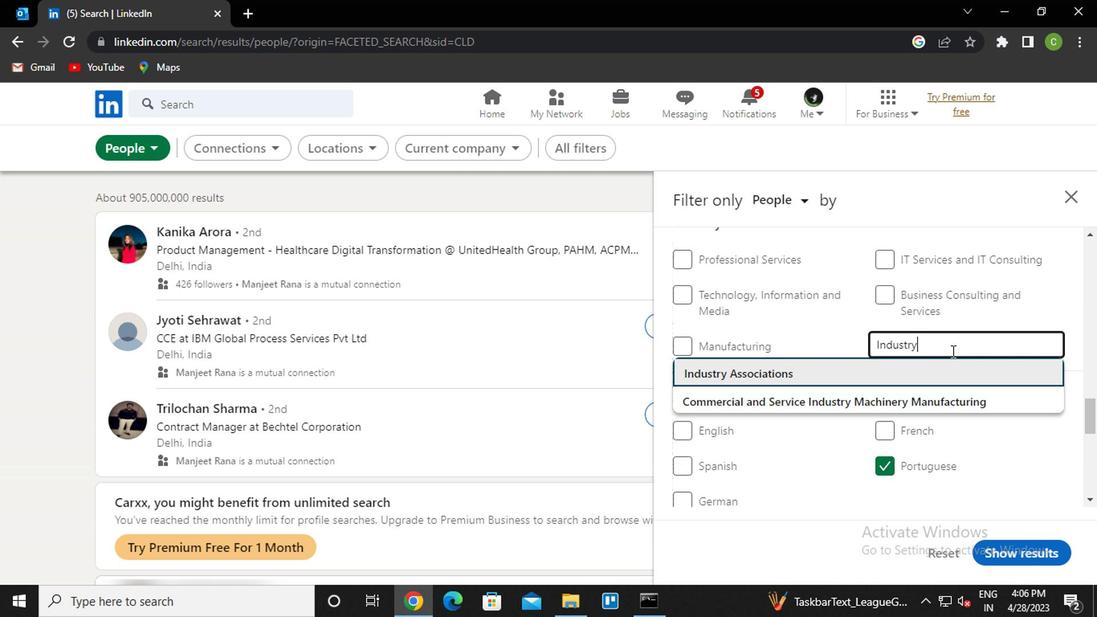 
Action: Key pressed <Key.backspace><Key.backspace><Key.backspace><Key.backspace><Key.backspace><Key.backspace><Key.backspace><Key.backspace><Key.backspace><Key.backspace><Key.backspace><Key.backspace><Key.backspace><Key.backspace><Key.caps_lock>g<Key.caps_lock>olf<Key.down><Key.enter>
Screenshot: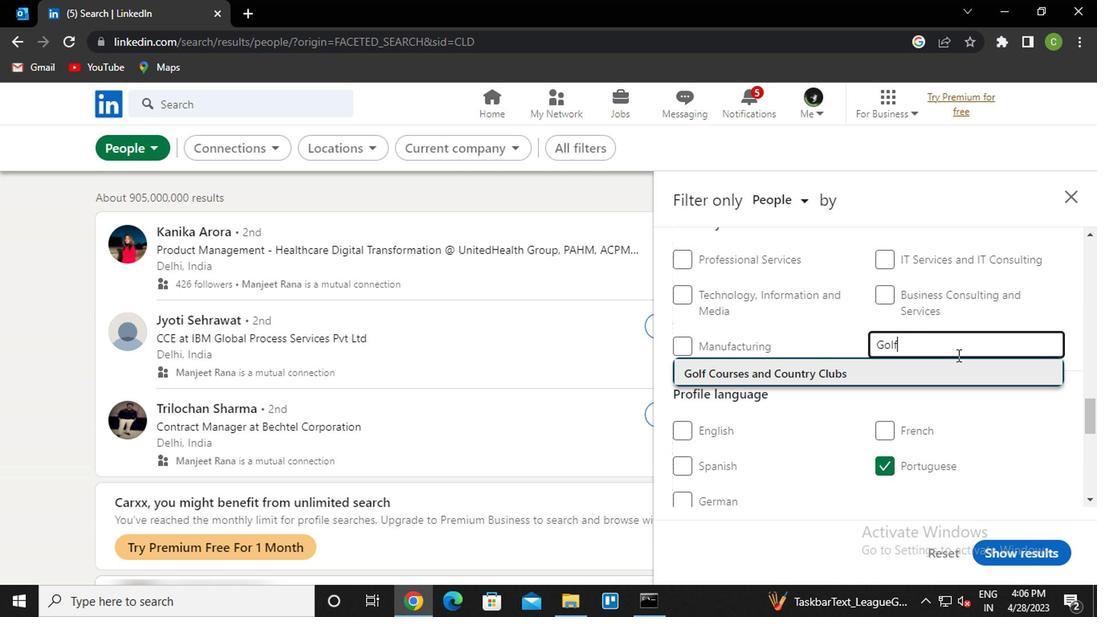 
Action: Mouse moved to (953, 355)
Screenshot: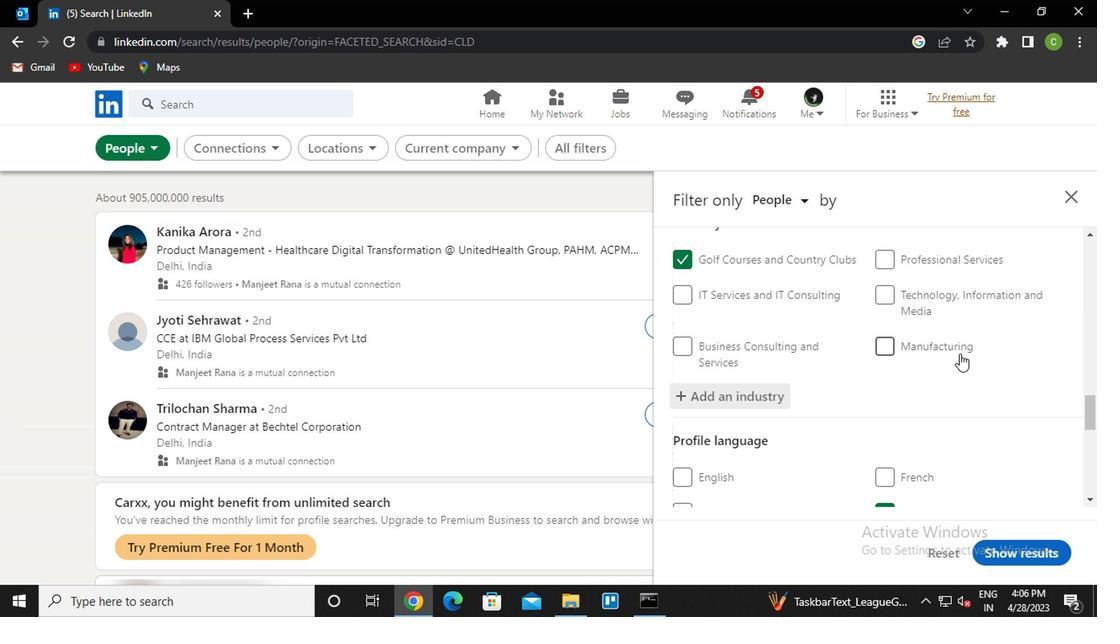 
Action: Mouse scrolled (953, 354) with delta (0, 0)
Screenshot: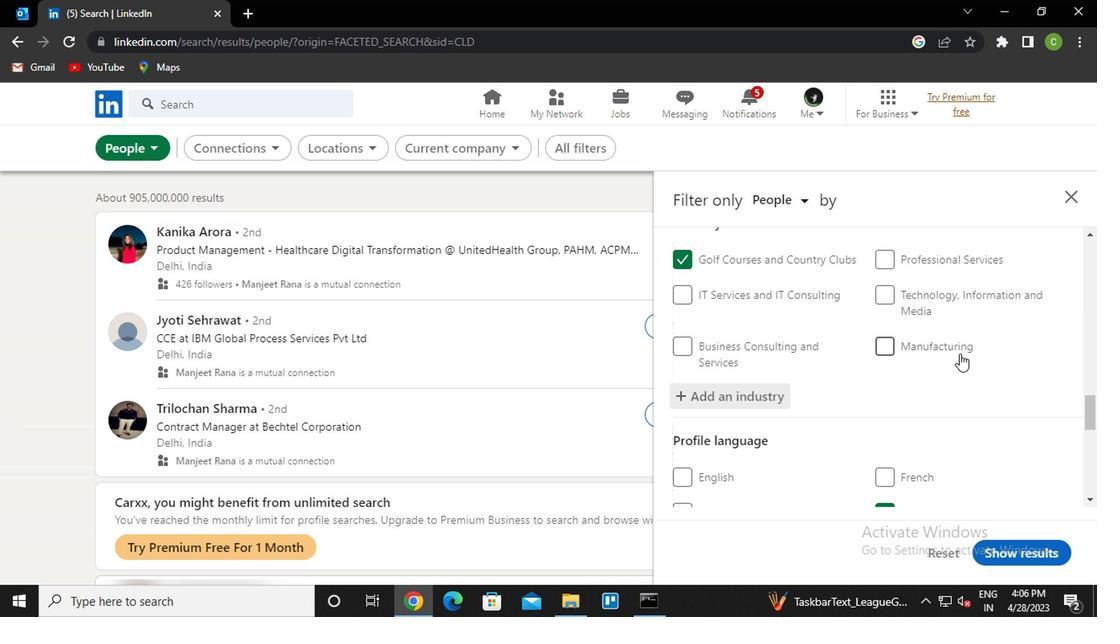 
Action: Mouse moved to (928, 370)
Screenshot: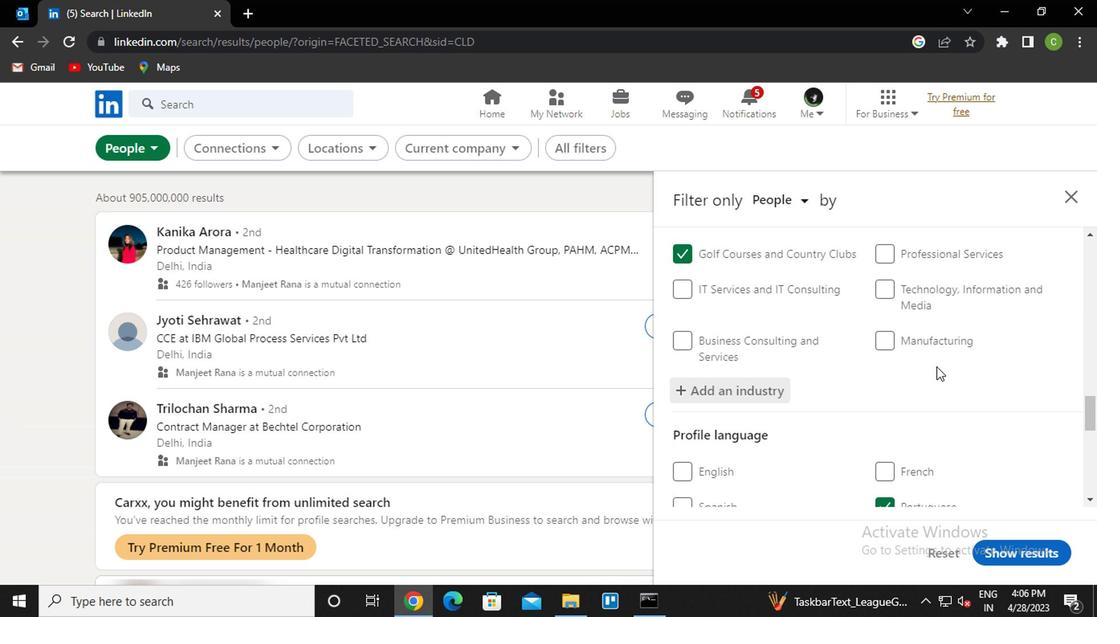 
Action: Mouse scrolled (928, 369) with delta (0, 0)
Screenshot: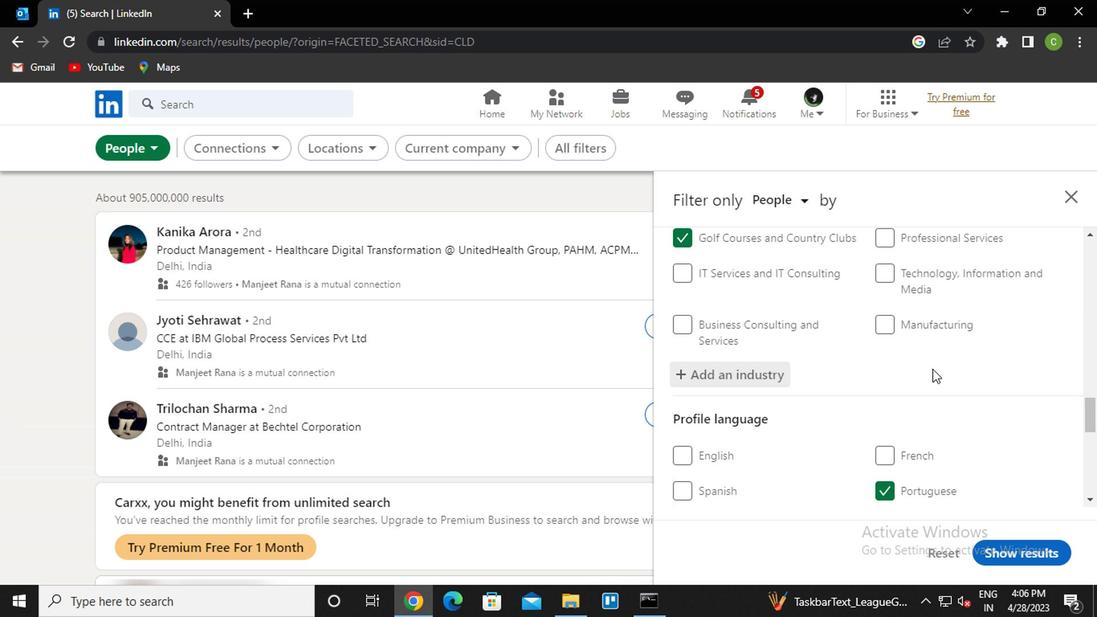 
Action: Mouse moved to (927, 376)
Screenshot: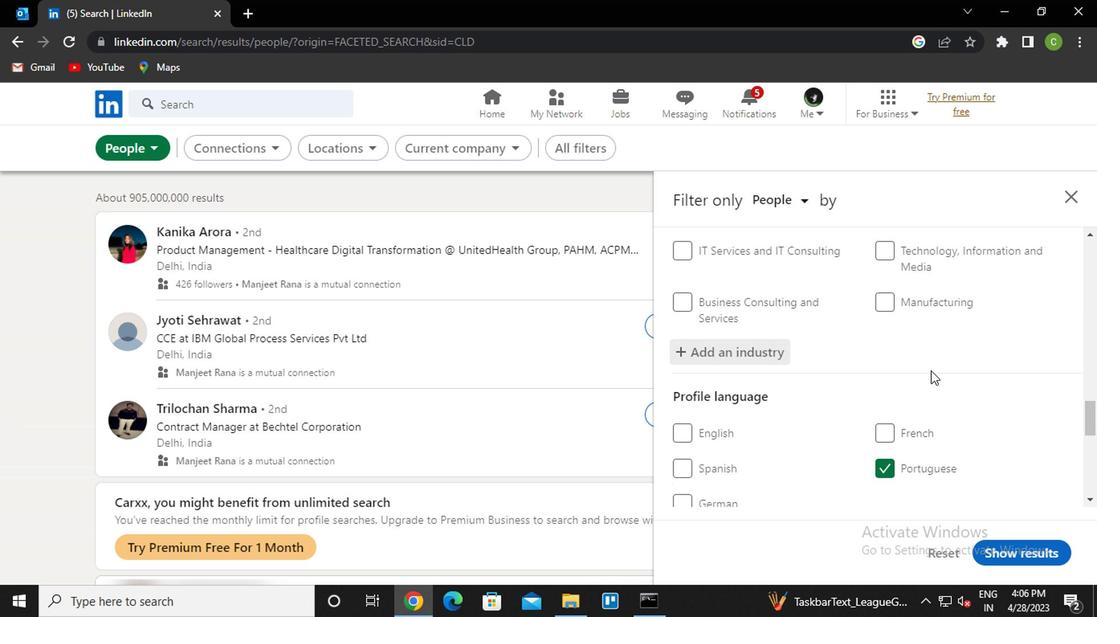 
Action: Mouse scrolled (927, 374) with delta (0, -1)
Screenshot: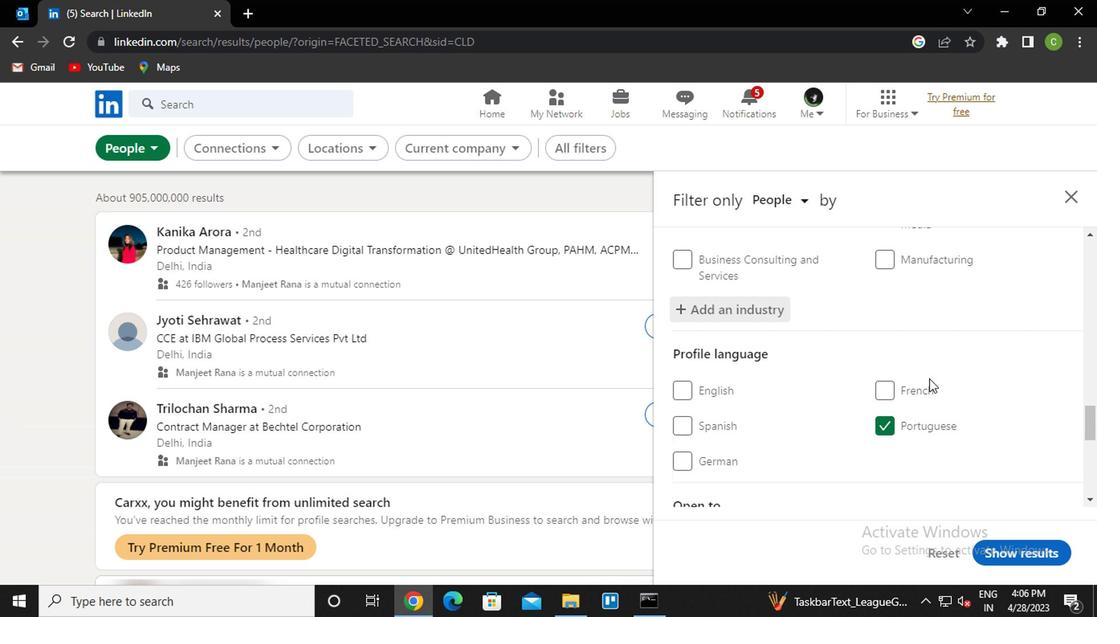 
Action: Mouse moved to (924, 386)
Screenshot: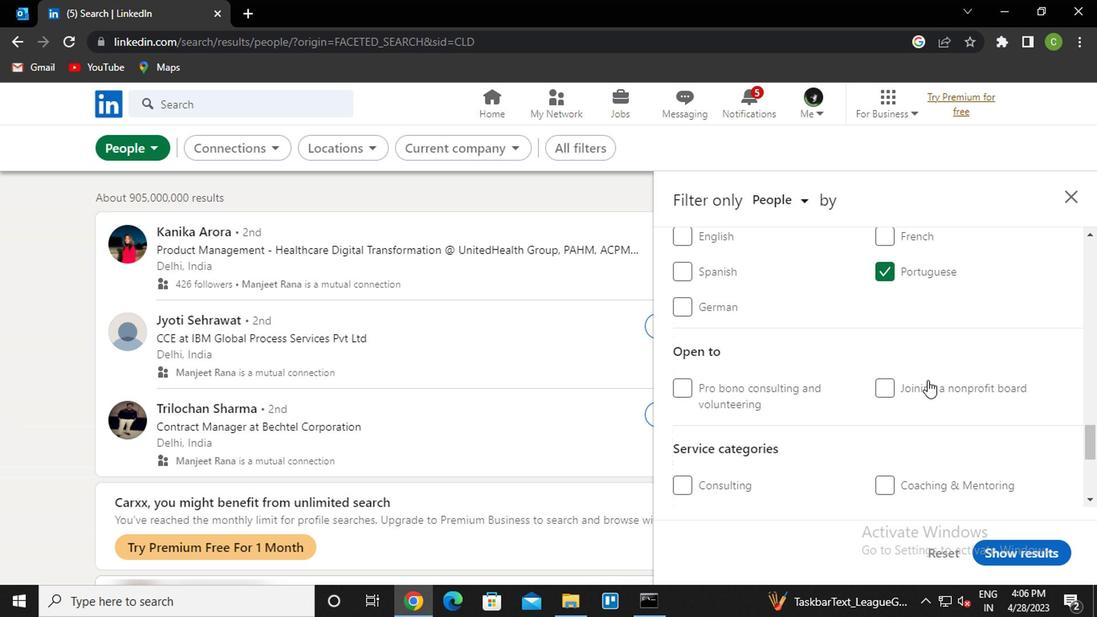 
Action: Mouse scrolled (924, 385) with delta (0, -1)
Screenshot: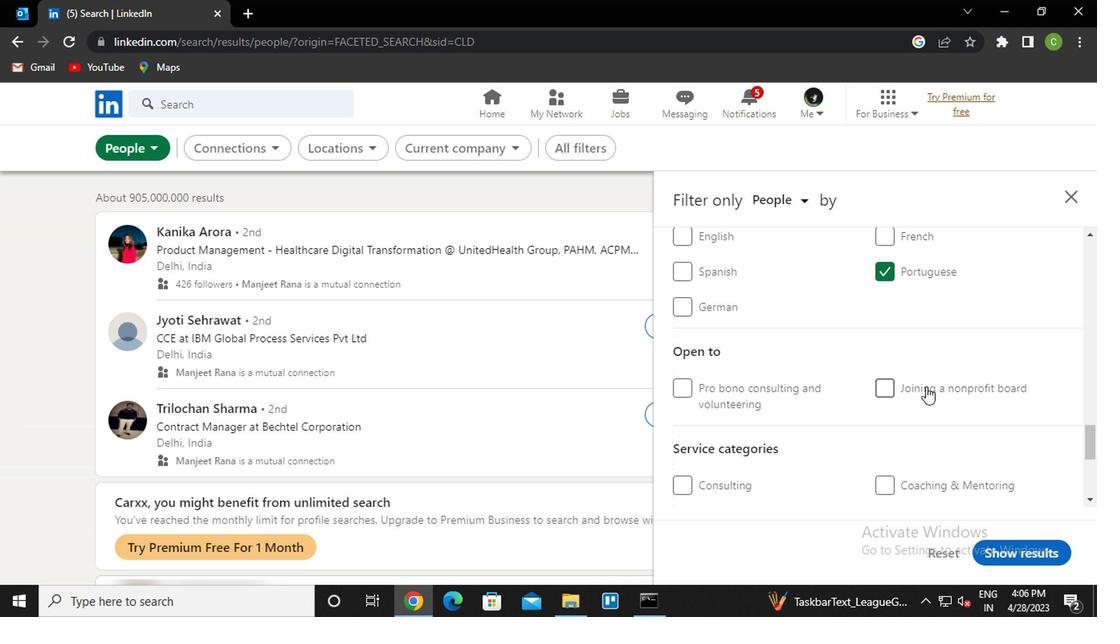 
Action: Mouse moved to (924, 387)
Screenshot: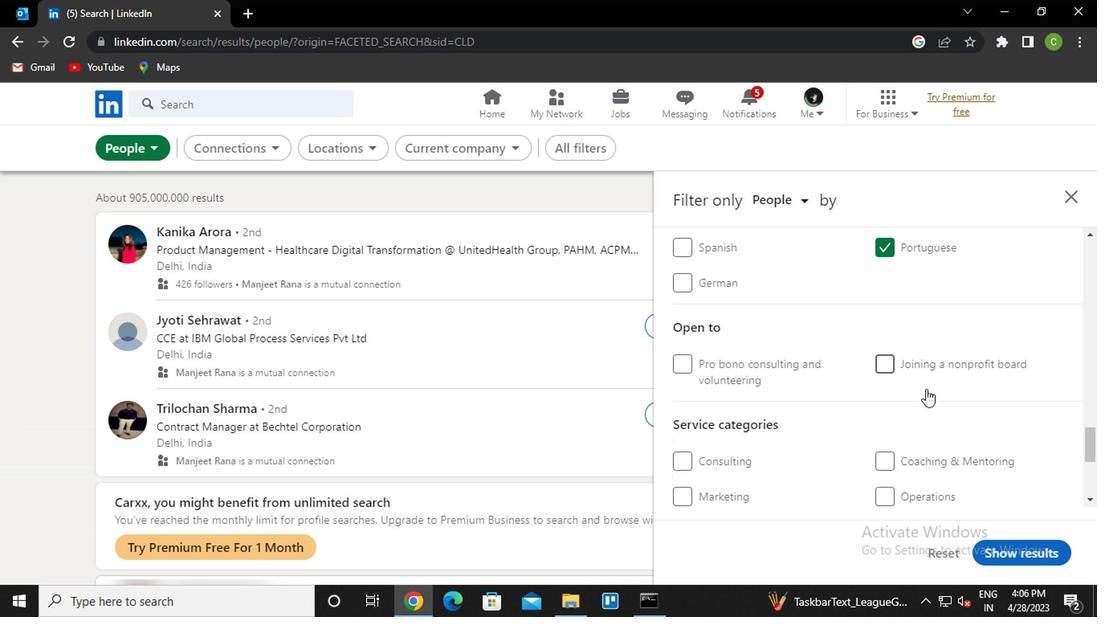 
Action: Mouse scrolled (924, 386) with delta (0, 0)
Screenshot: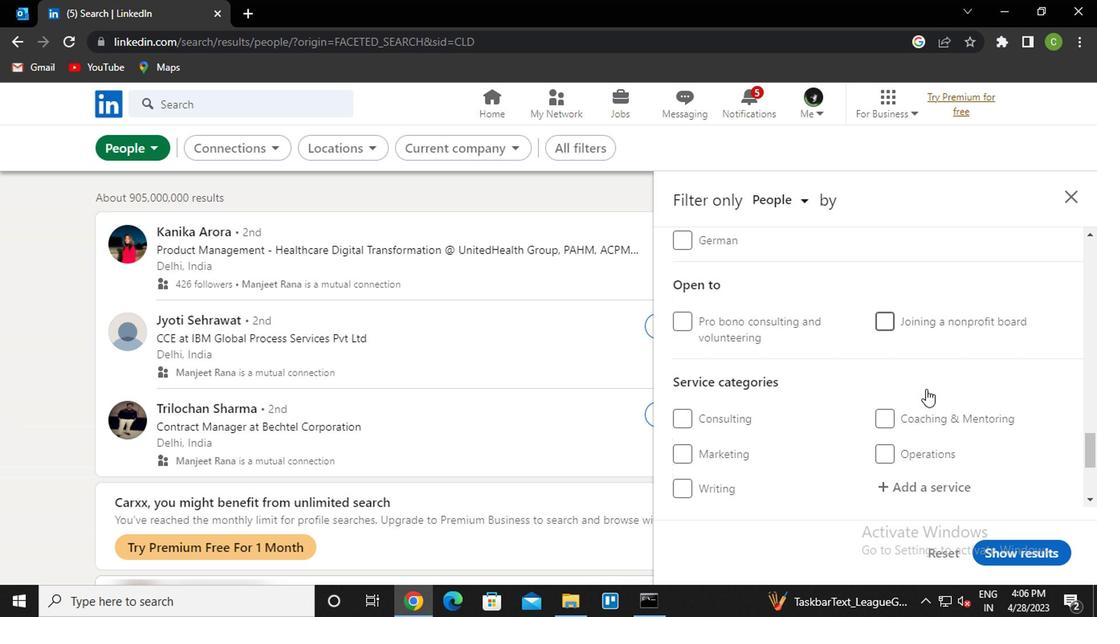 
Action: Mouse moved to (918, 393)
Screenshot: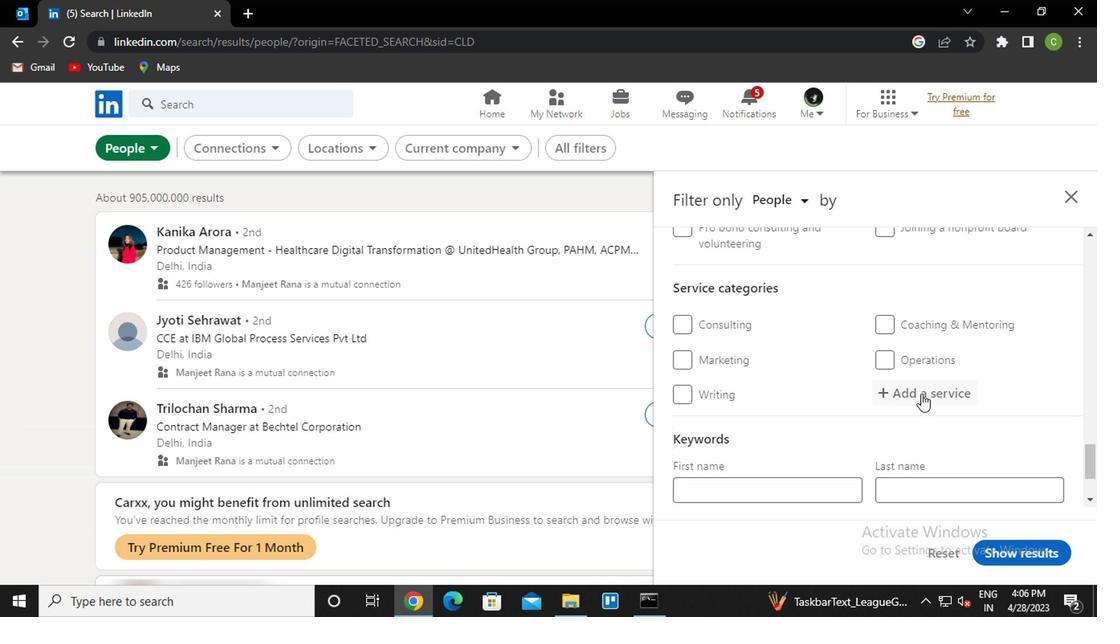 
Action: Mouse pressed left at (918, 393)
Screenshot: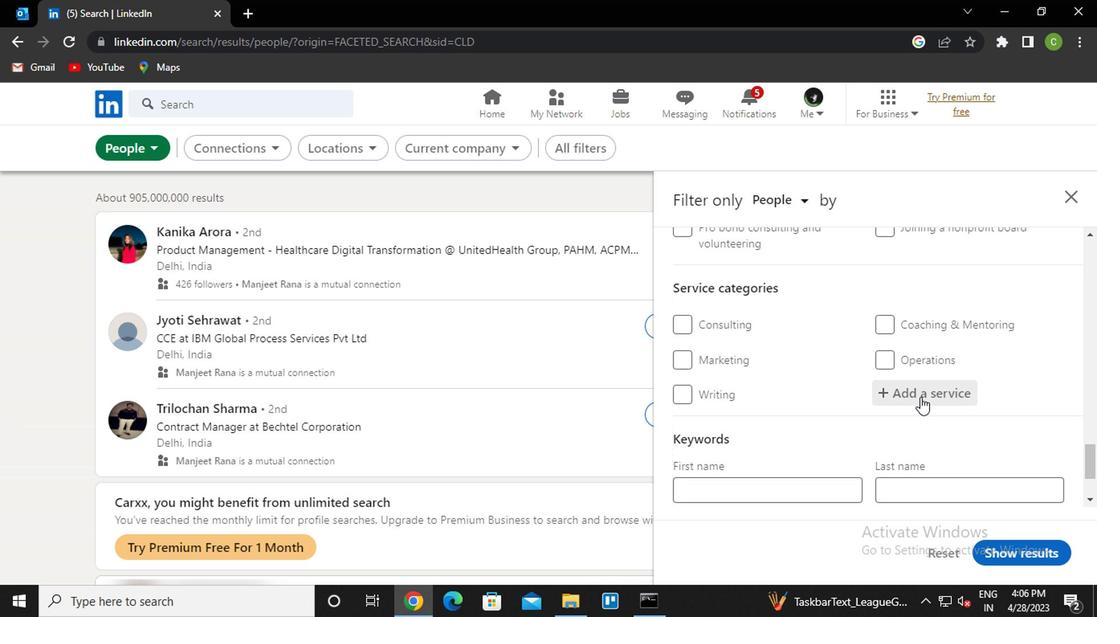 
Action: Key pressed <Key.caps_lock>t<Key.caps_lock>echnical<Key.down><Key.down><Key.up><Key.up><Key.up><Key.enter>
Screenshot: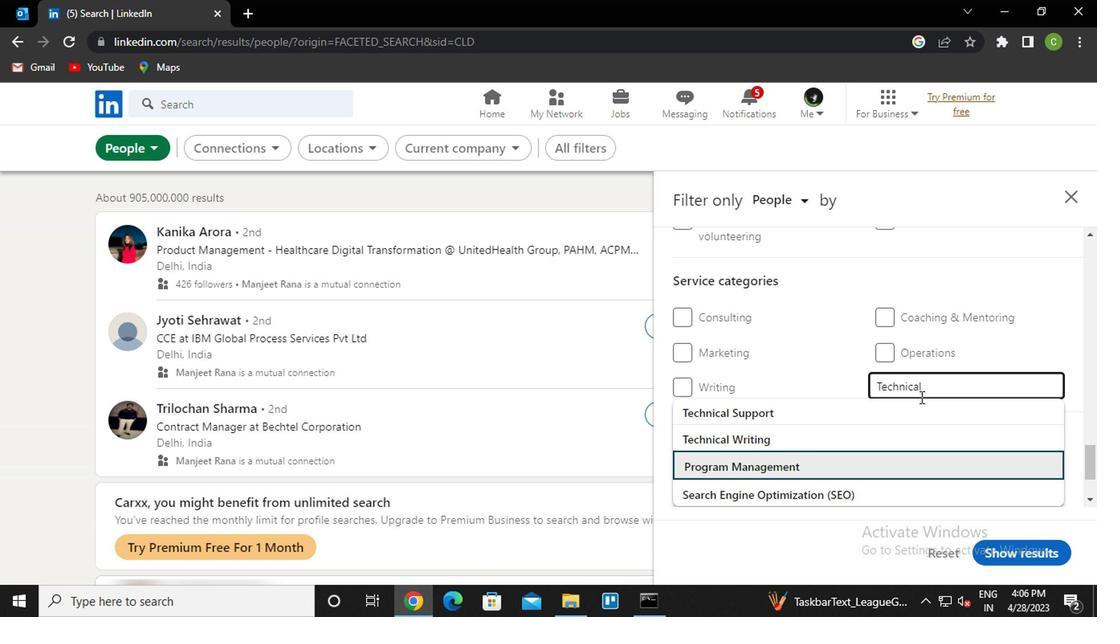 
Action: Mouse moved to (902, 405)
Screenshot: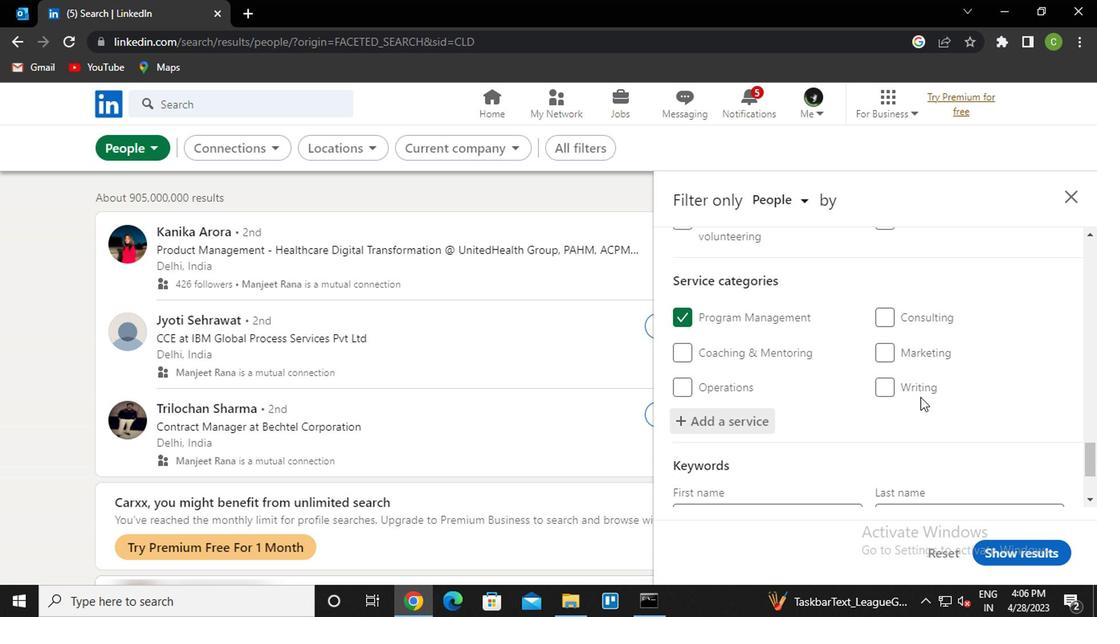
Action: Mouse scrolled (902, 404) with delta (0, -1)
Screenshot: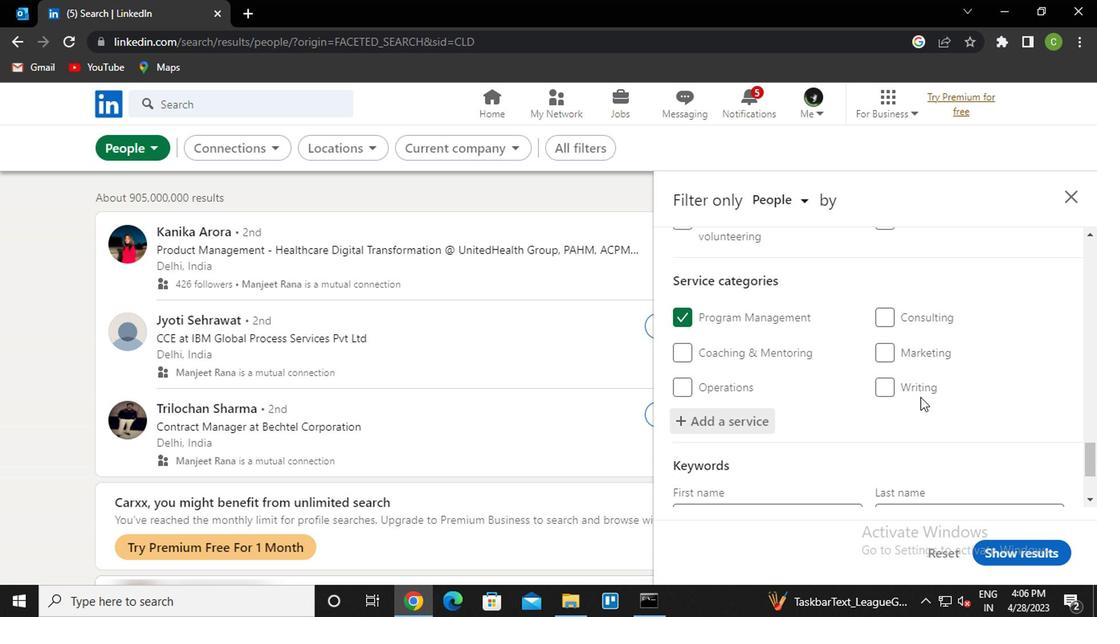 
Action: Mouse moved to (900, 406)
Screenshot: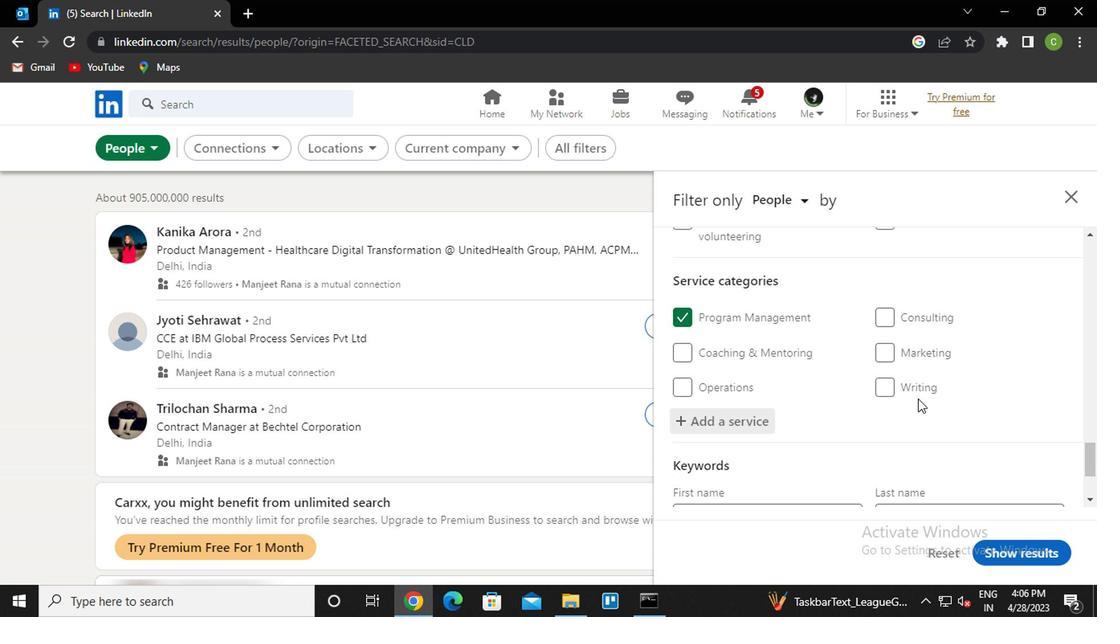 
Action: Mouse scrolled (900, 405) with delta (0, -1)
Screenshot: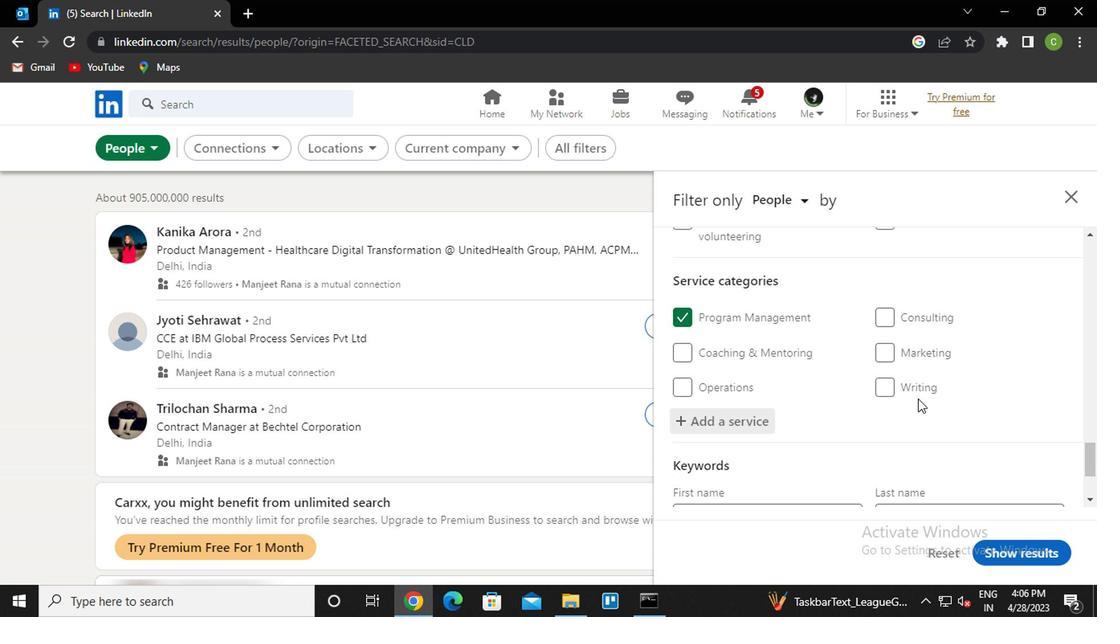 
Action: Mouse moved to (900, 407)
Screenshot: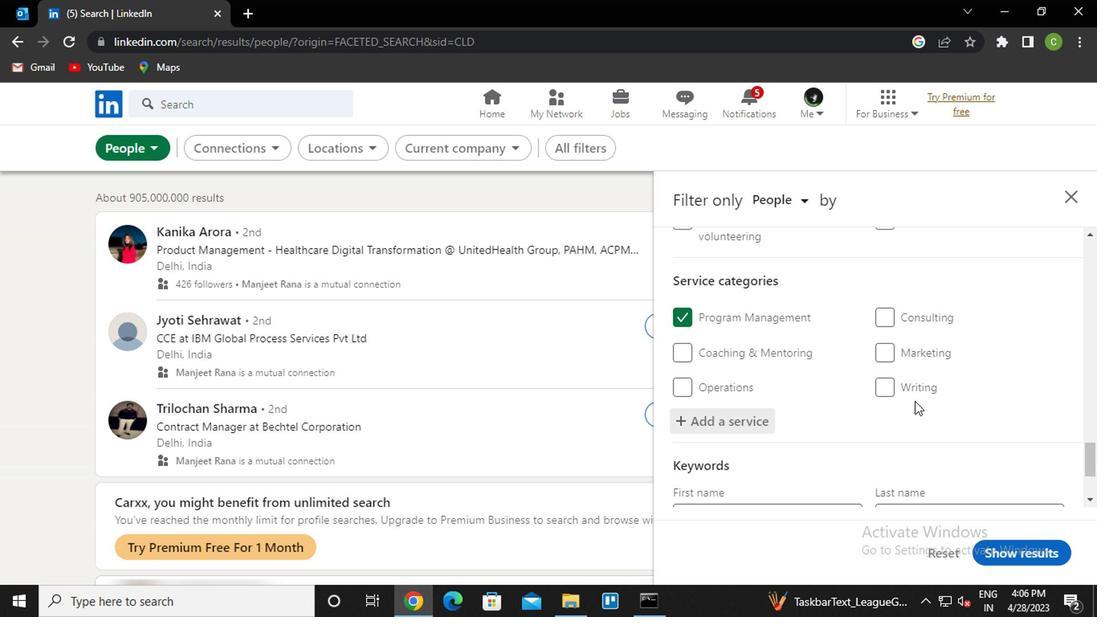 
Action: Mouse scrolled (900, 406) with delta (0, 0)
Screenshot: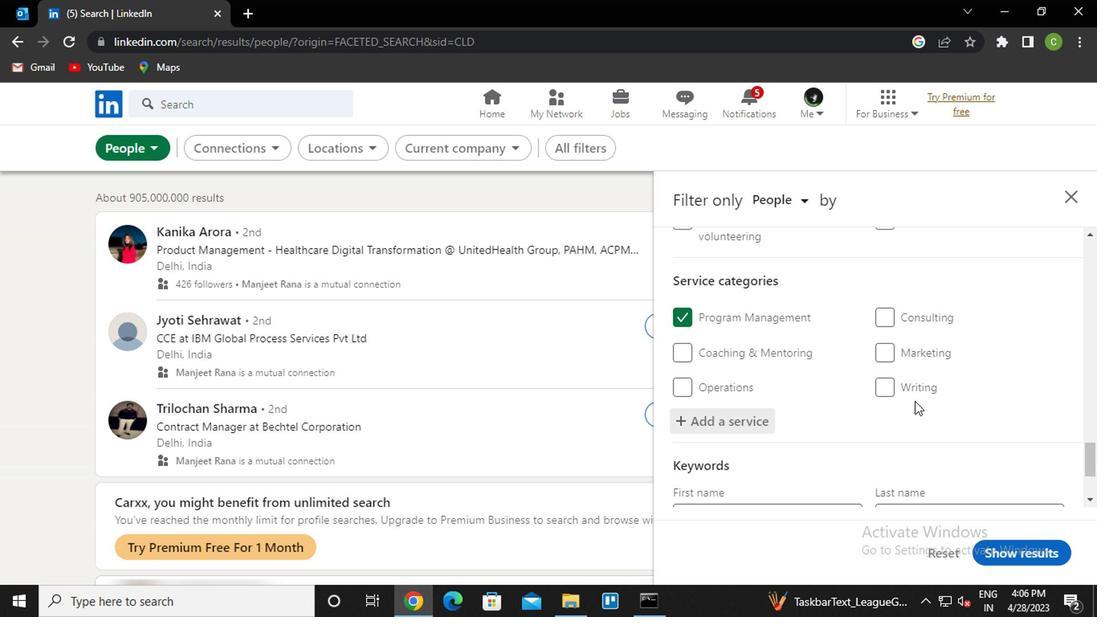 
Action: Mouse moved to (900, 408)
Screenshot: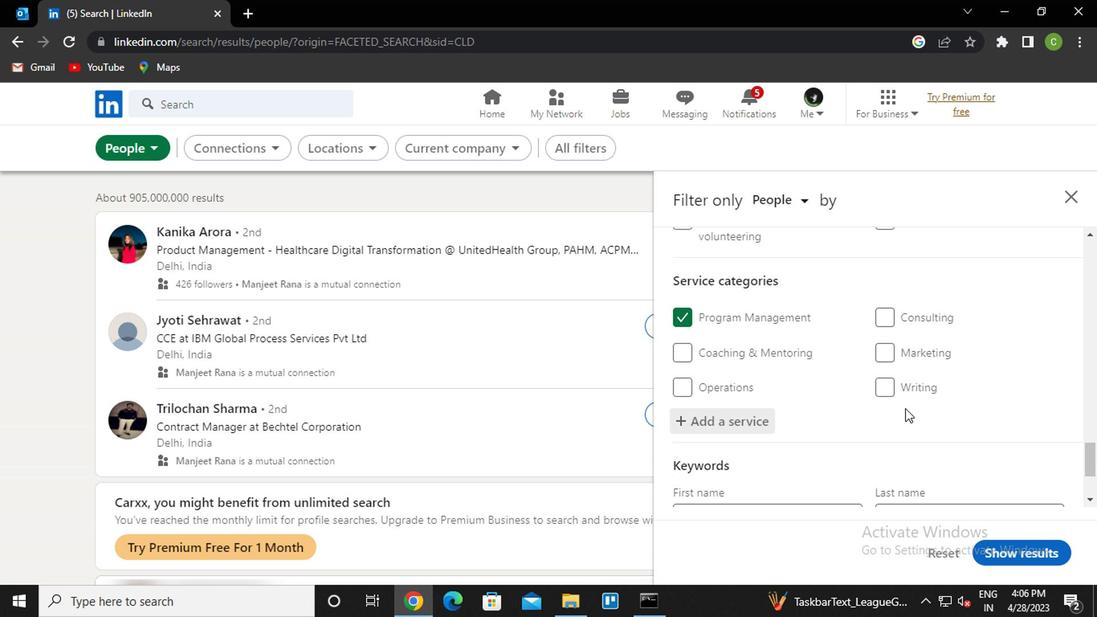 
Action: Mouse scrolled (900, 407) with delta (0, 0)
Screenshot: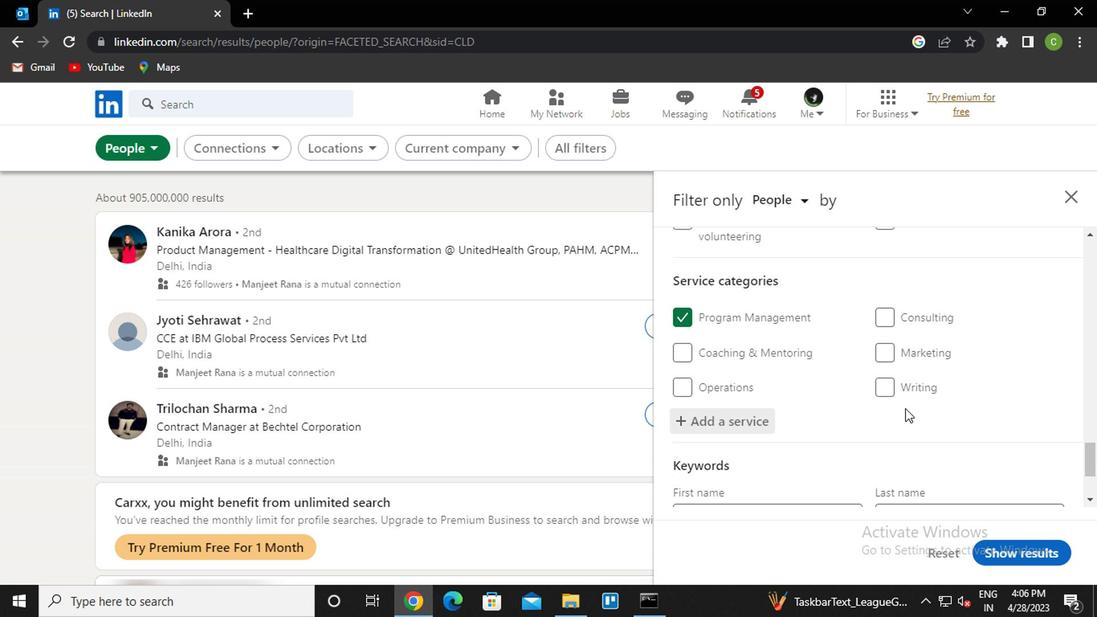 
Action: Mouse moved to (903, 409)
Screenshot: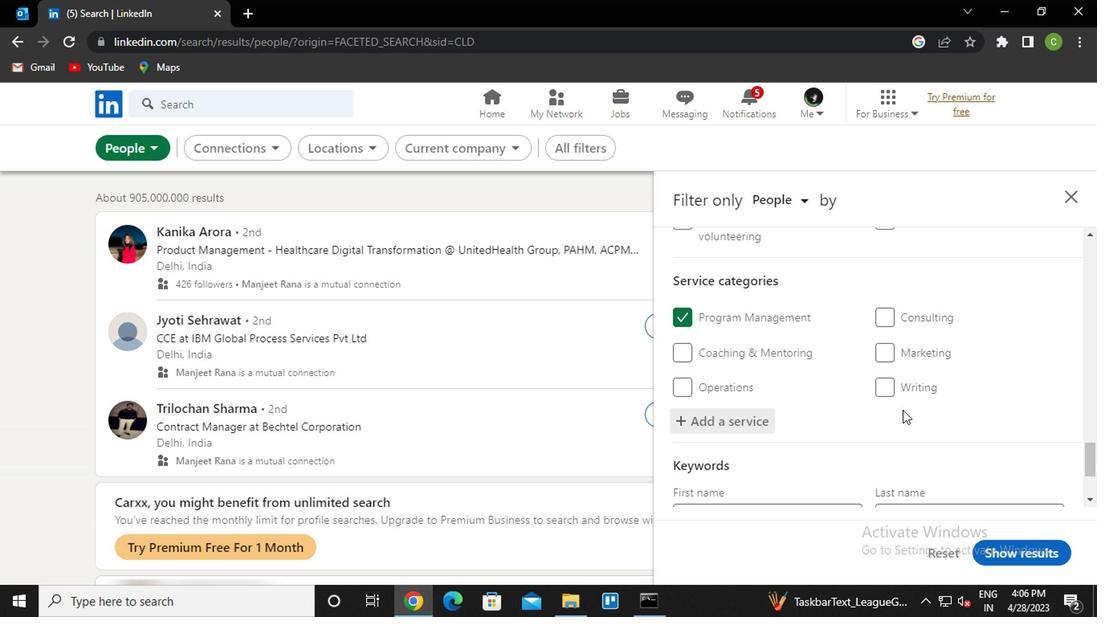 
Action: Mouse scrolled (903, 409) with delta (0, 0)
Screenshot: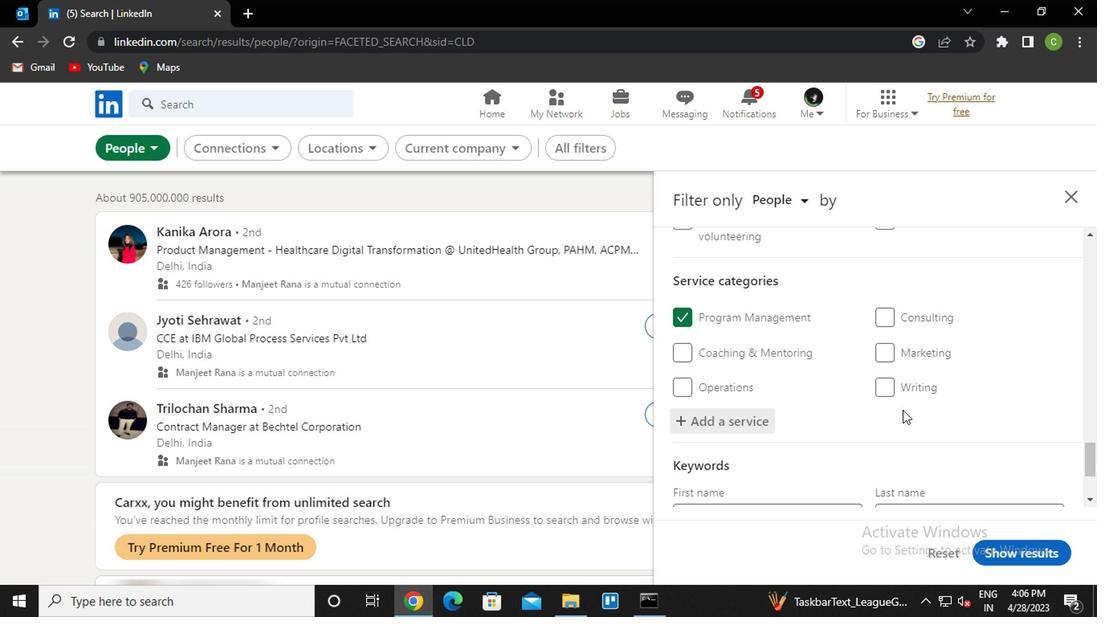 
Action: Mouse moved to (805, 420)
Screenshot: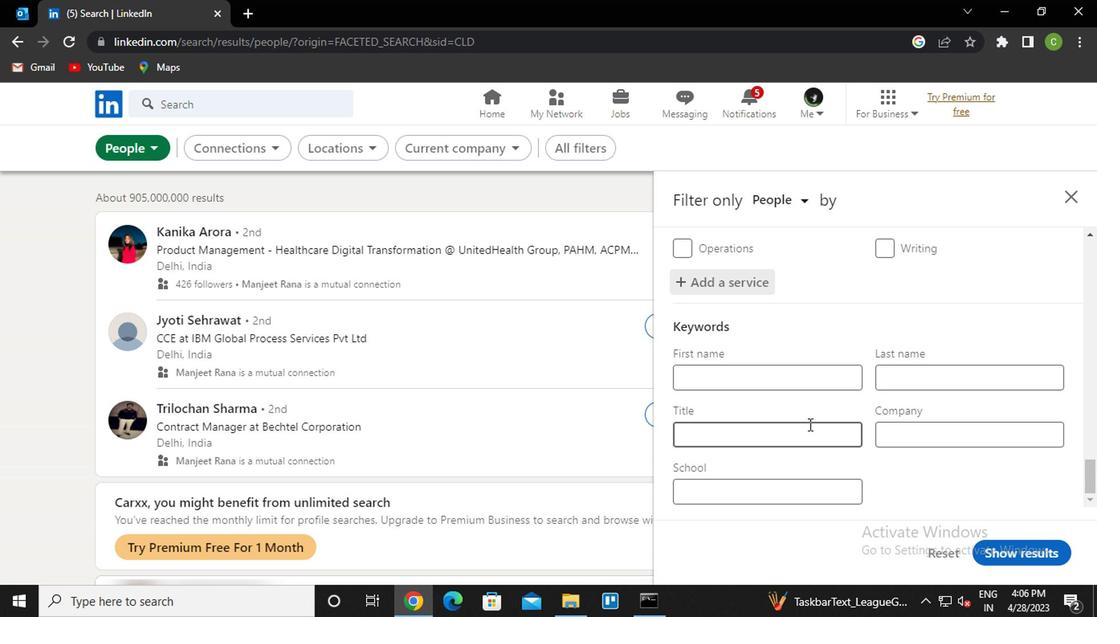 
Action: Mouse pressed left at (805, 420)
Screenshot: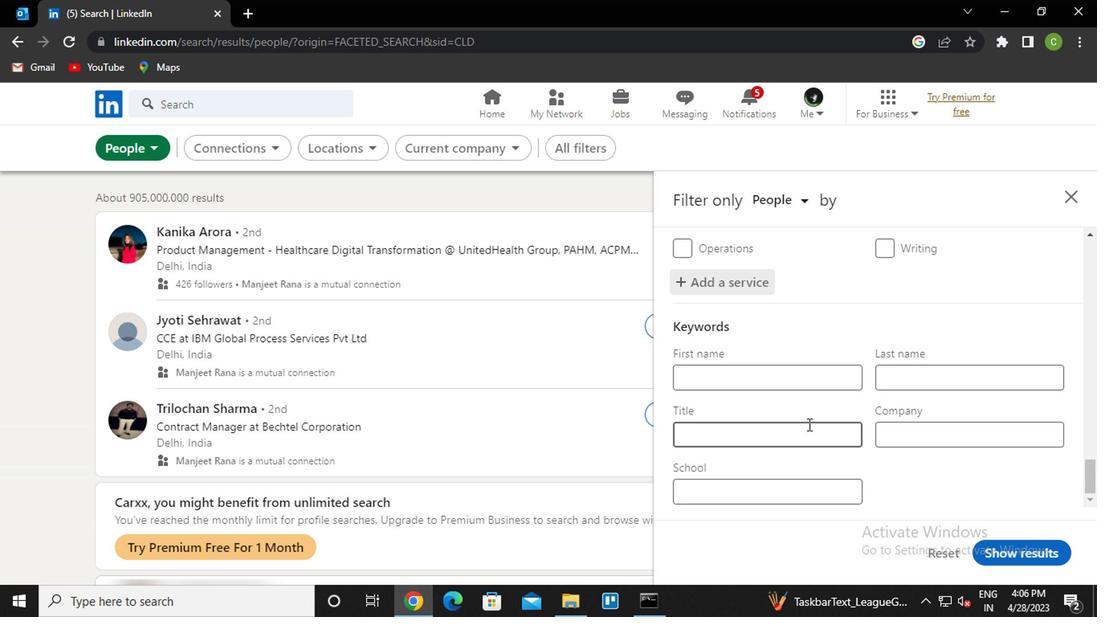 
Action: Mouse moved to (804, 419)
Screenshot: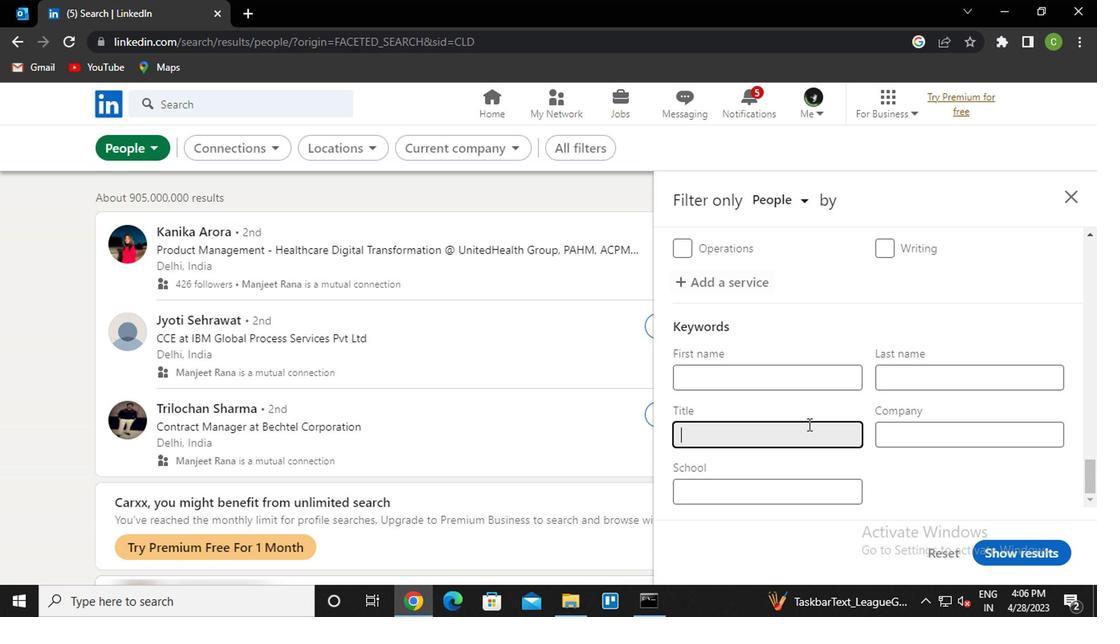 
Action: Key pressed <Key.caps_lock>m<Key.caps_lock>anagement<Key.space><Key.caps_lock>c<Key.caps_lock>unsulting
Screenshot: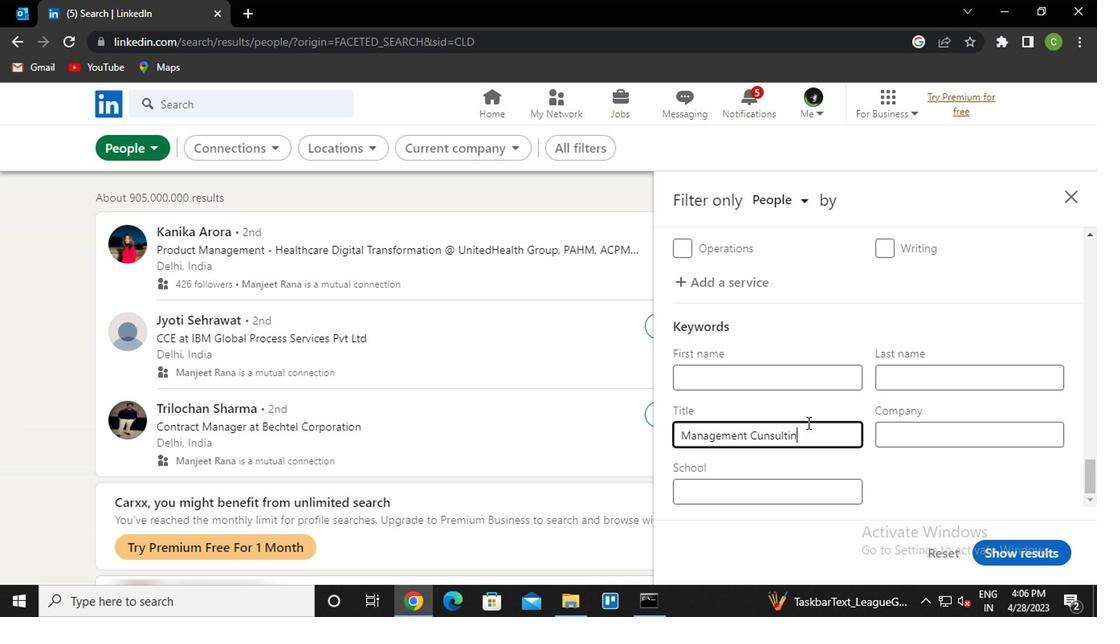 
Action: Mouse moved to (1049, 553)
Screenshot: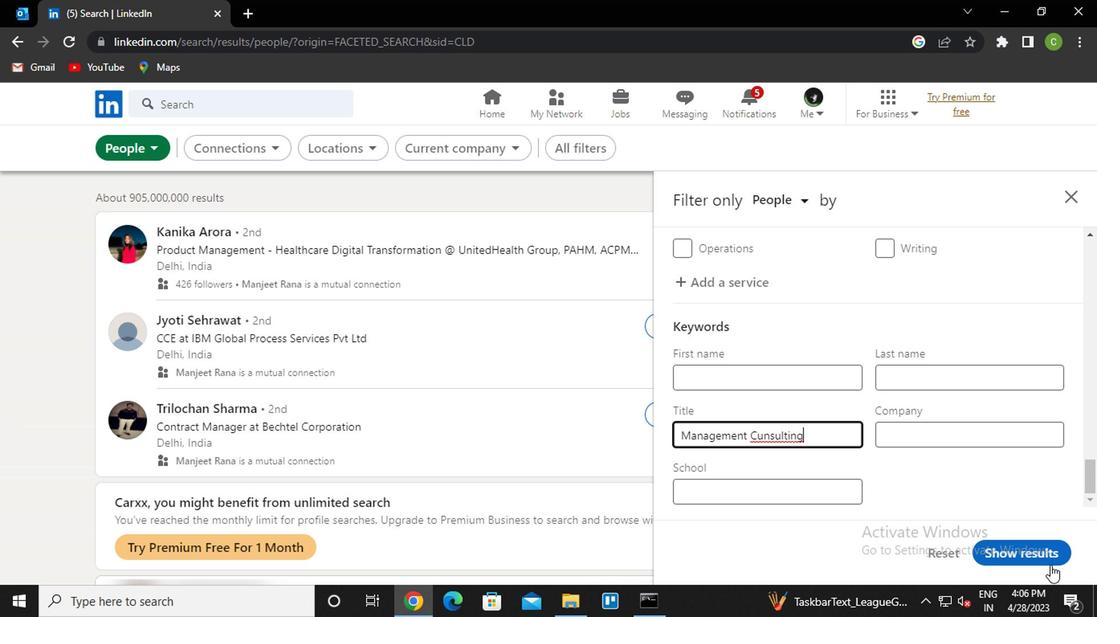
Action: Mouse pressed left at (1049, 553)
Screenshot: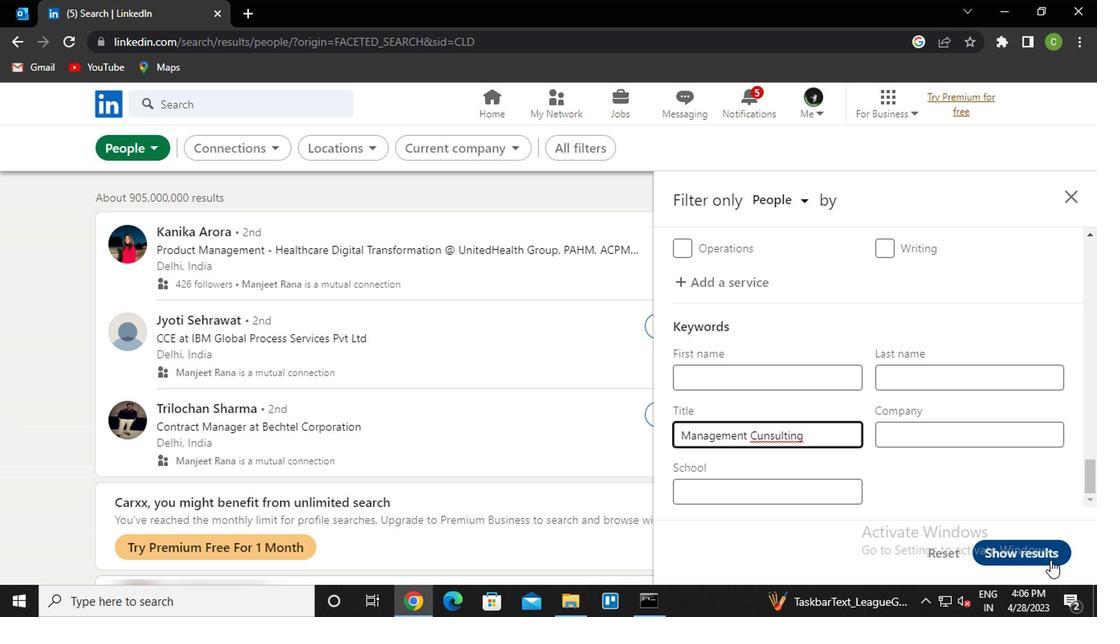 
Action: Mouse moved to (626, 545)
Screenshot: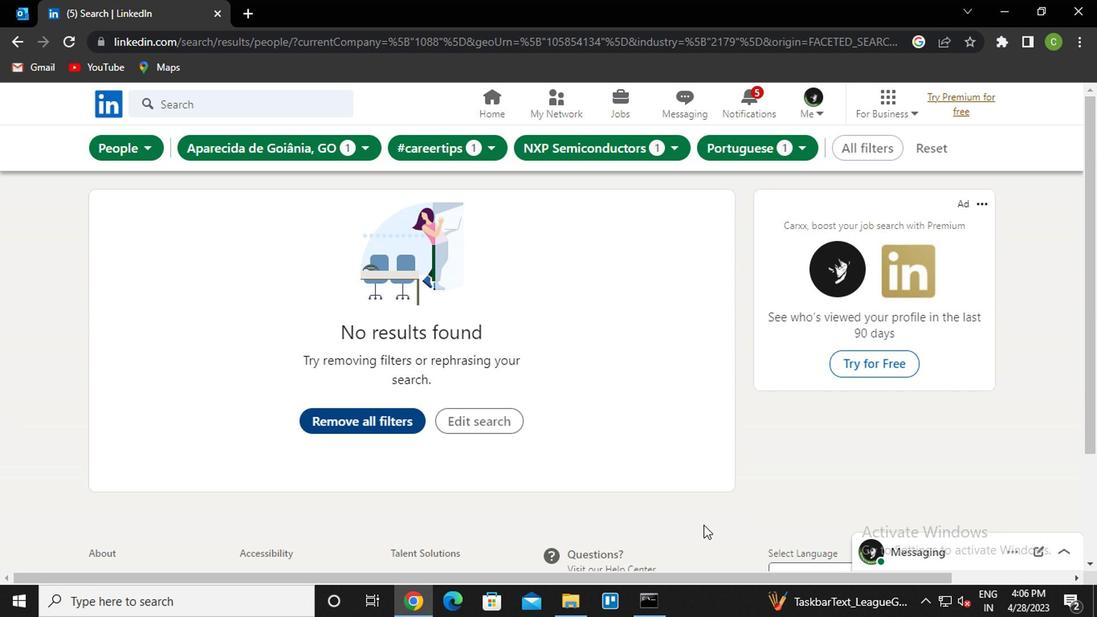 
